 Task: Find connections with filter location Équeurdreville-Hainneville with filter topic #Believewith filter profile language Potuguese with filter current company Tata Trusts with filter school Jadavpur University with filter industry Electrical Equipment Manufacturing with filter service category AnimationArchitecture with filter keywords title Front Desk Manager
Action: Mouse moved to (646, 121)
Screenshot: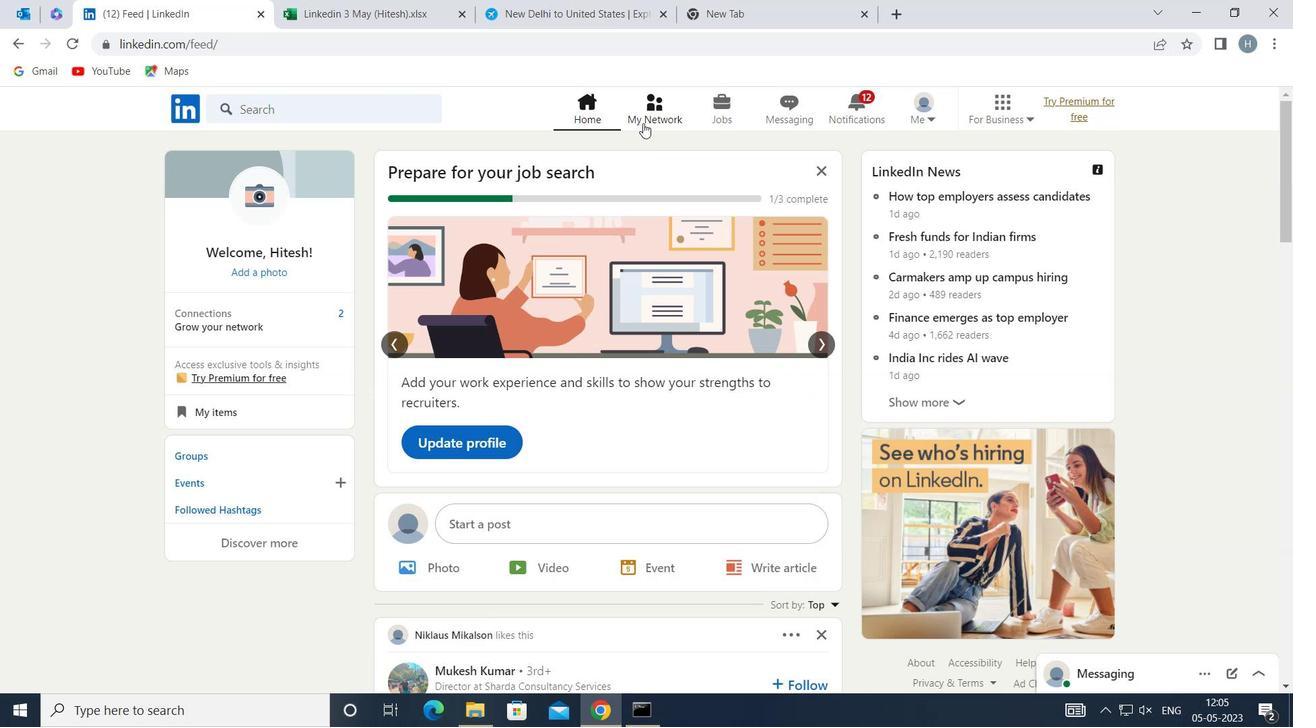 
Action: Mouse pressed left at (646, 121)
Screenshot: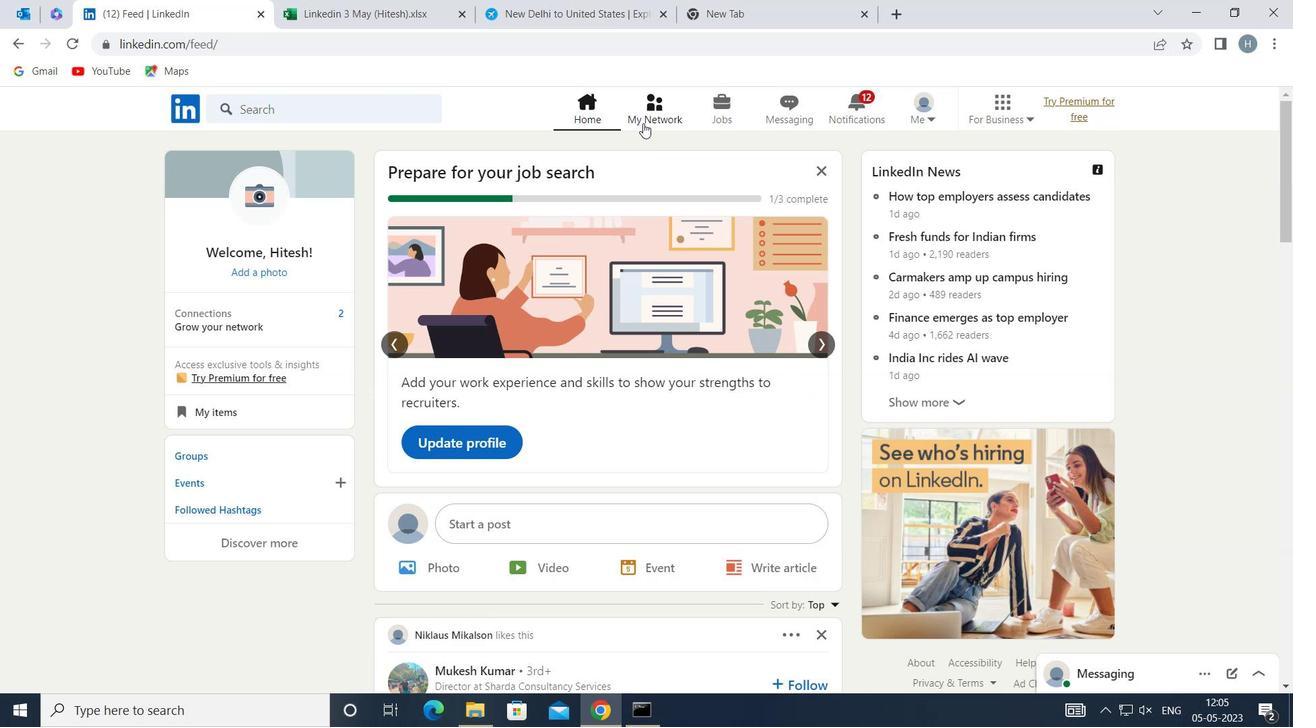 
Action: Mouse moved to (377, 201)
Screenshot: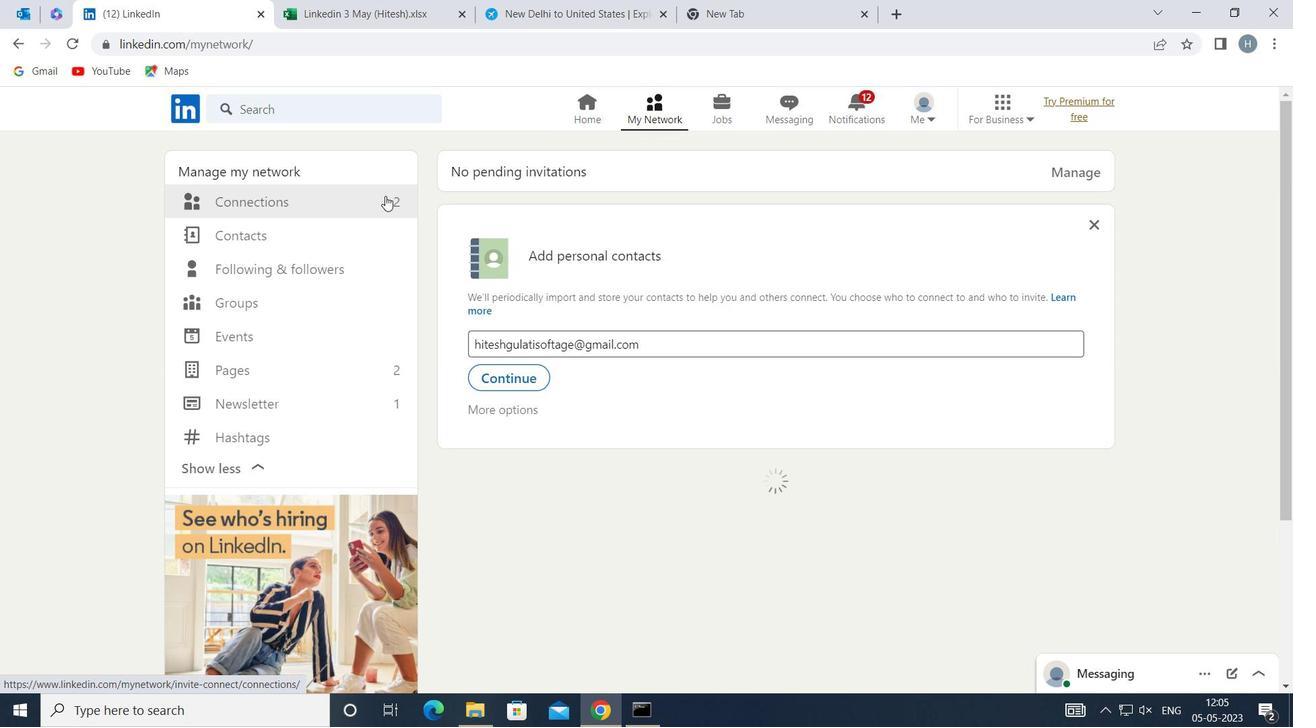 
Action: Mouse pressed left at (377, 201)
Screenshot: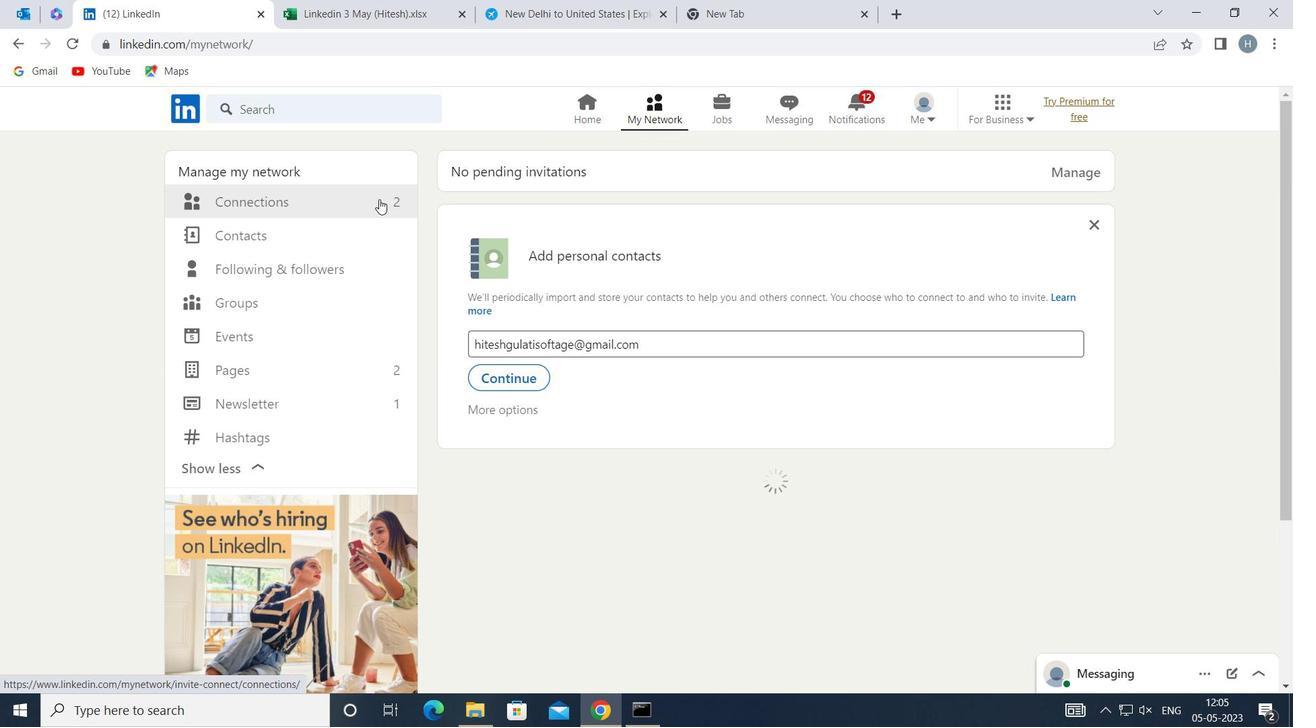 
Action: Mouse moved to (770, 205)
Screenshot: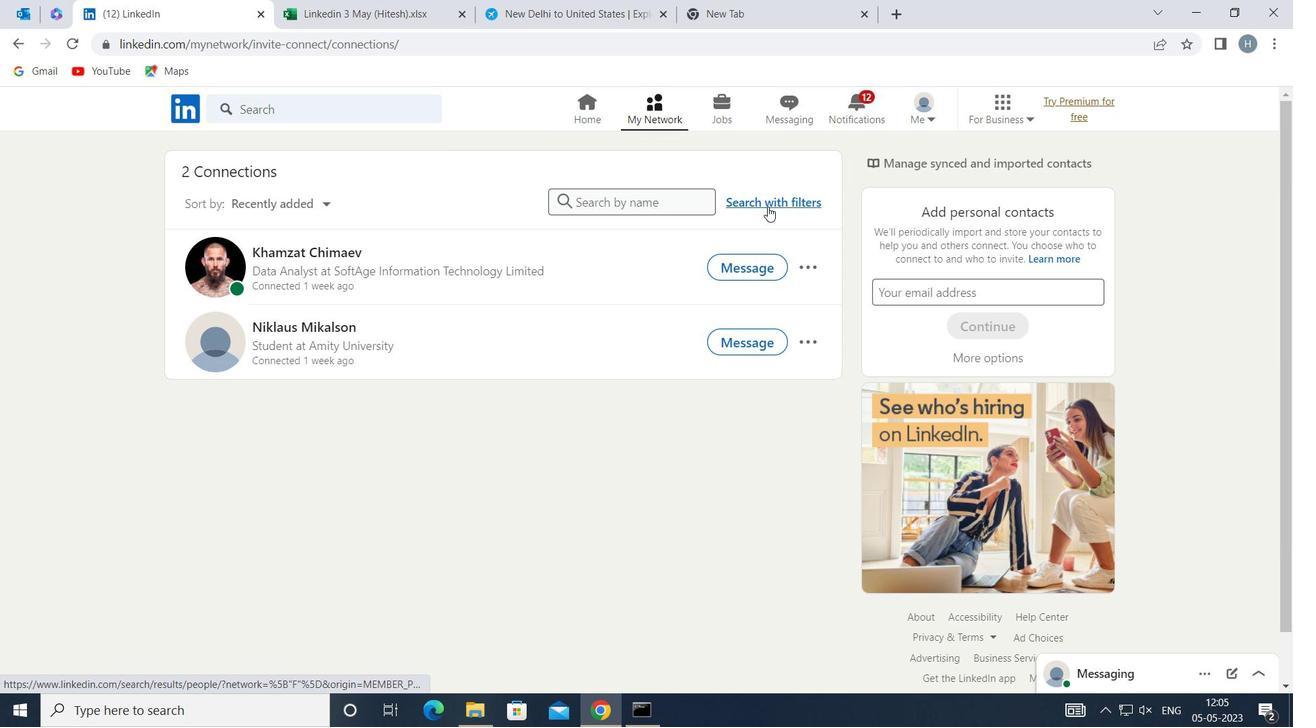 
Action: Mouse pressed left at (770, 205)
Screenshot: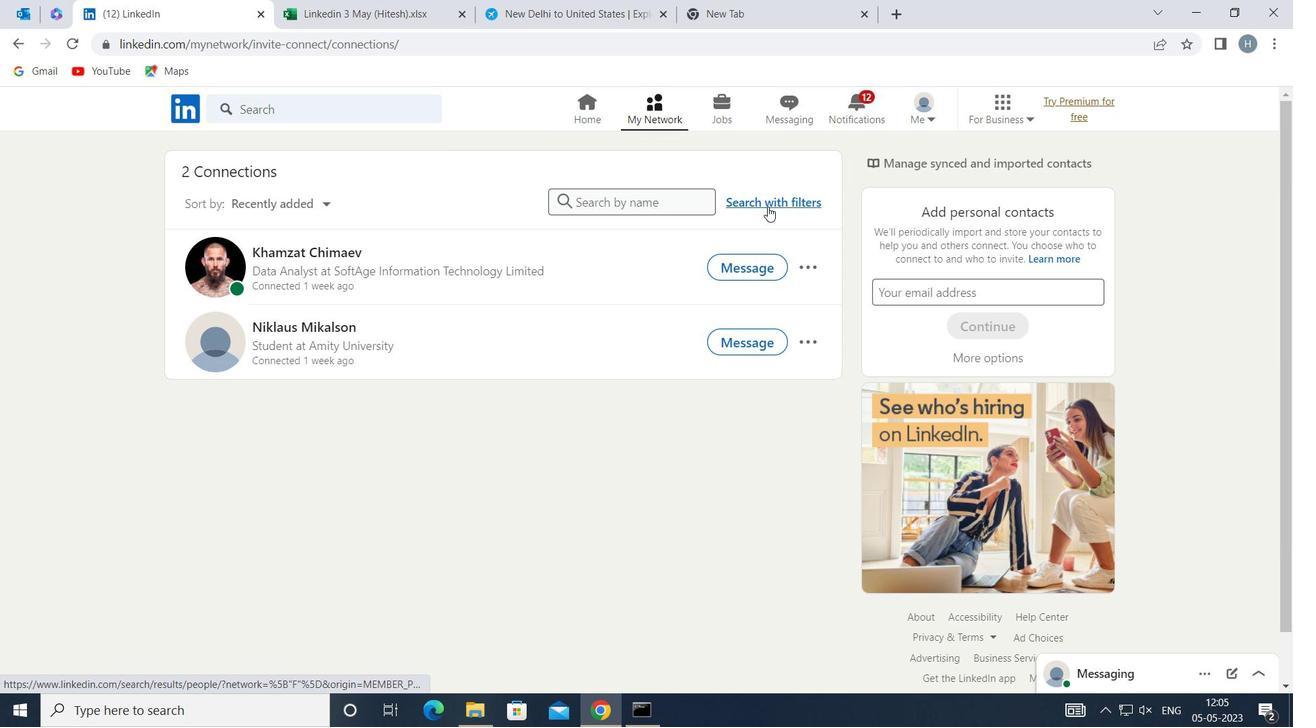
Action: Mouse moved to (713, 158)
Screenshot: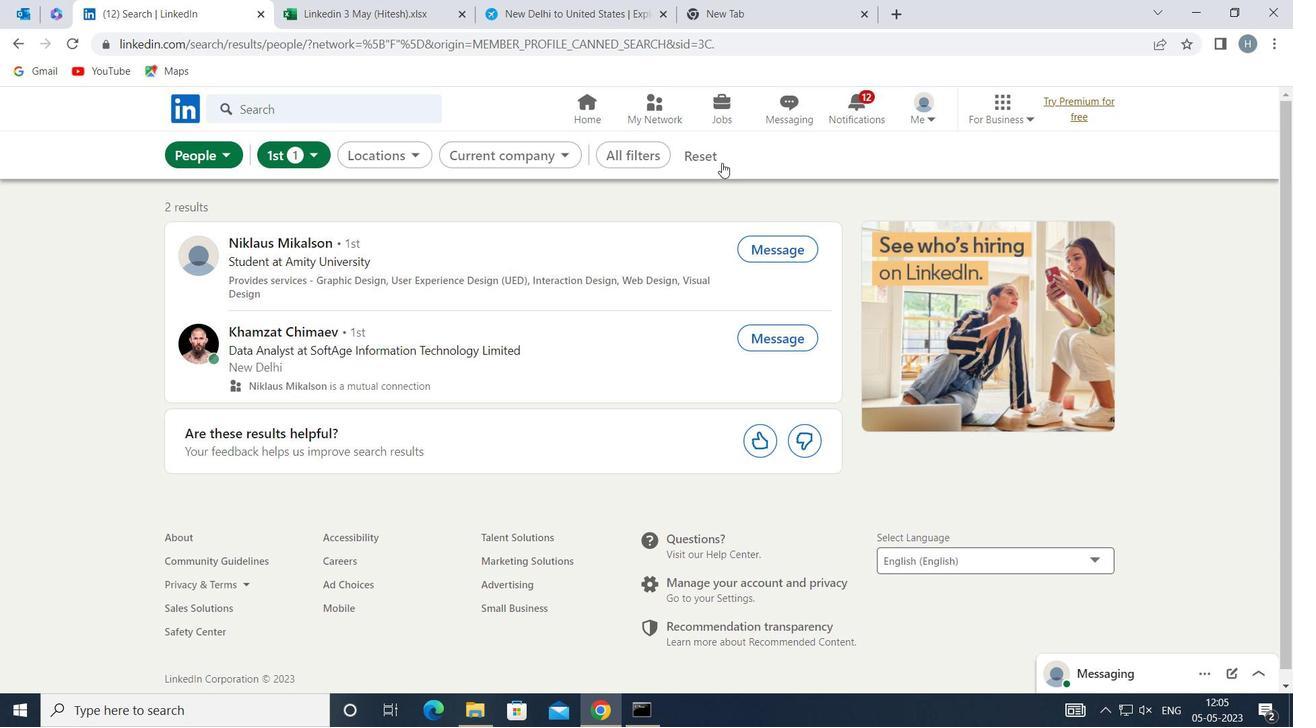 
Action: Mouse pressed left at (713, 158)
Screenshot: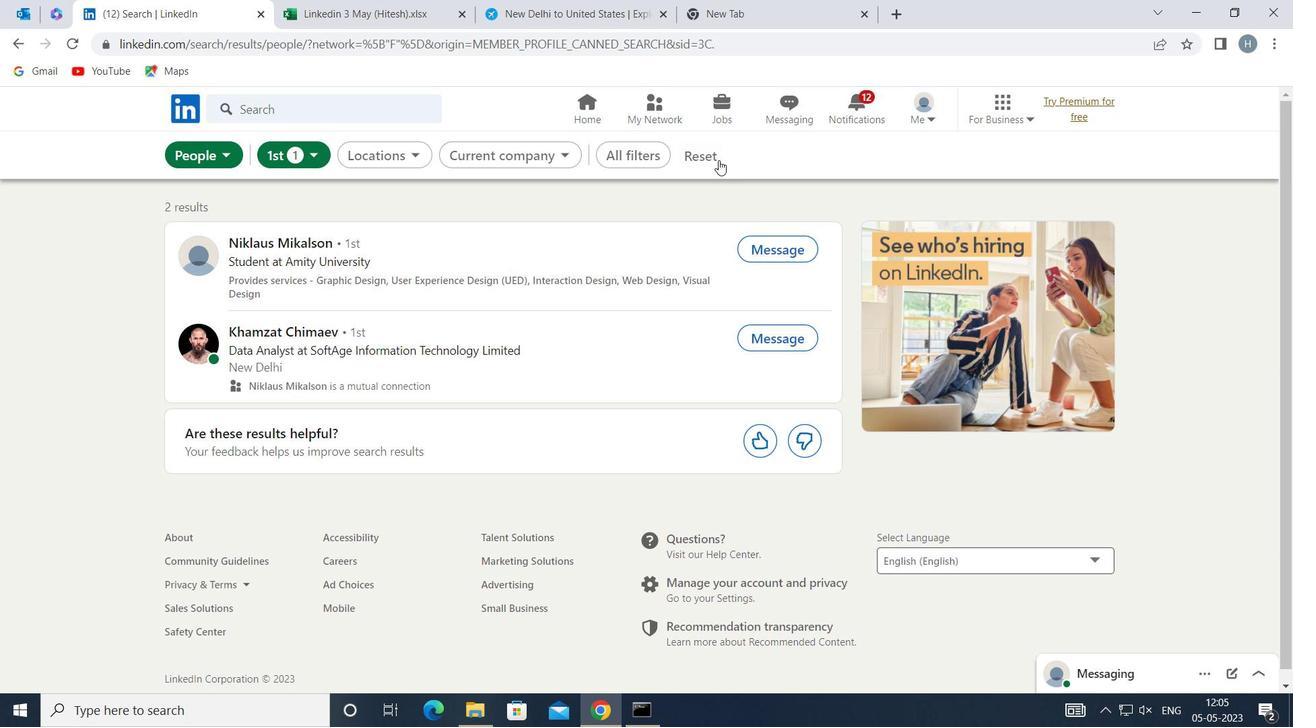 
Action: Mouse moved to (691, 157)
Screenshot: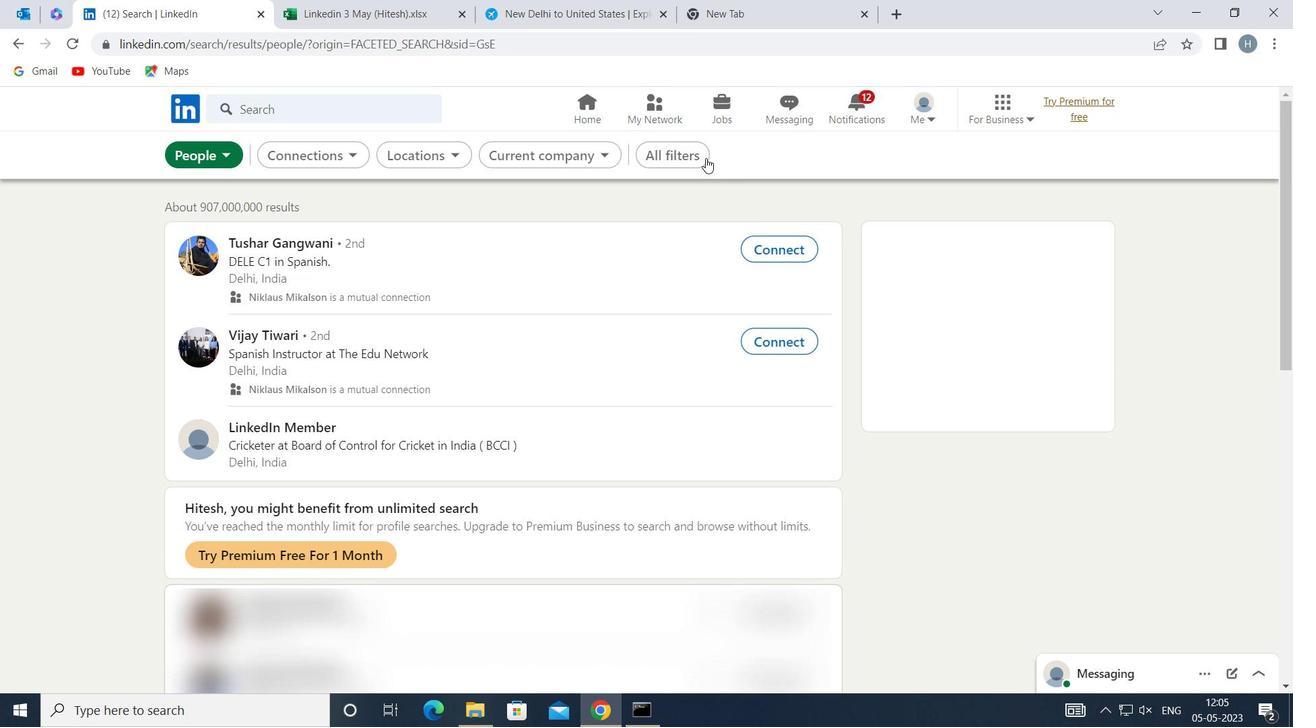 
Action: Mouse pressed left at (691, 157)
Screenshot: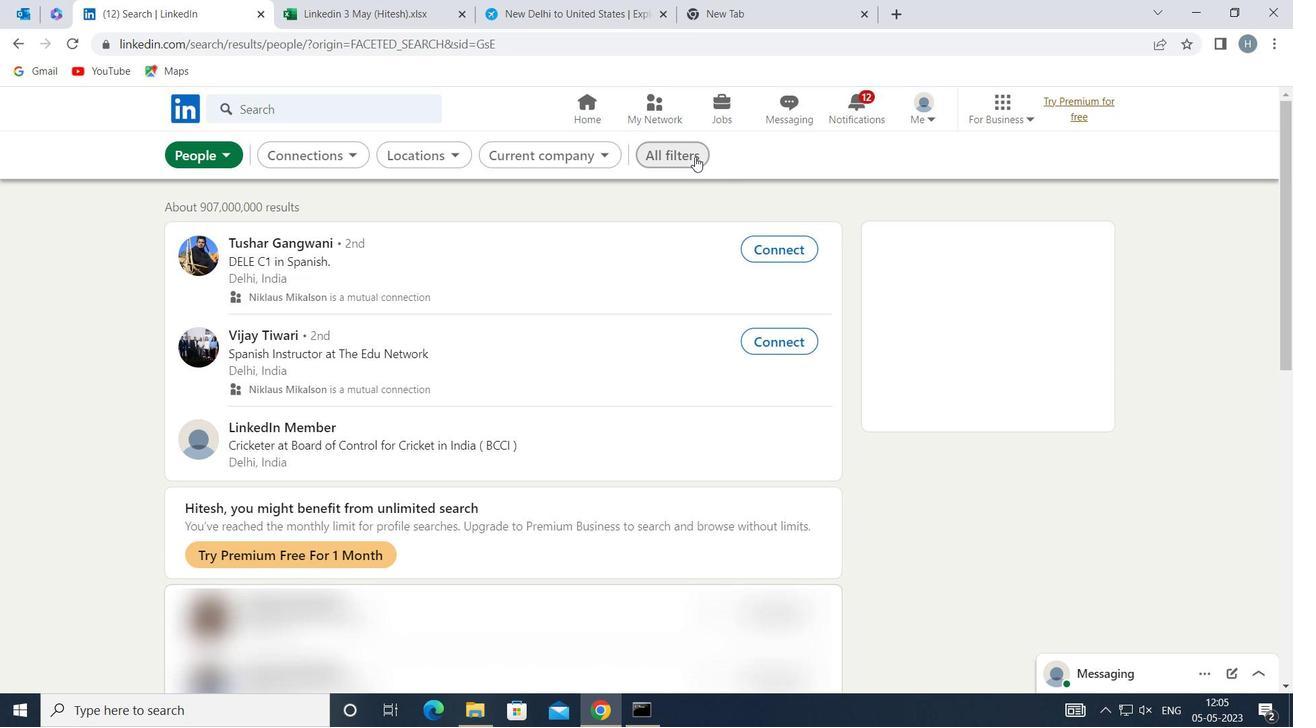 
Action: Mouse moved to (976, 420)
Screenshot: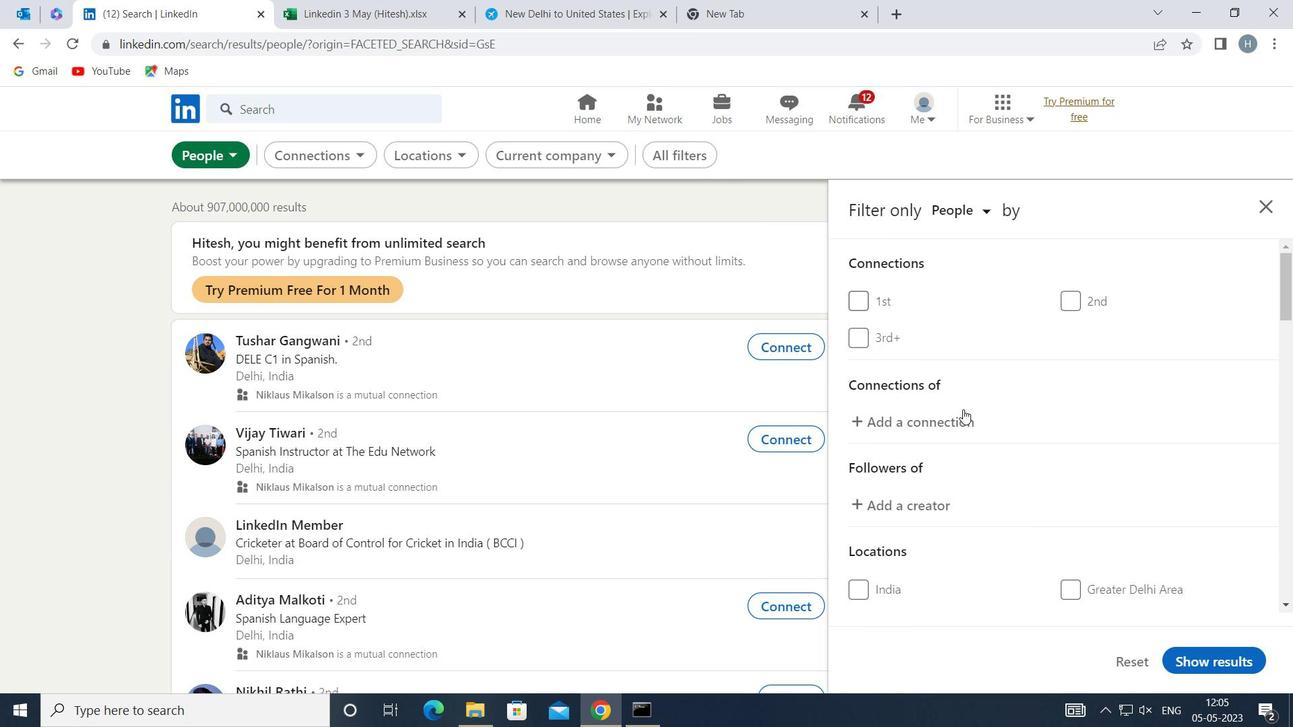 
Action: Mouse scrolled (976, 419) with delta (0, 0)
Screenshot: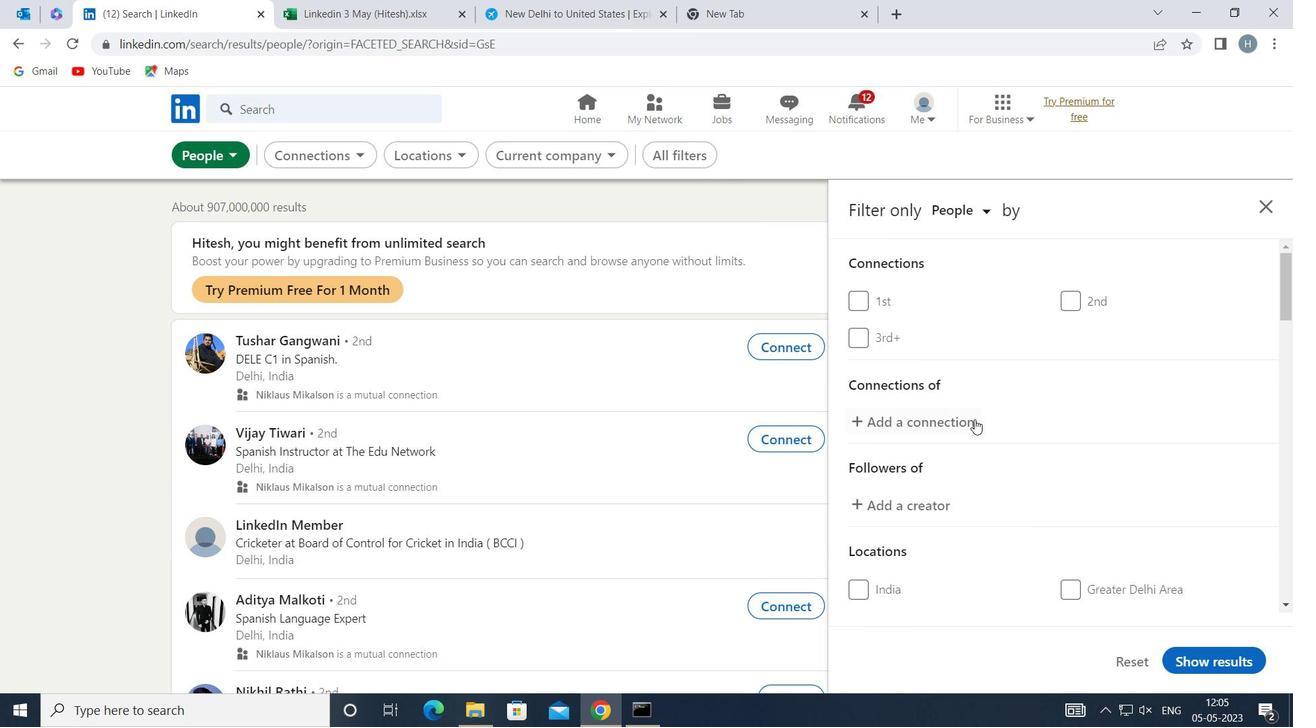 
Action: Mouse scrolled (976, 419) with delta (0, 0)
Screenshot: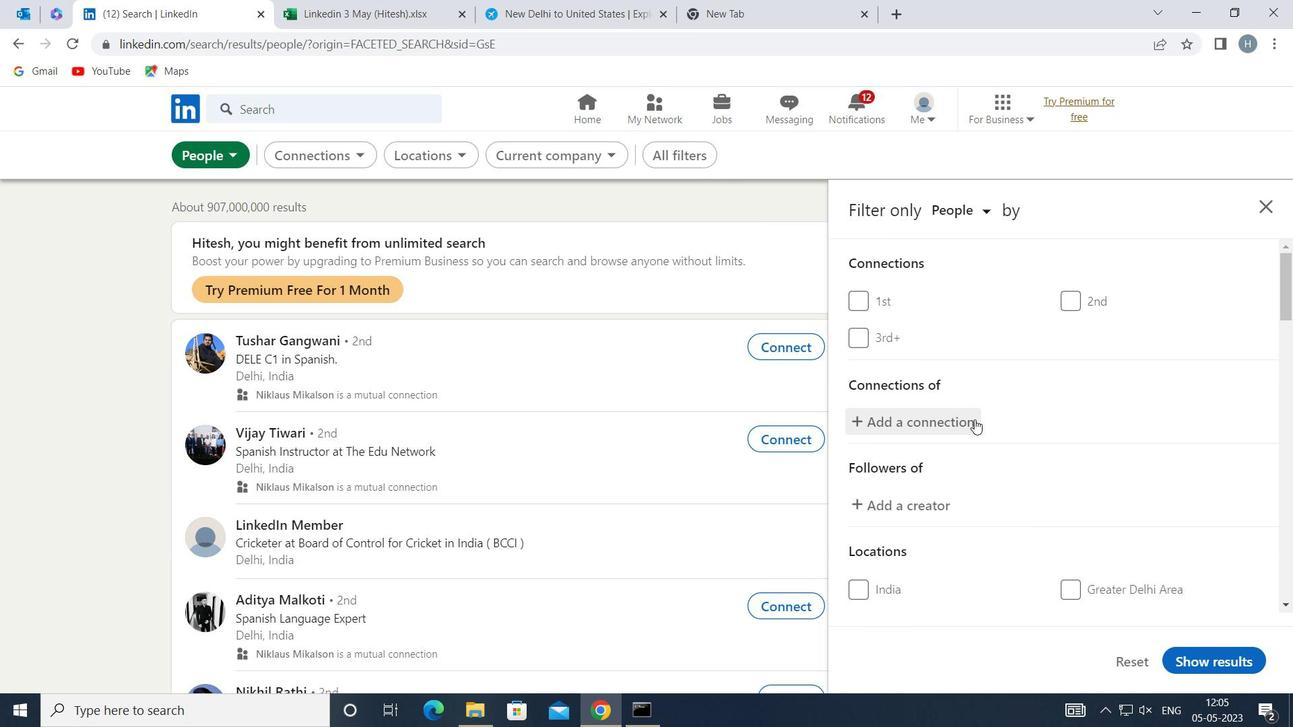 
Action: Mouse scrolled (976, 419) with delta (0, 0)
Screenshot: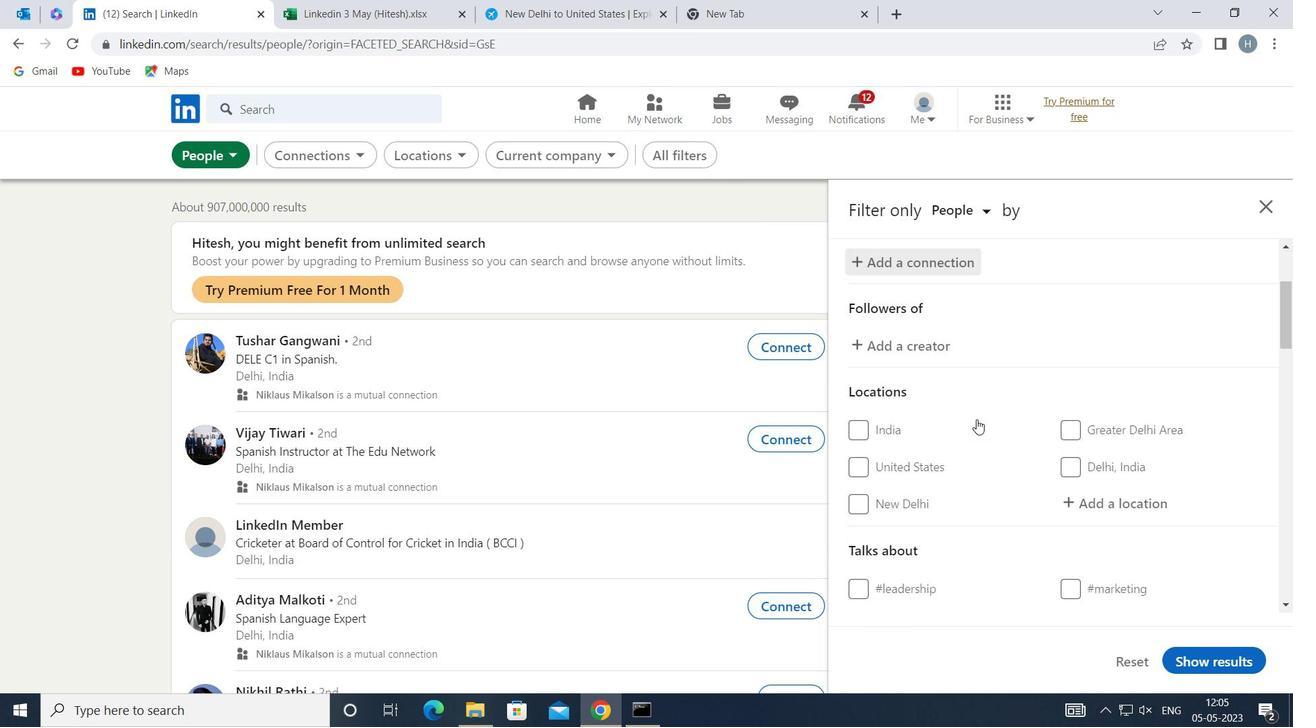 
Action: Mouse moved to (1116, 410)
Screenshot: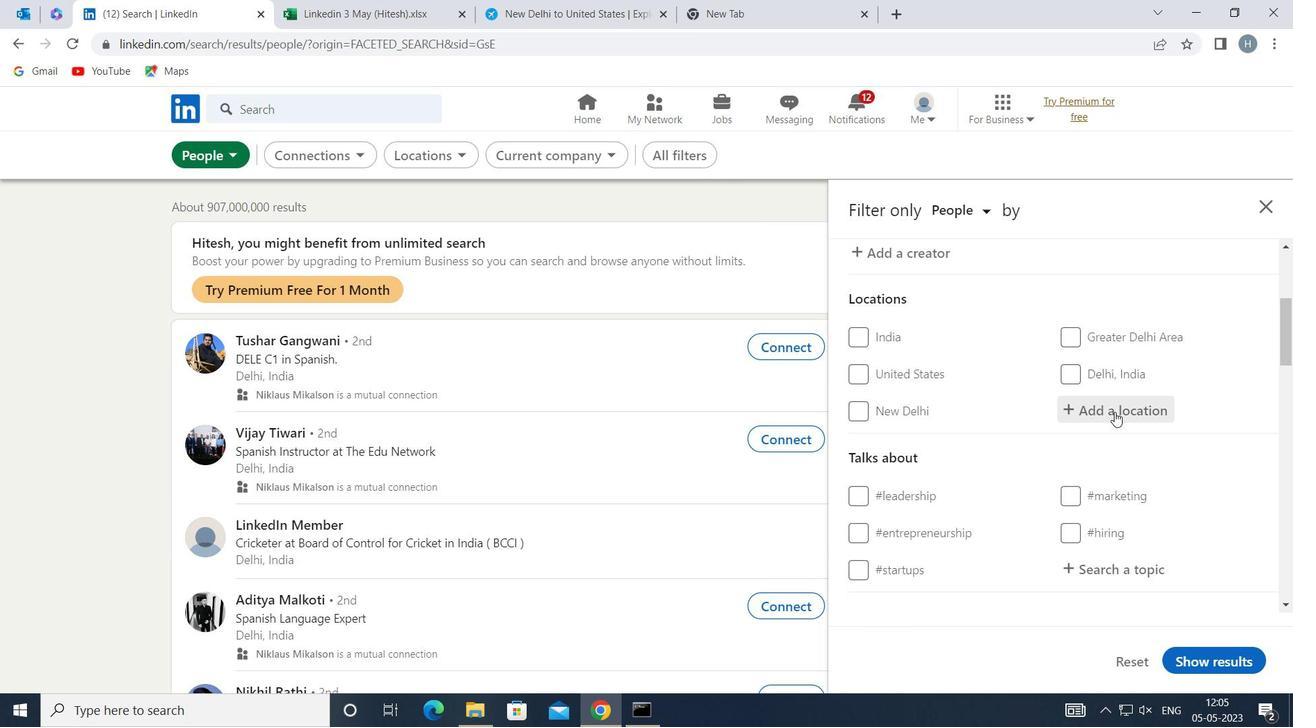 
Action: Mouse pressed left at (1116, 410)
Screenshot: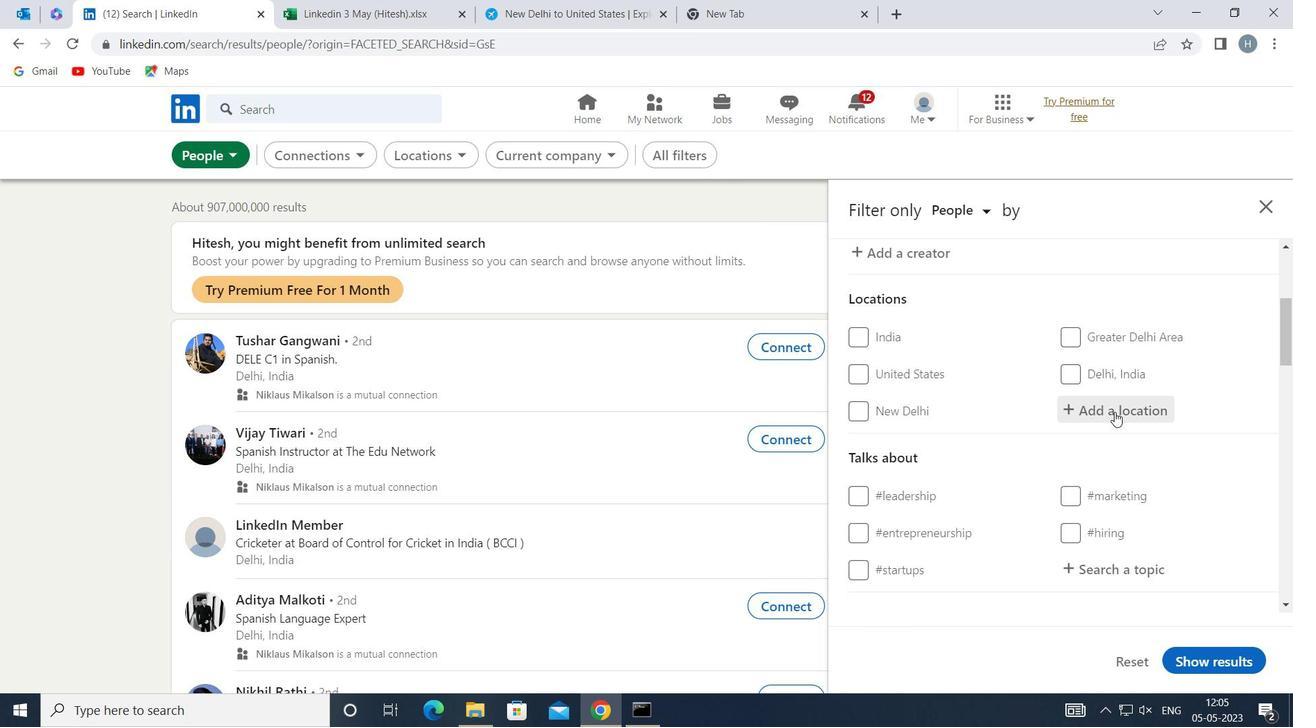 
Action: Mouse moved to (1115, 410)
Screenshot: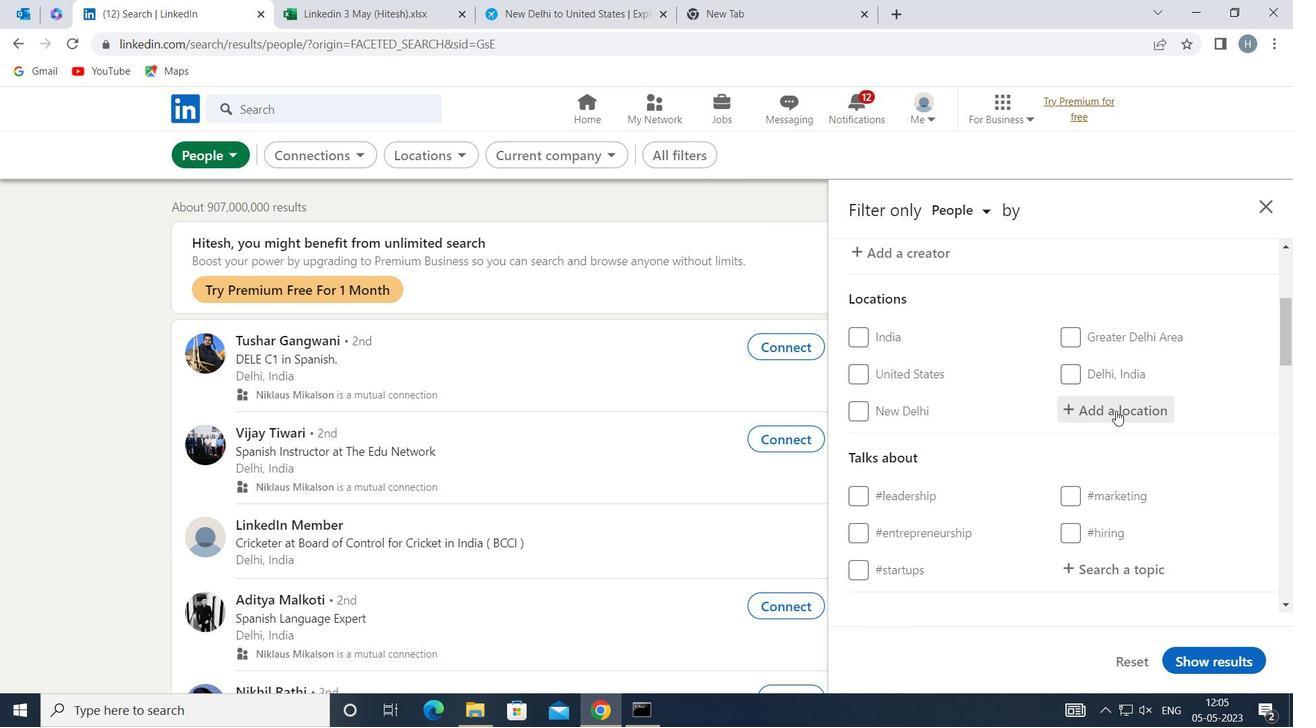 
Action: Key pressed <Key.shift>E
Screenshot: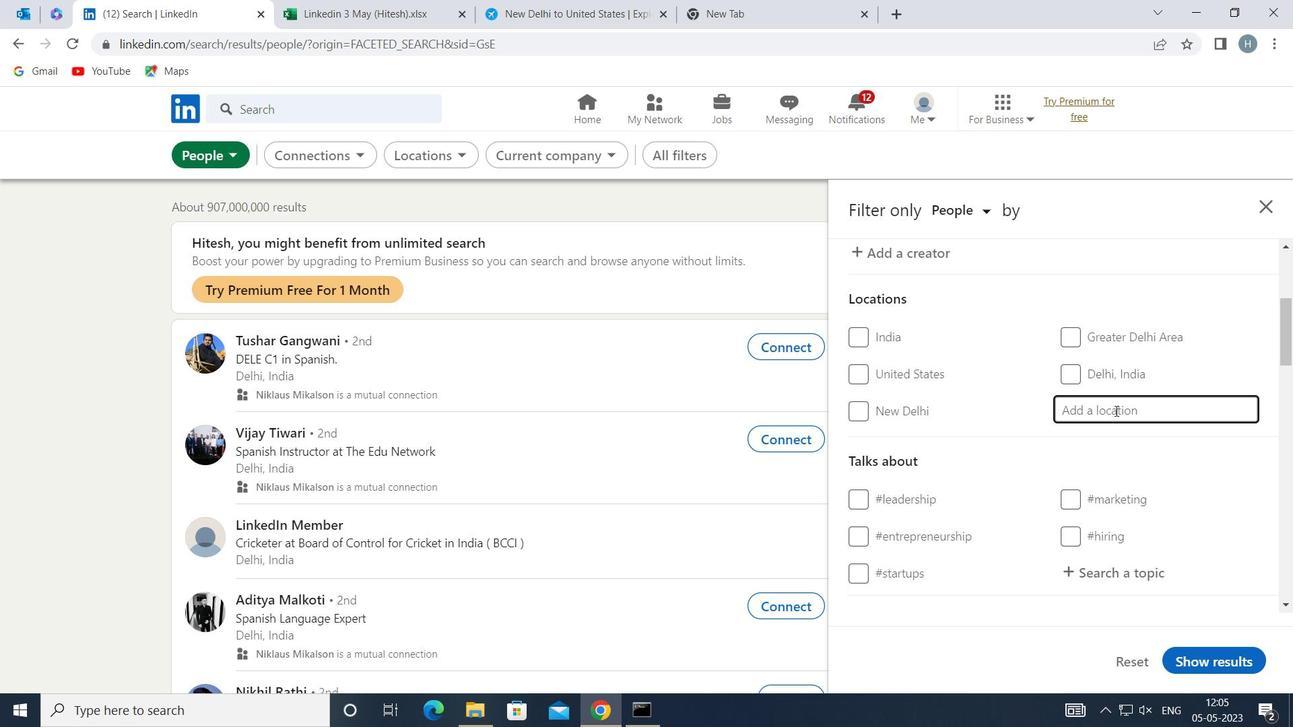 
Action: Mouse moved to (1114, 410)
Screenshot: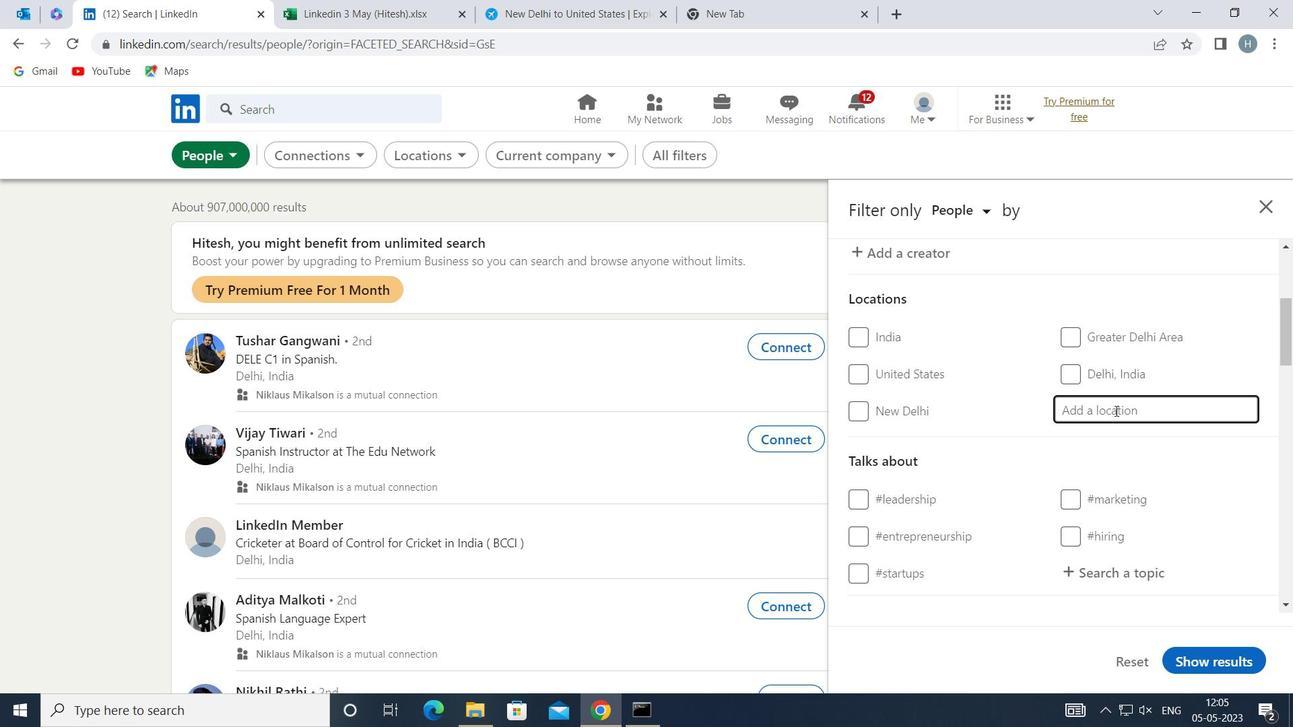 
Action: Key pressed QUE
Screenshot: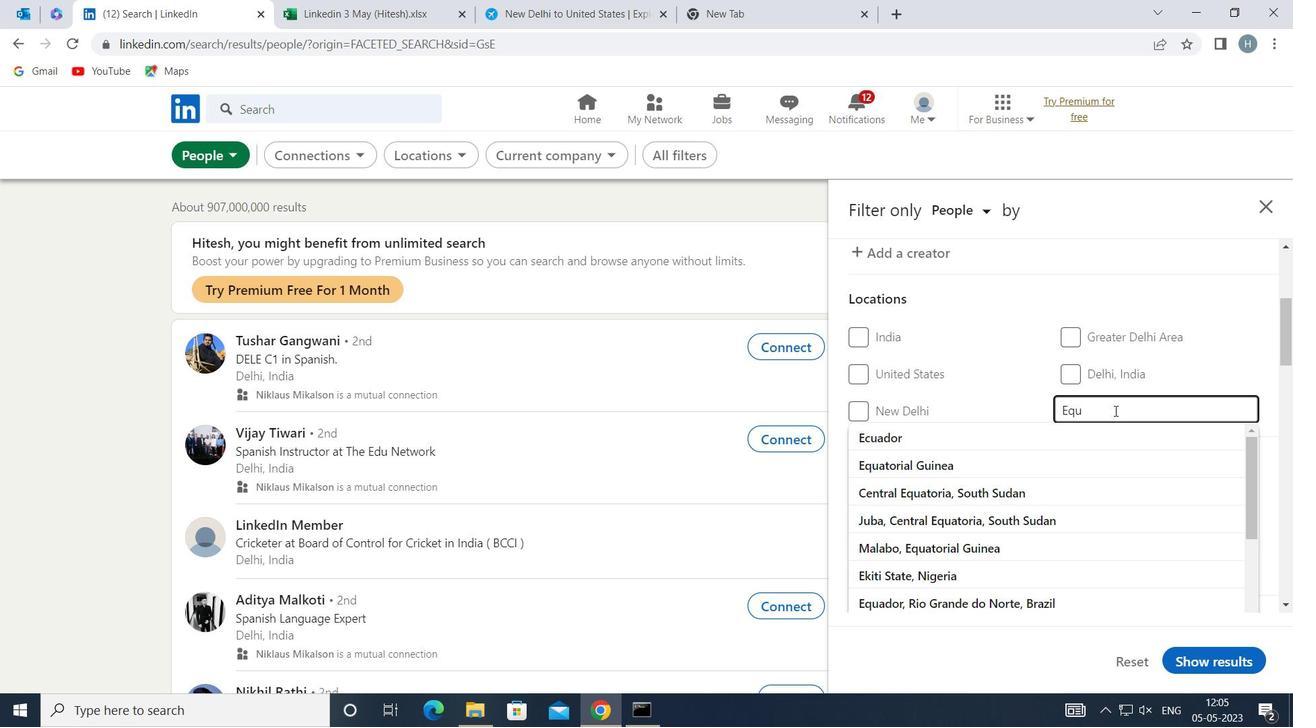 
Action: Mouse moved to (1114, 410)
Screenshot: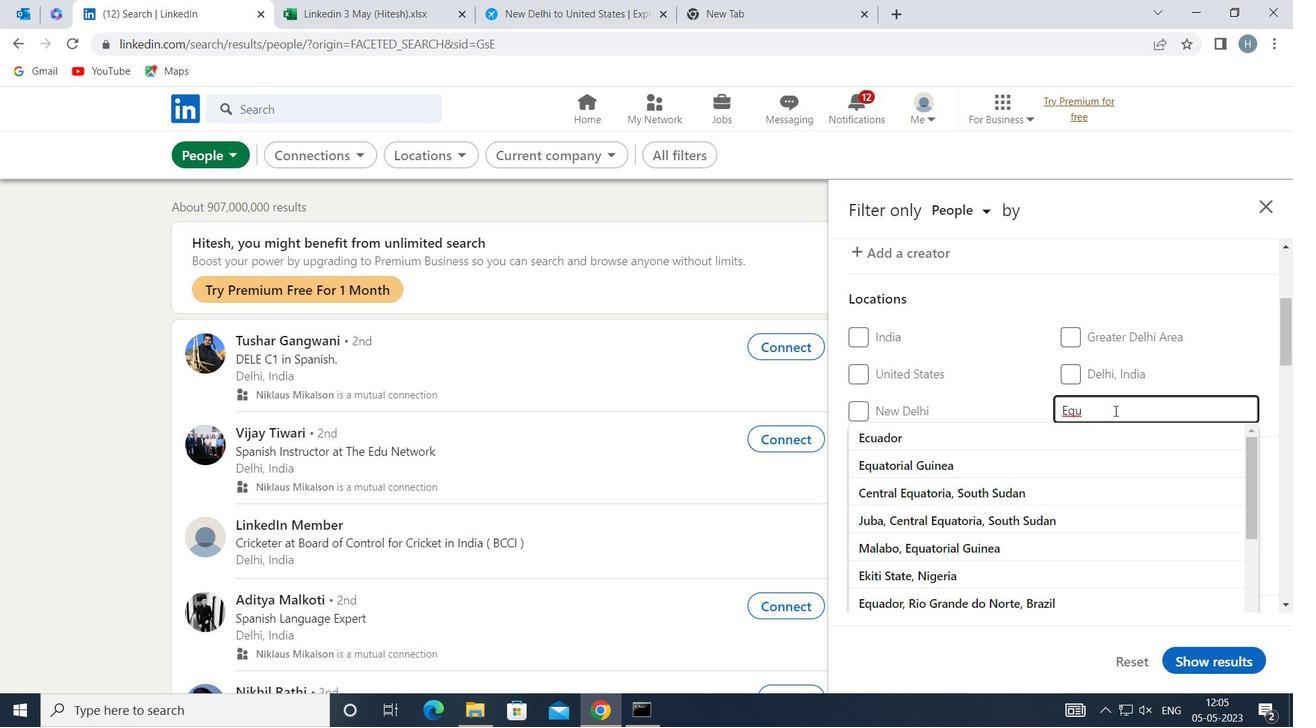 
Action: Key pressed URDREVI
Screenshot: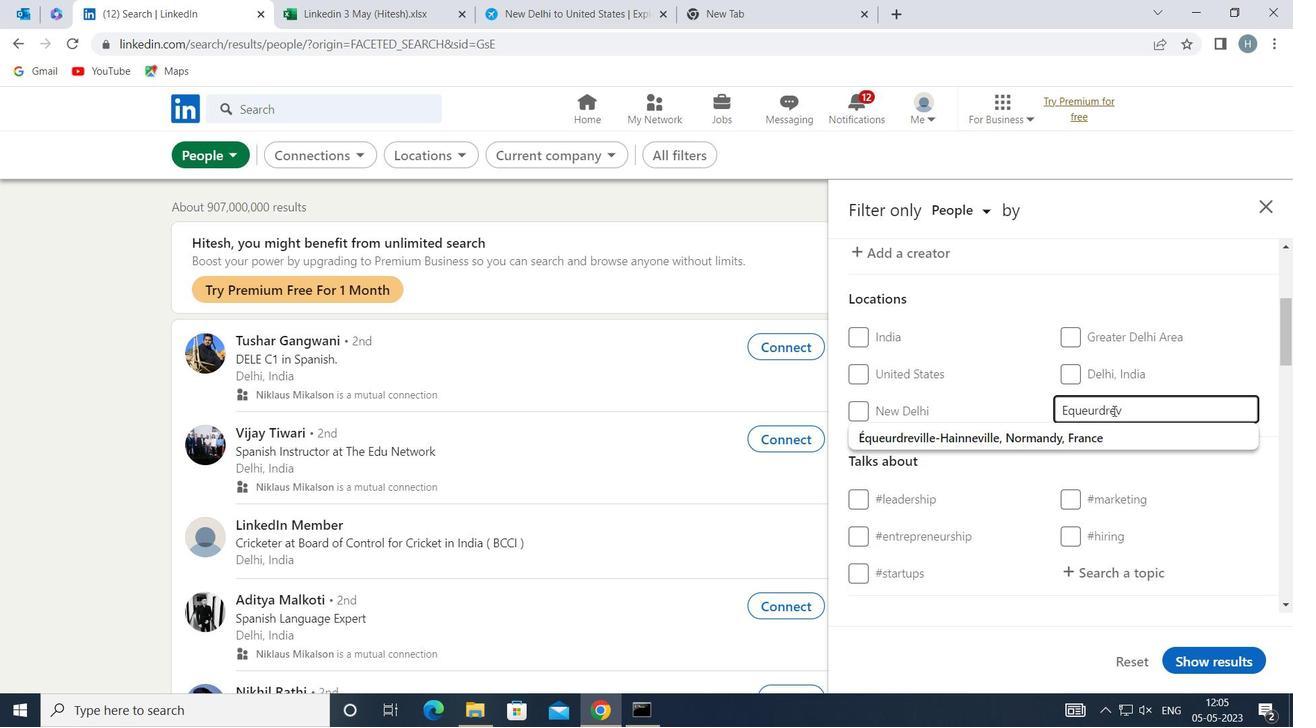 
Action: Mouse moved to (1107, 441)
Screenshot: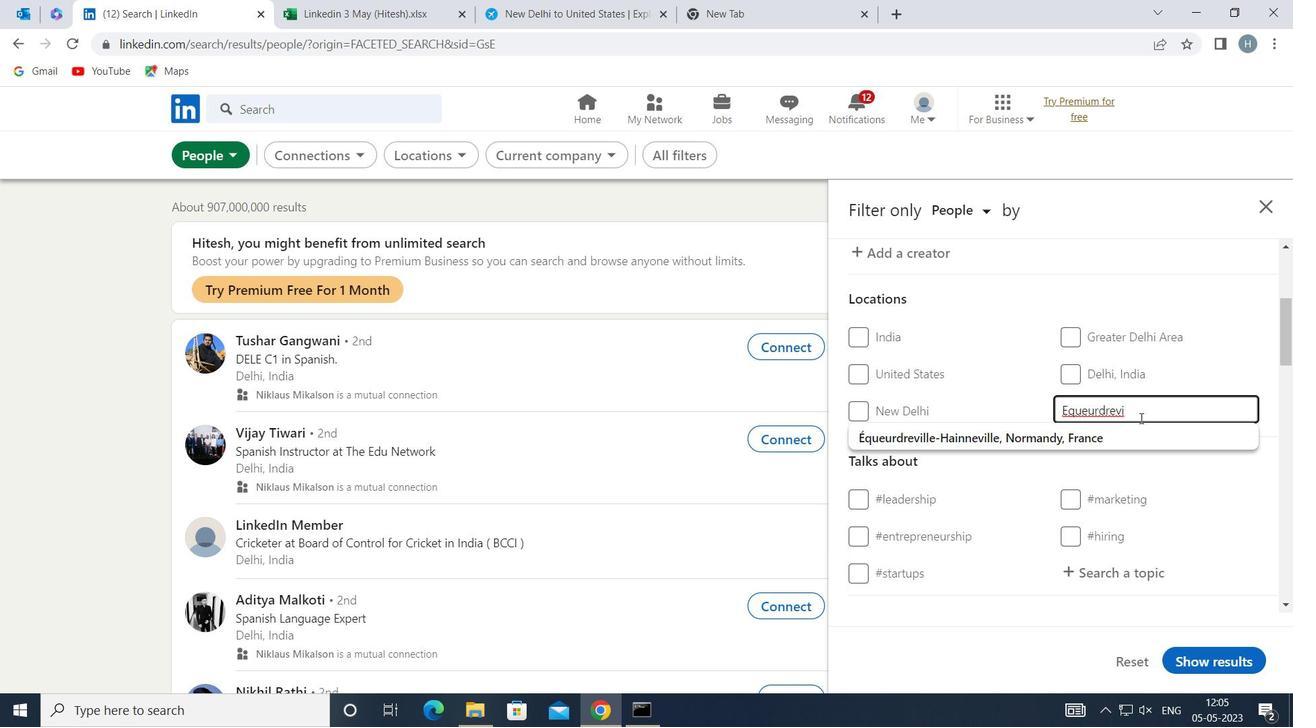 
Action: Mouse pressed left at (1107, 441)
Screenshot: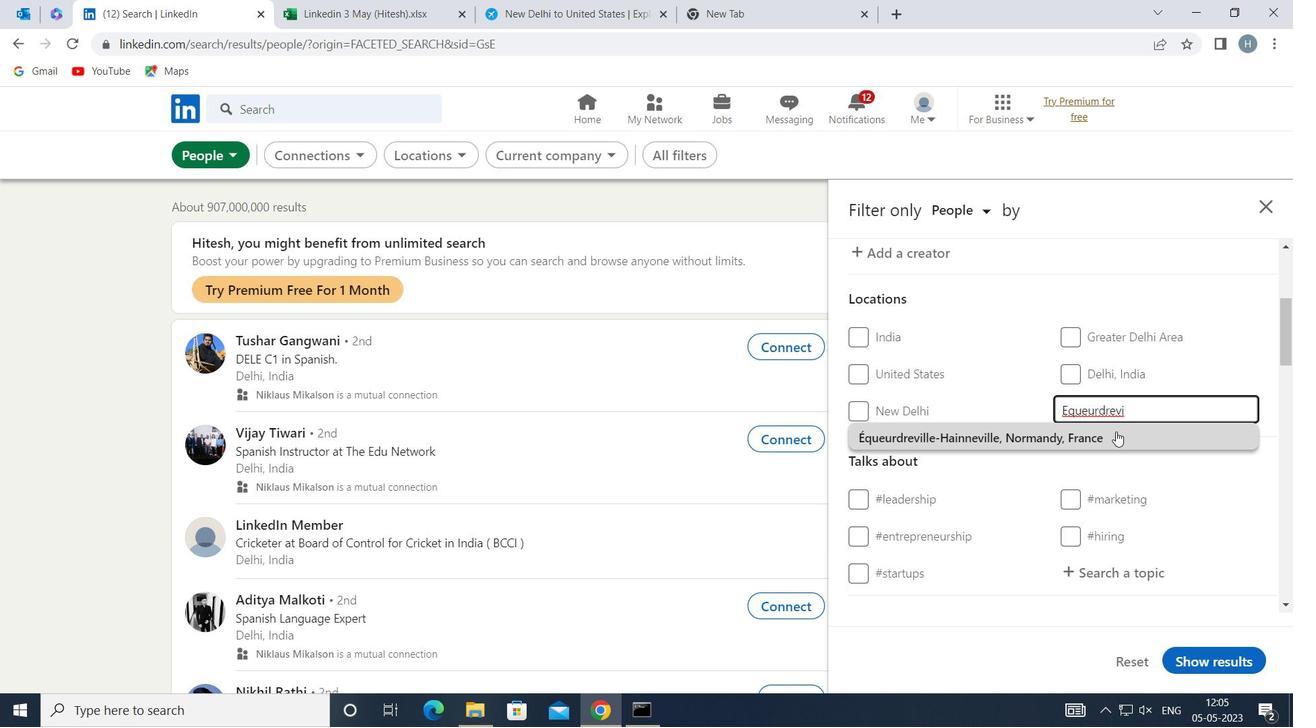 
Action: Mouse moved to (1059, 412)
Screenshot: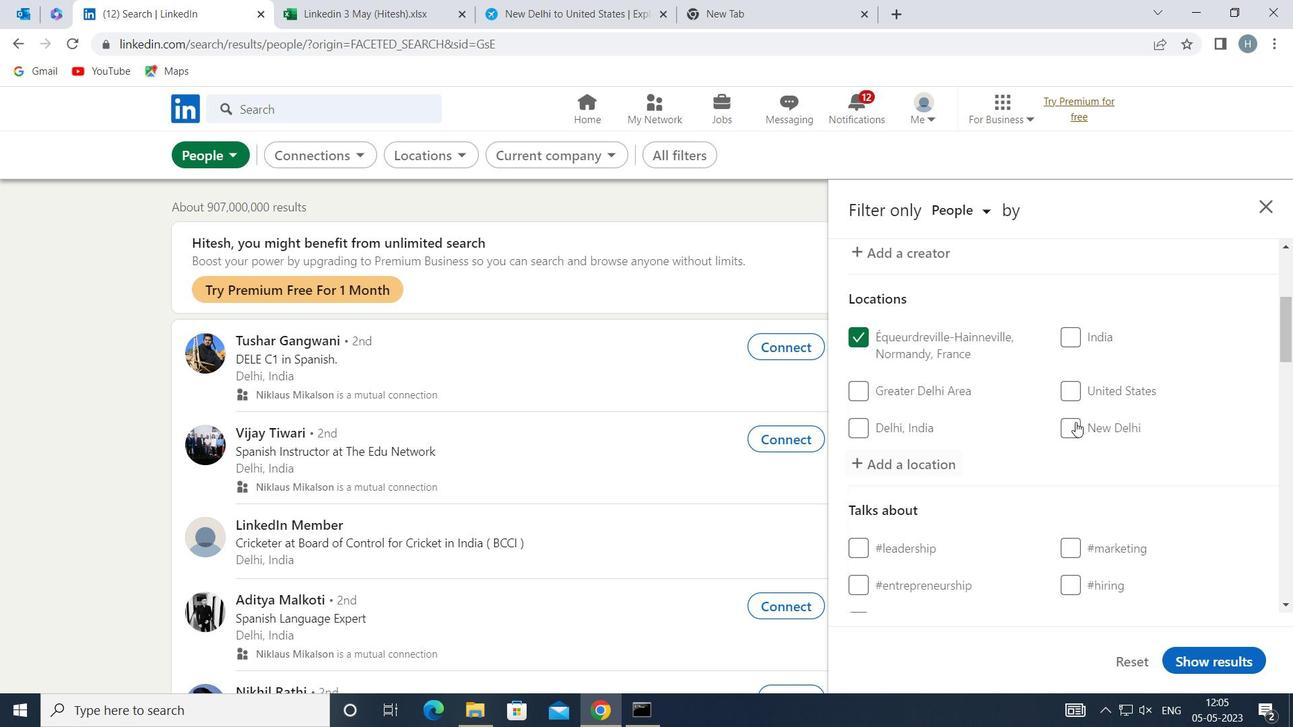 
Action: Mouse scrolled (1059, 411) with delta (0, 0)
Screenshot: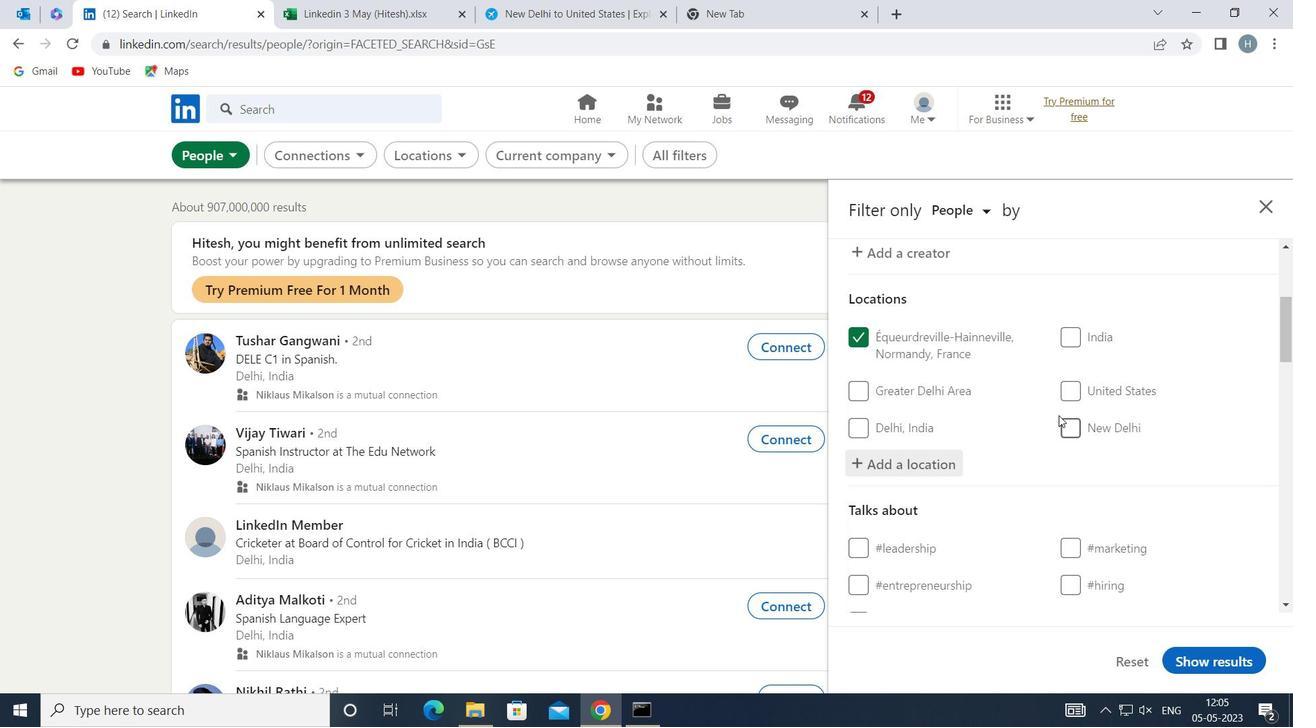 
Action: Mouse scrolled (1059, 411) with delta (0, 0)
Screenshot: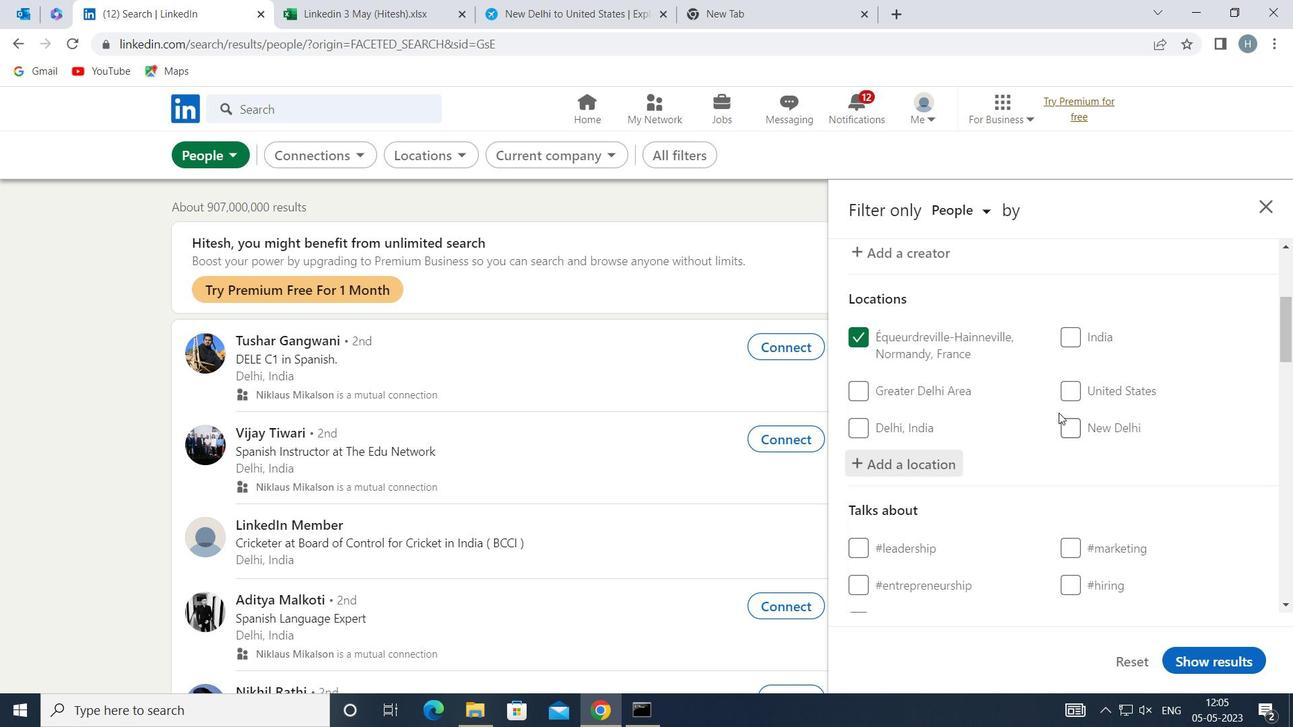 
Action: Mouse moved to (1059, 410)
Screenshot: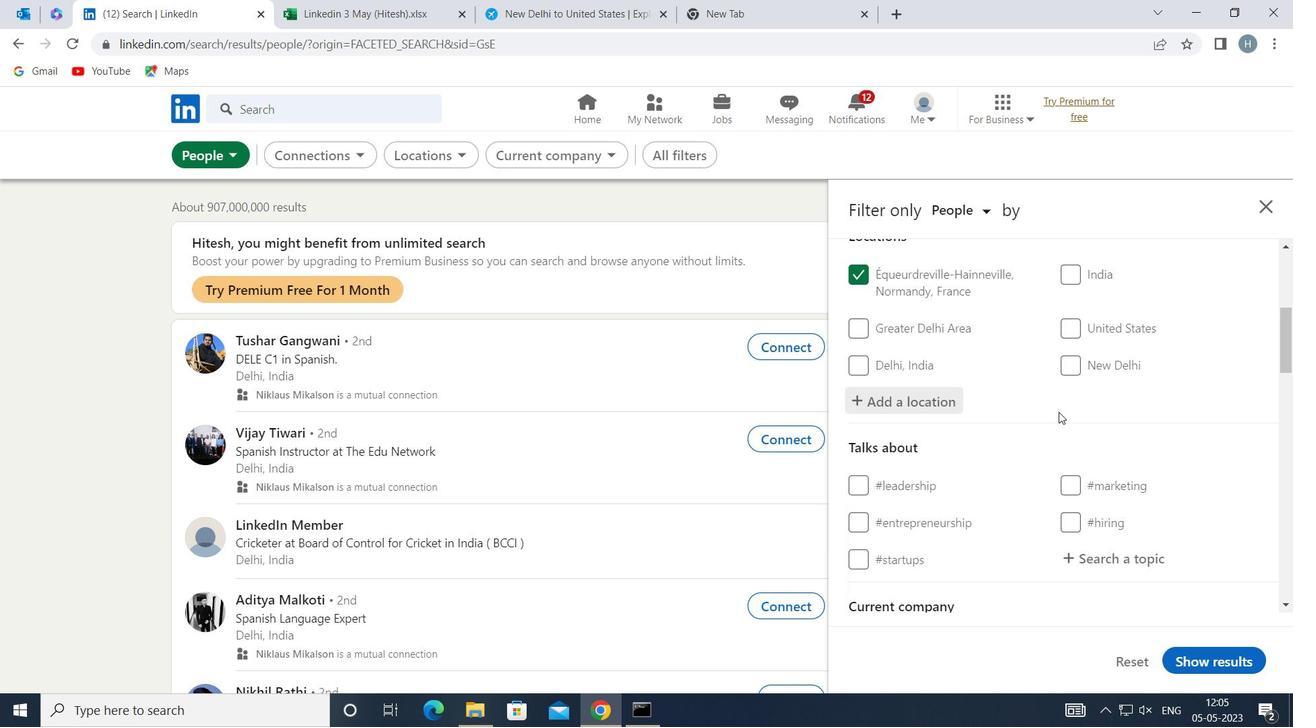 
Action: Mouse scrolled (1059, 410) with delta (0, 0)
Screenshot: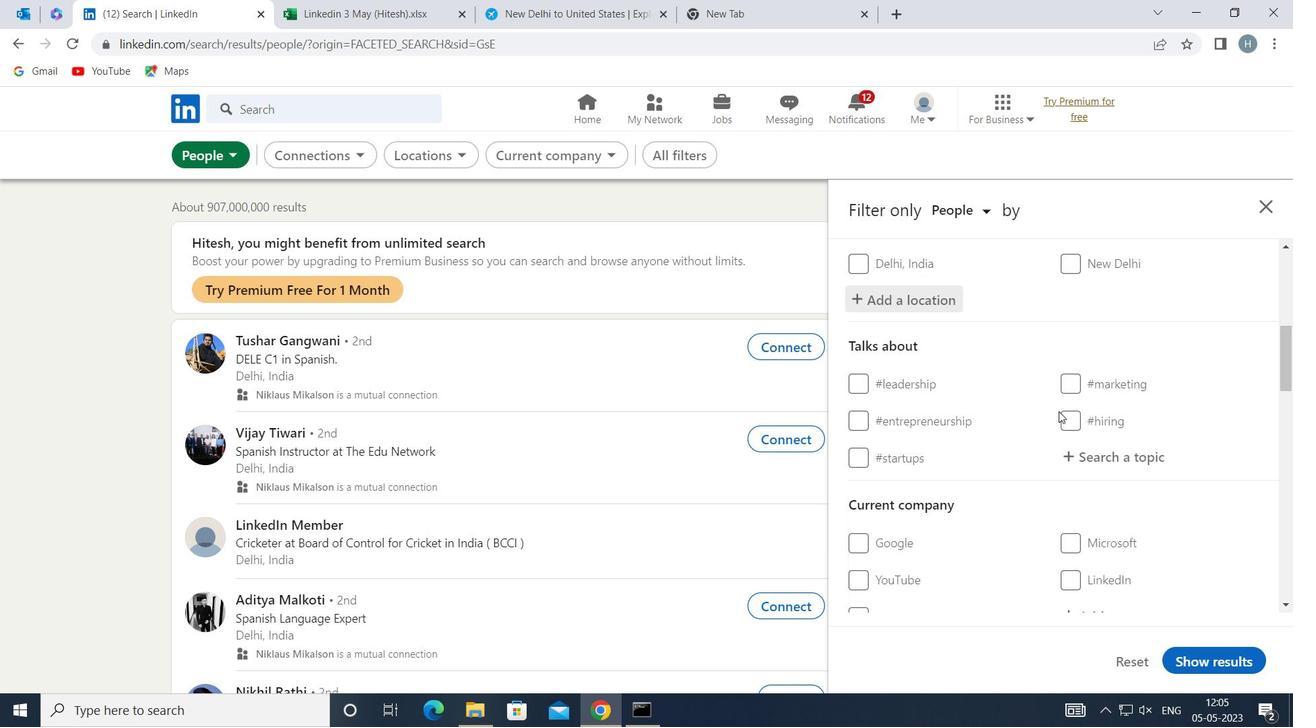 
Action: Mouse moved to (1158, 365)
Screenshot: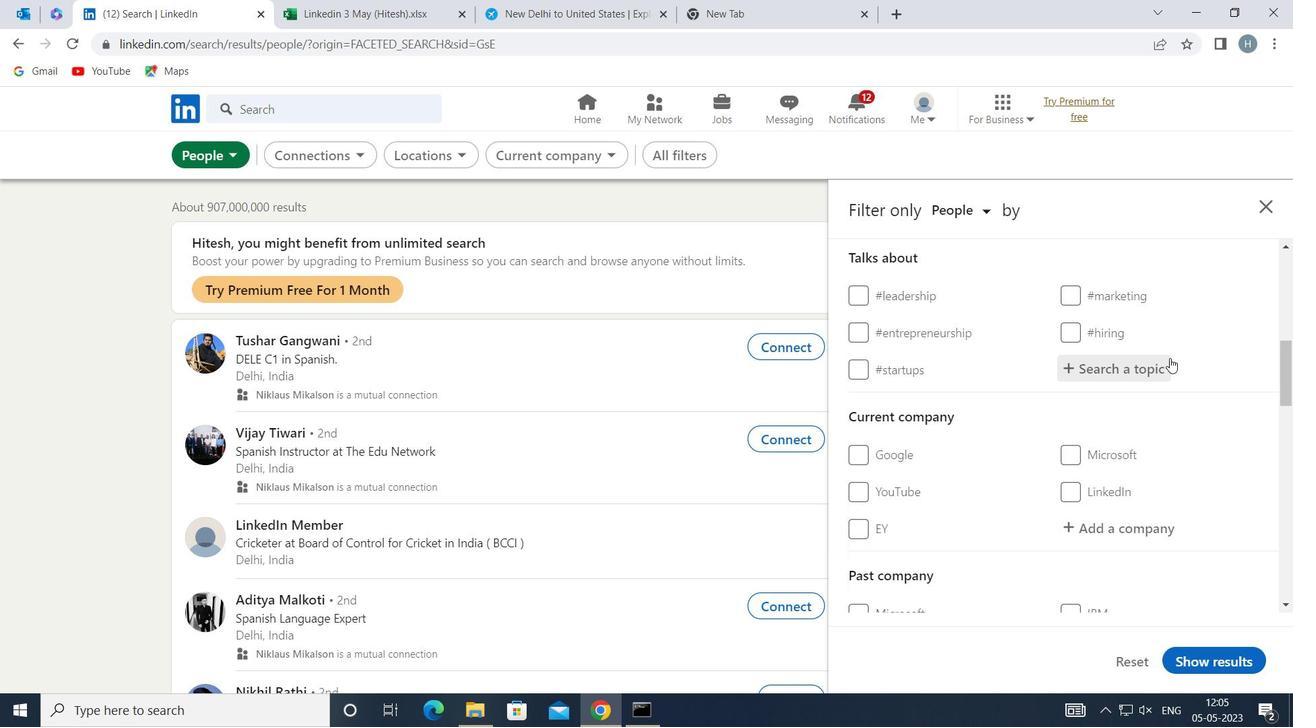 
Action: Mouse pressed left at (1158, 365)
Screenshot: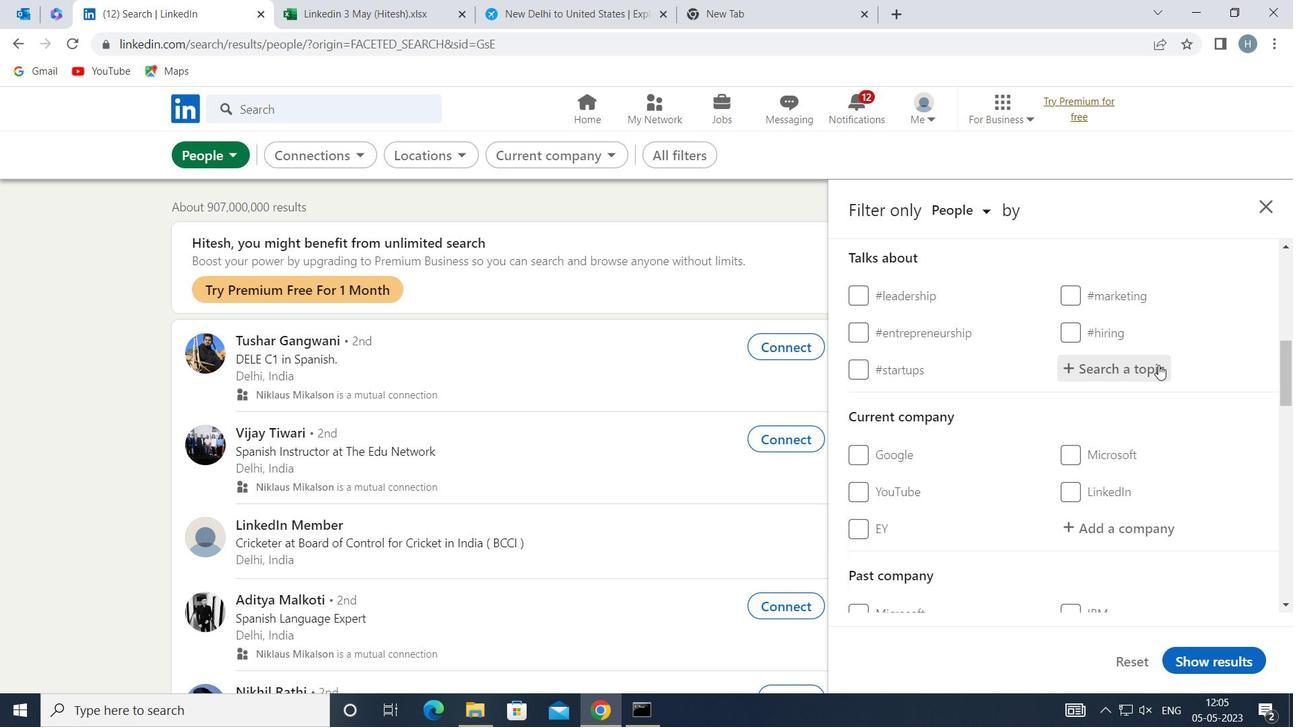 
Action: Key pressed <Key.shift>BELIEV
Screenshot: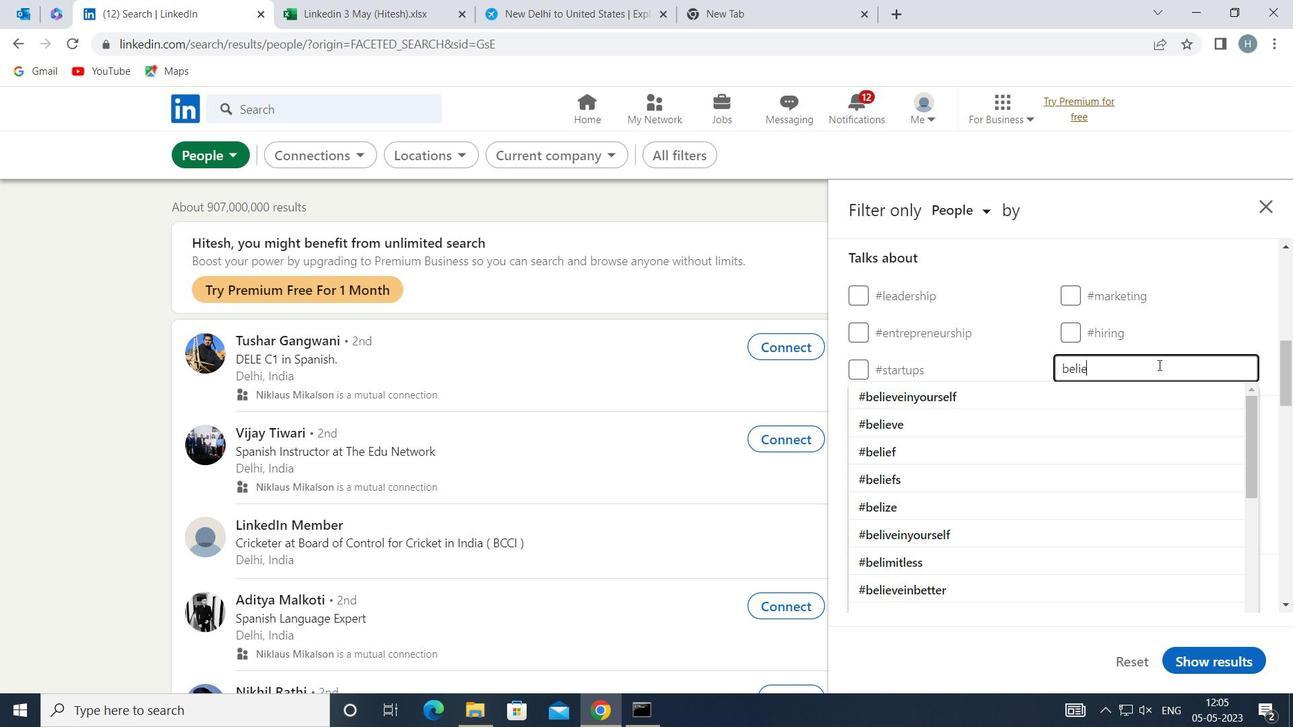 
Action: Mouse moved to (1145, 365)
Screenshot: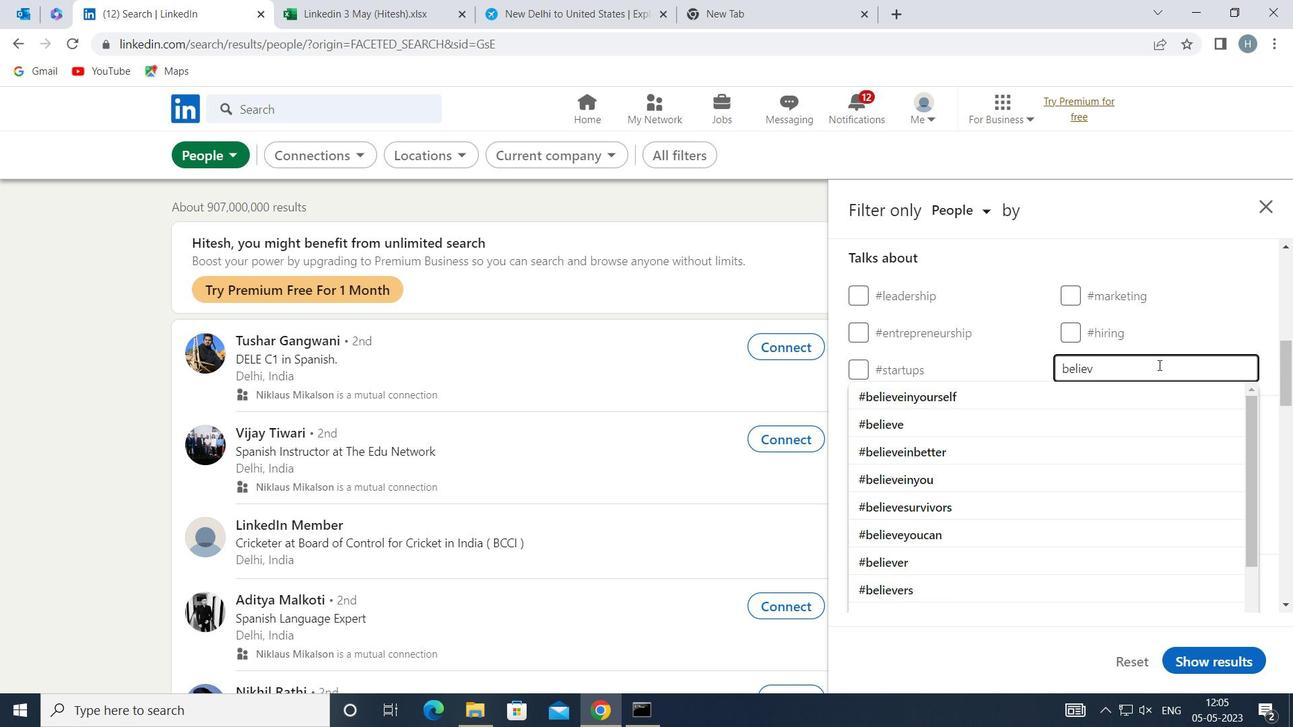 
Action: Key pressed E
Screenshot: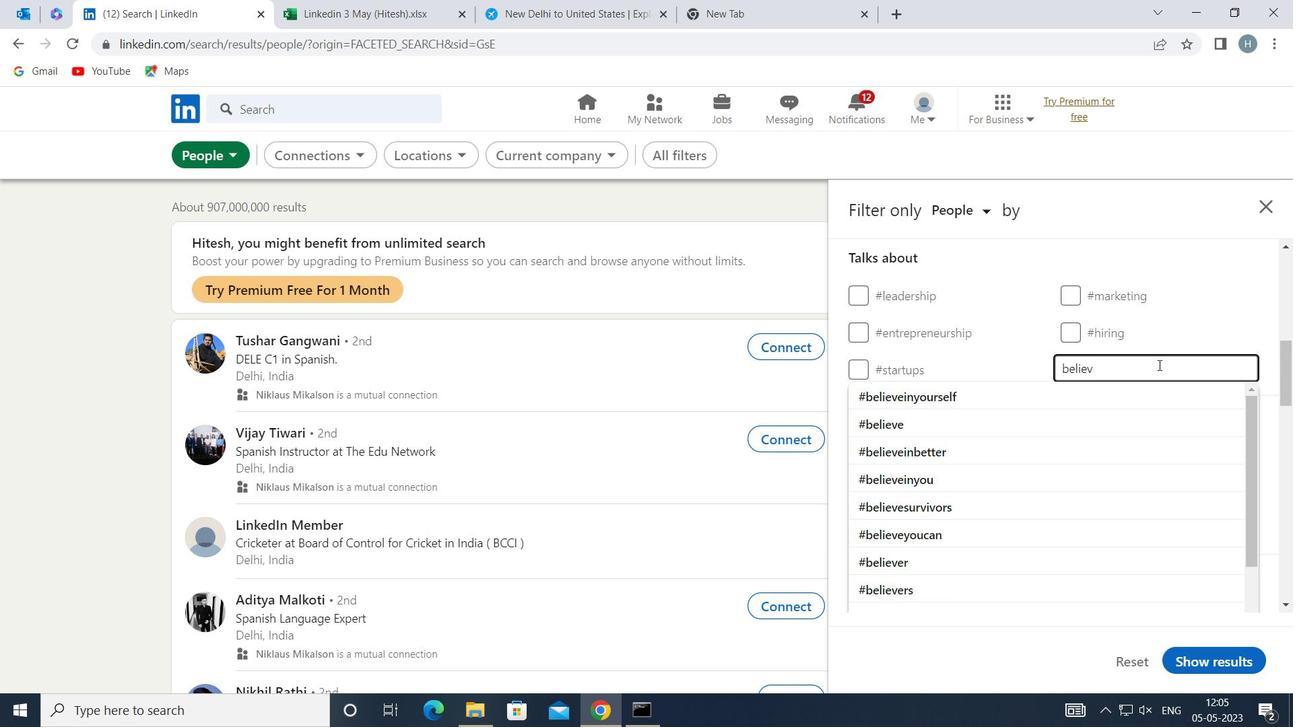 
Action: Mouse moved to (1015, 419)
Screenshot: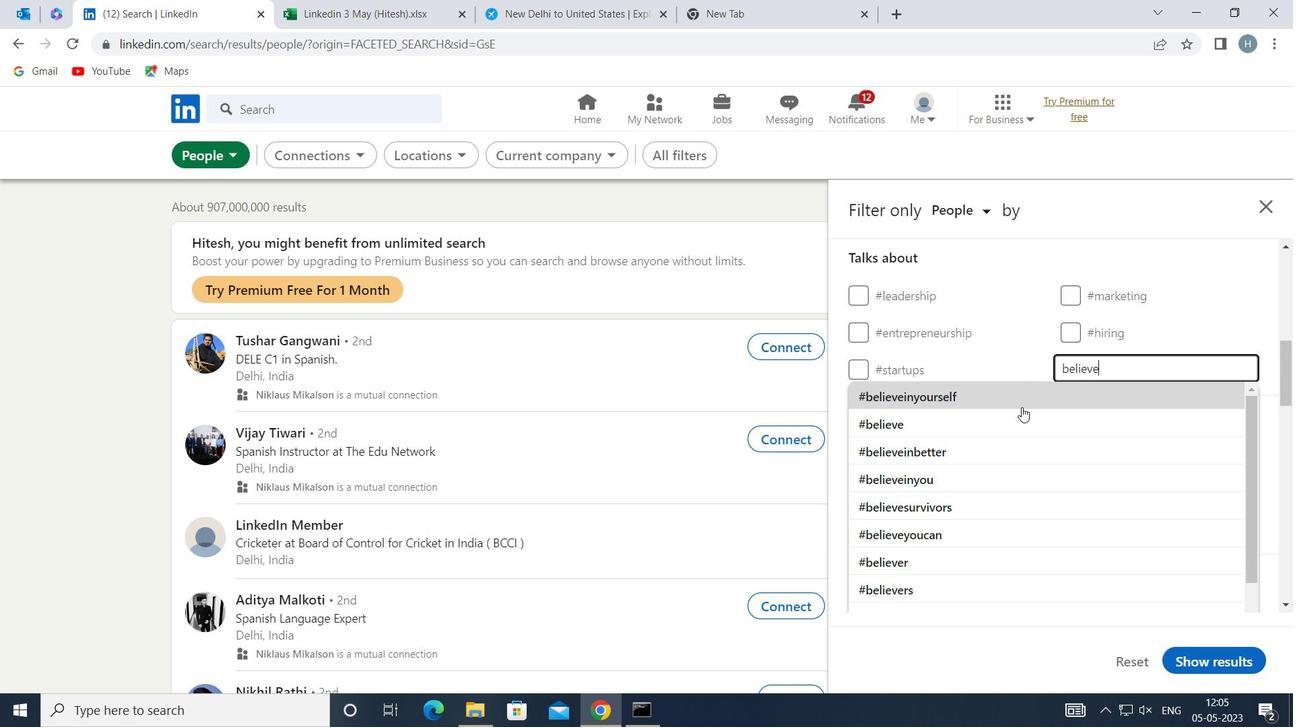
Action: Mouse pressed left at (1015, 419)
Screenshot: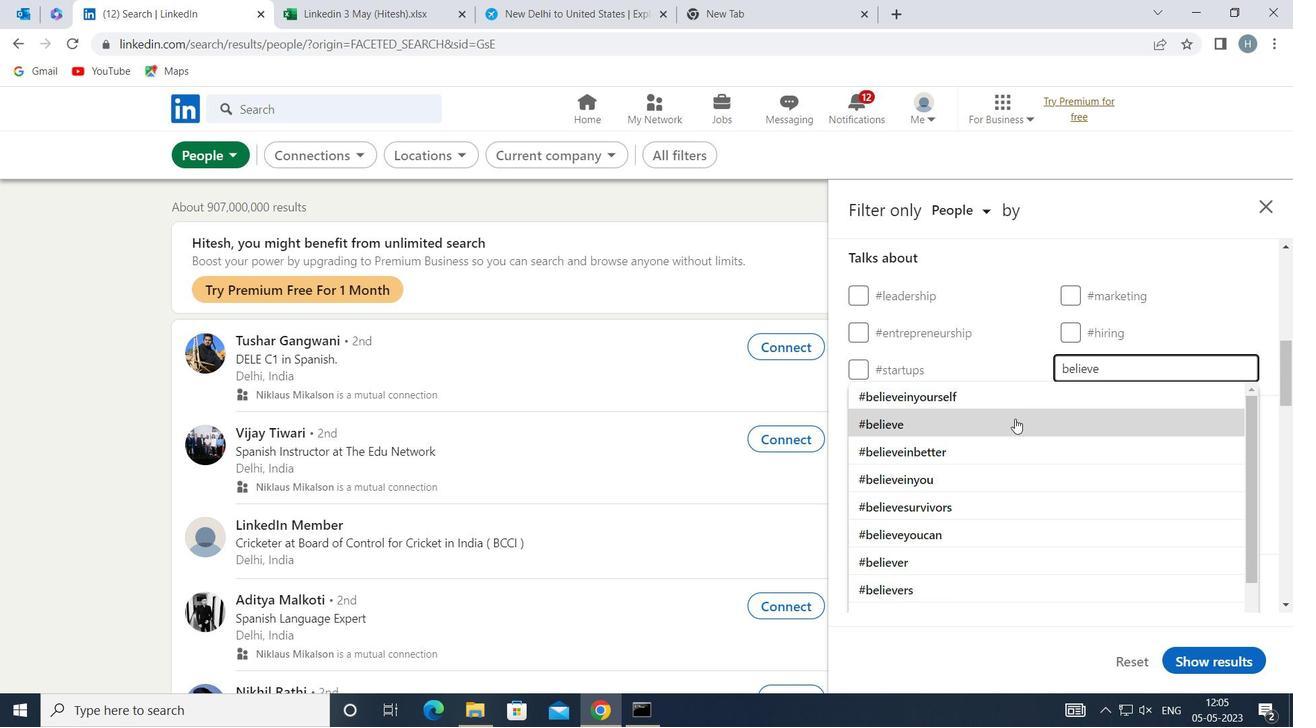 
Action: Mouse moved to (997, 368)
Screenshot: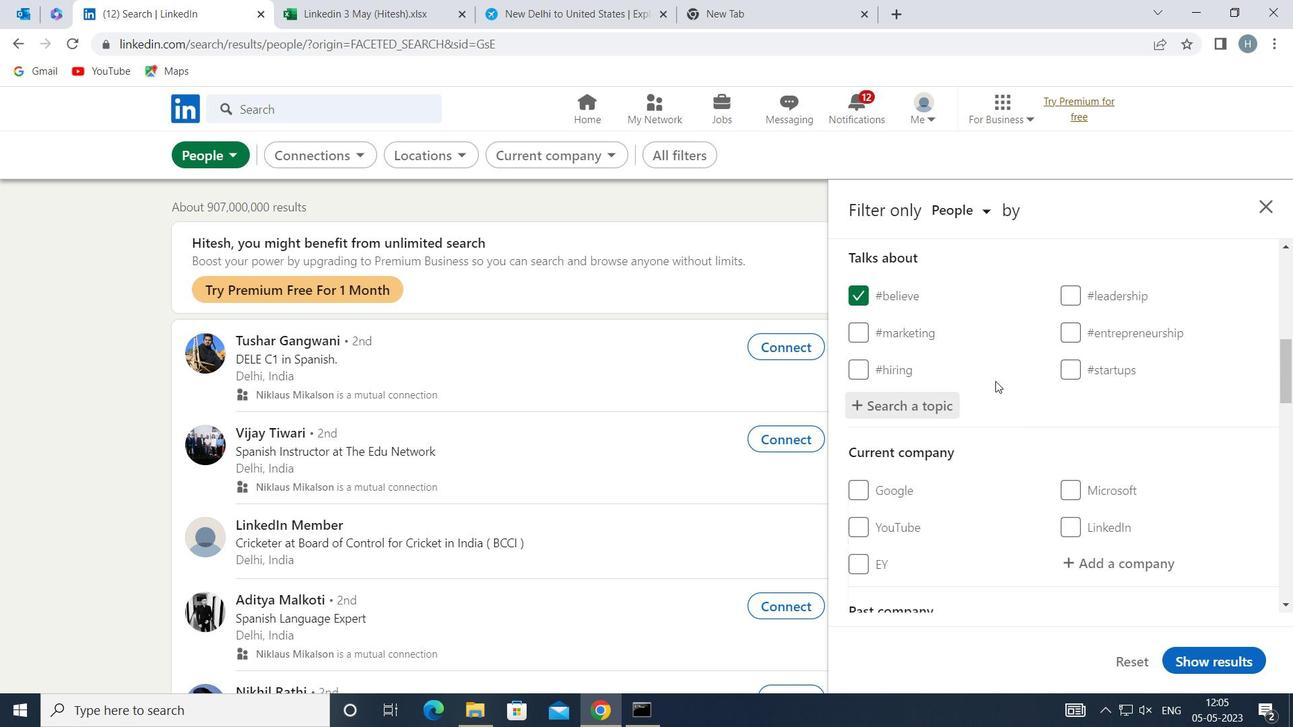
Action: Mouse scrolled (997, 367) with delta (0, 0)
Screenshot: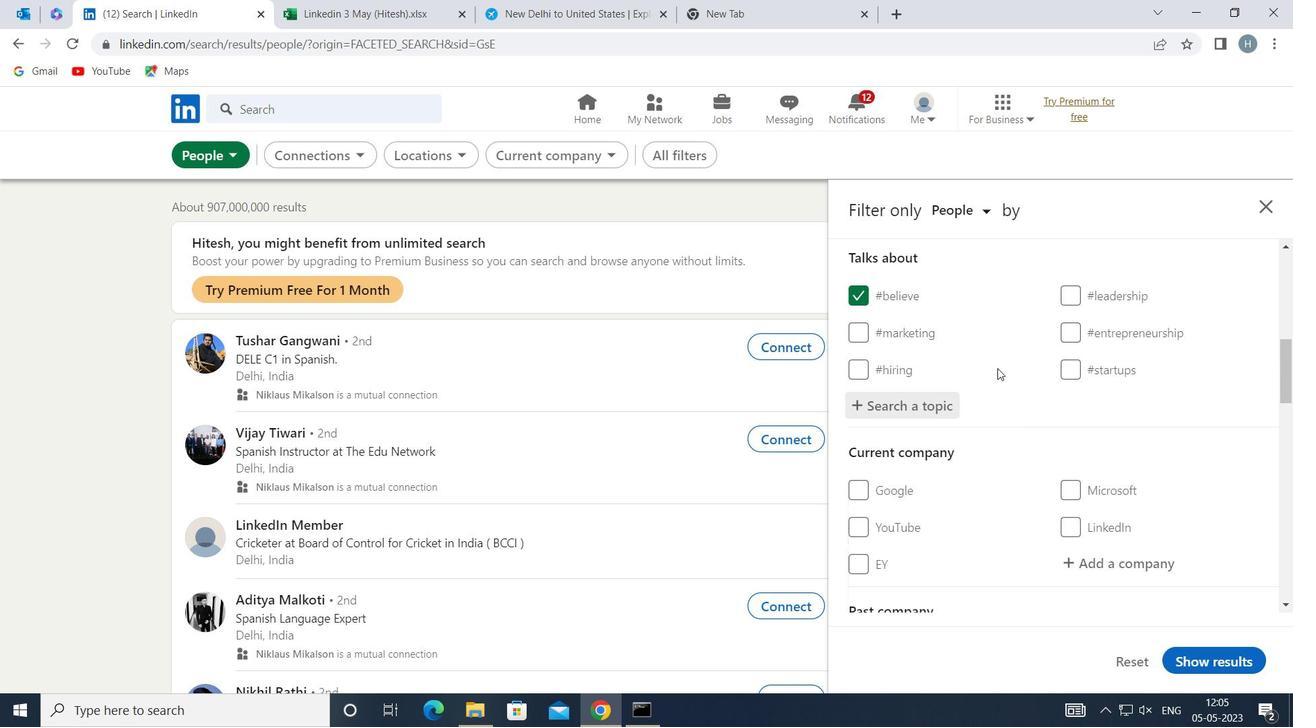 
Action: Mouse scrolled (997, 367) with delta (0, 0)
Screenshot: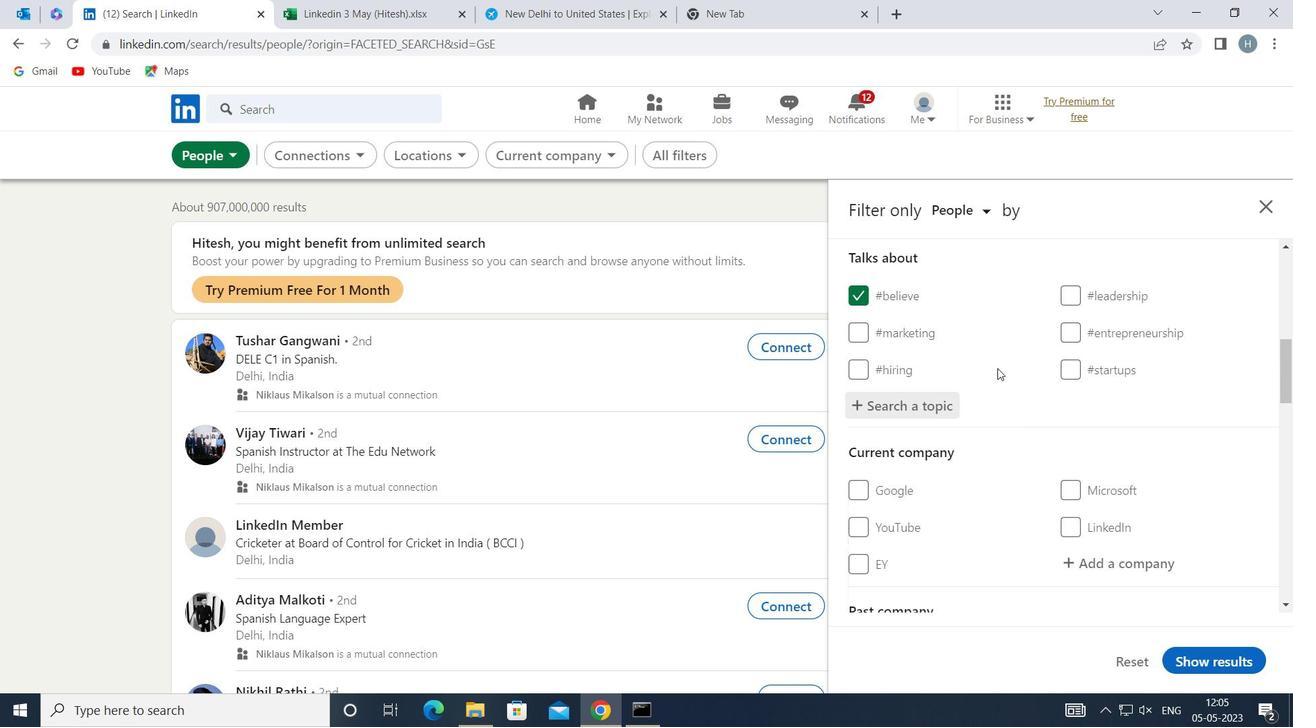 
Action: Mouse moved to (997, 368)
Screenshot: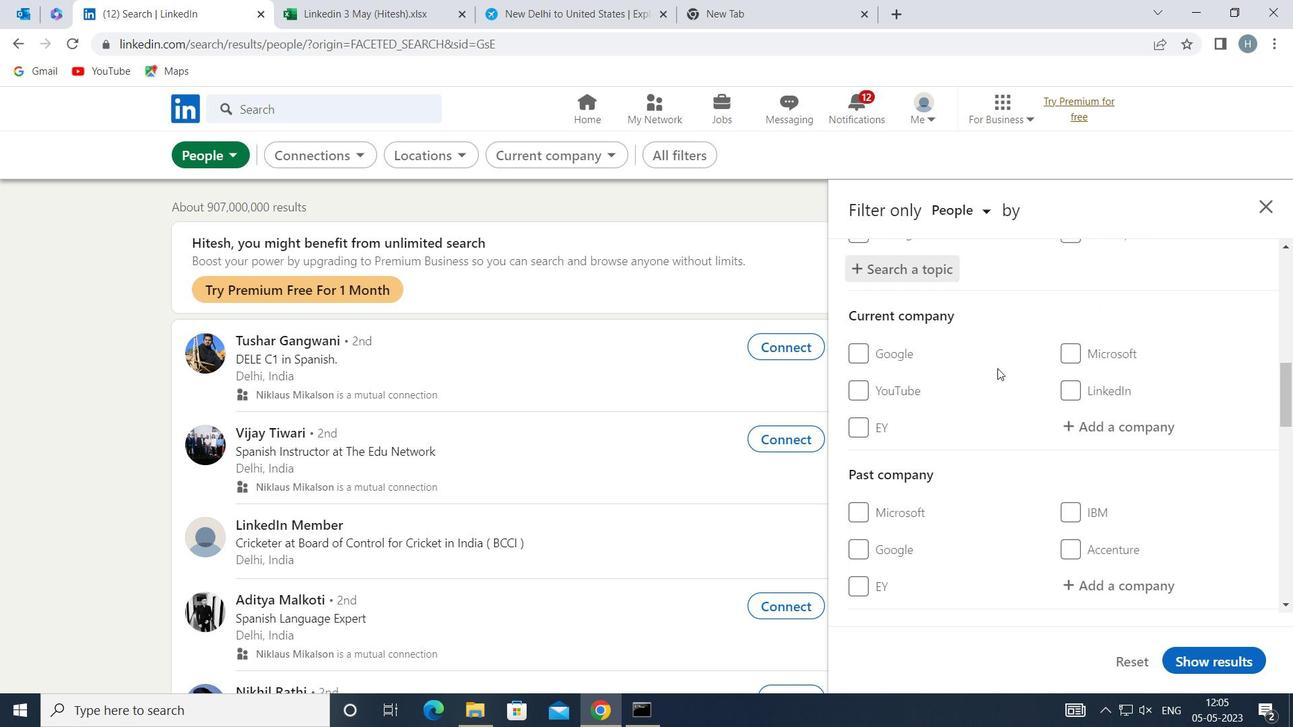 
Action: Mouse scrolled (997, 367) with delta (0, 0)
Screenshot: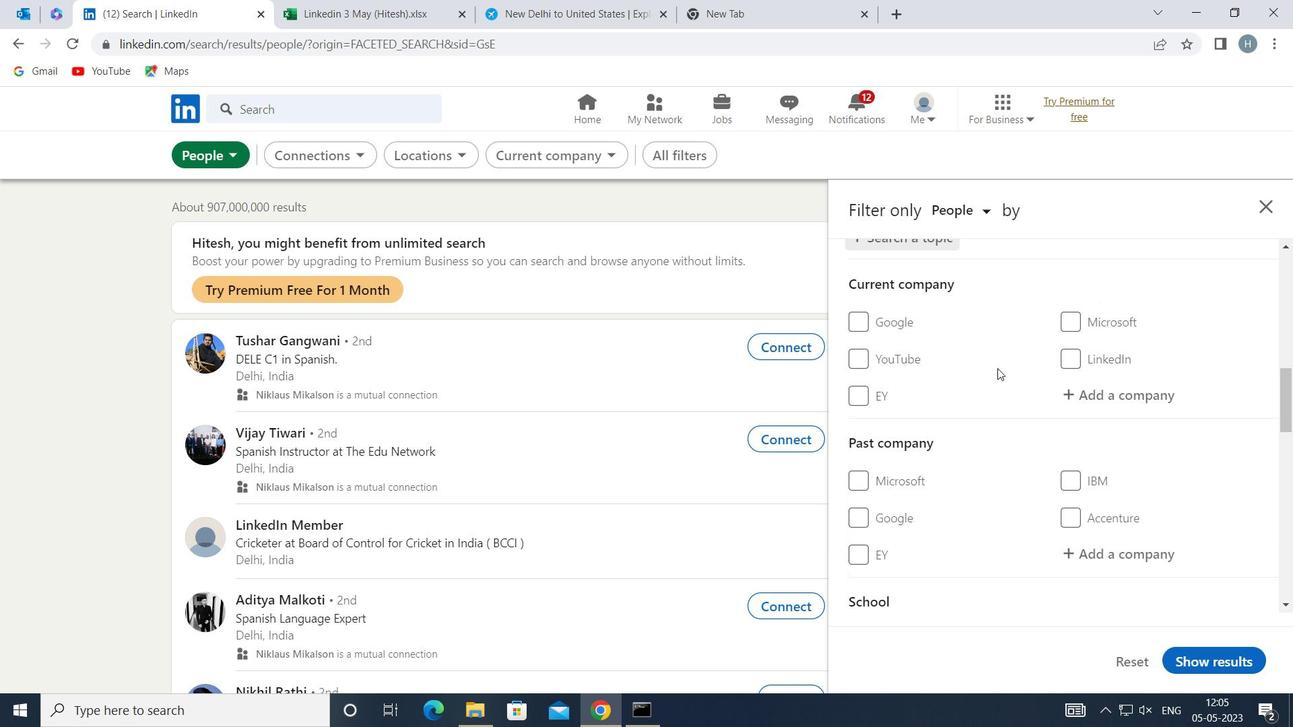 
Action: Mouse moved to (998, 368)
Screenshot: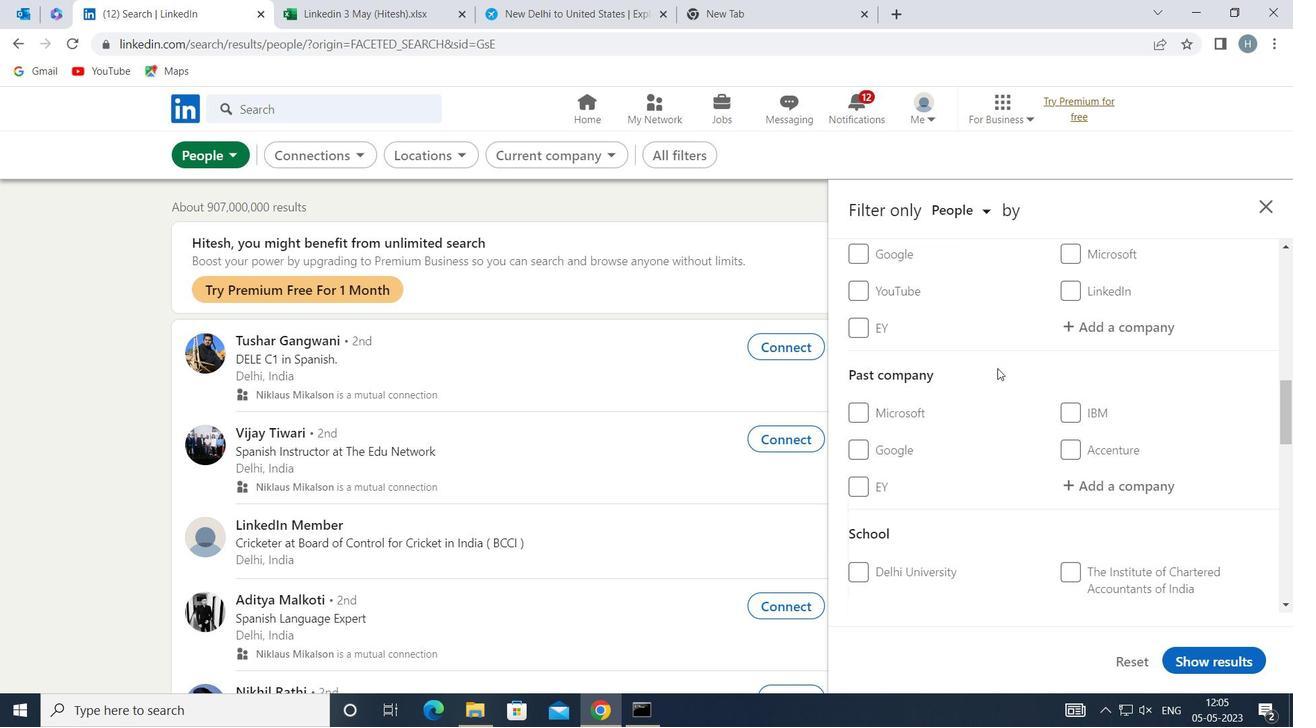
Action: Mouse scrolled (998, 367) with delta (0, 0)
Screenshot: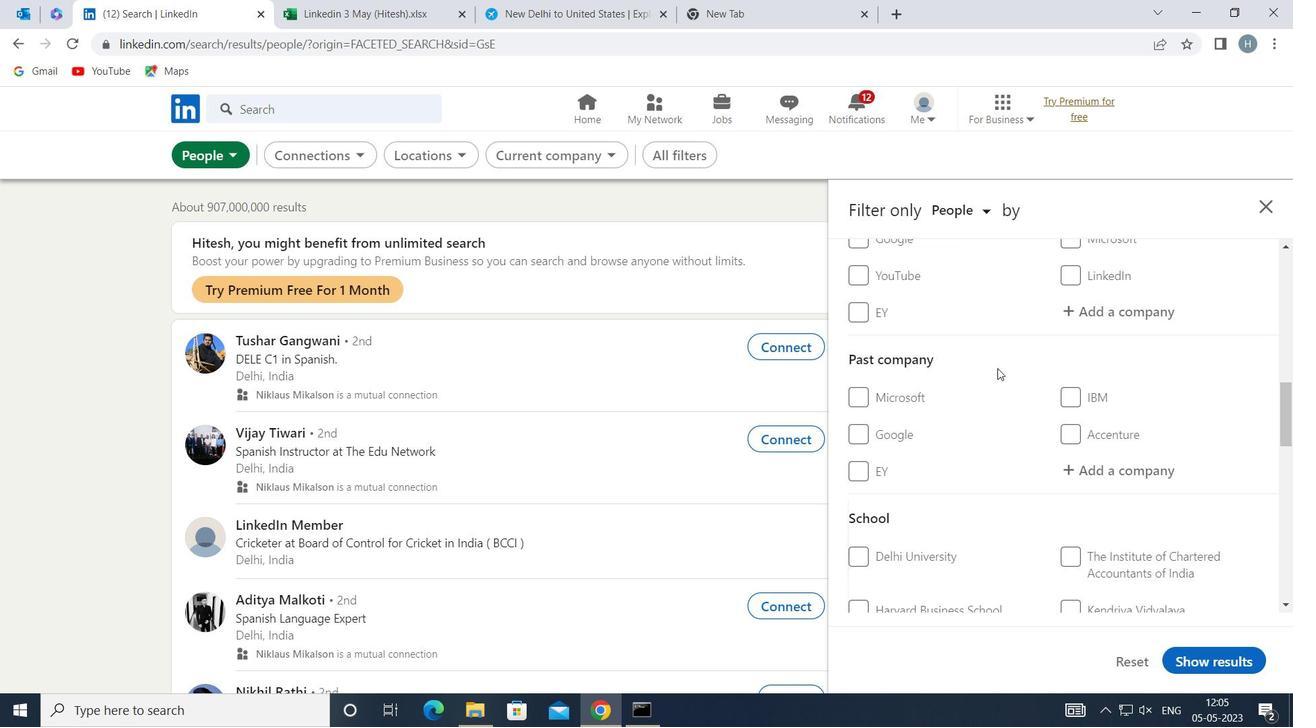 
Action: Mouse moved to (1003, 365)
Screenshot: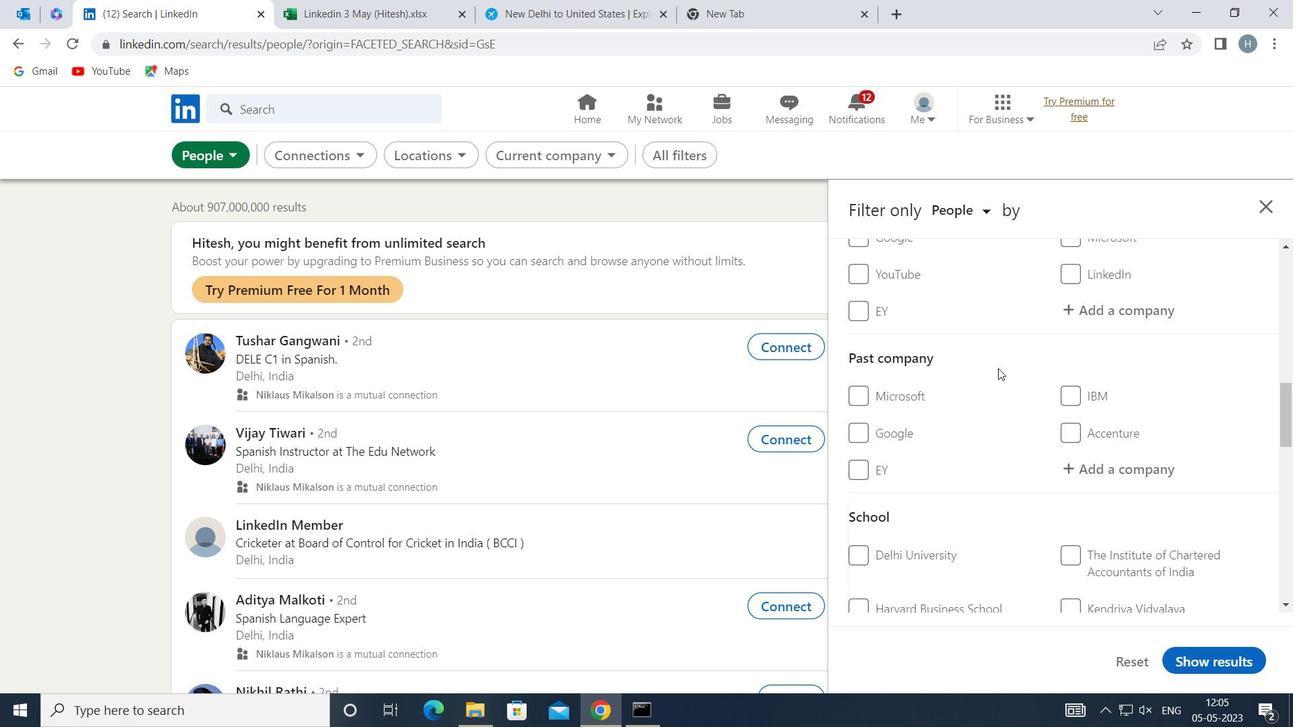 
Action: Mouse scrolled (1003, 364) with delta (0, 0)
Screenshot: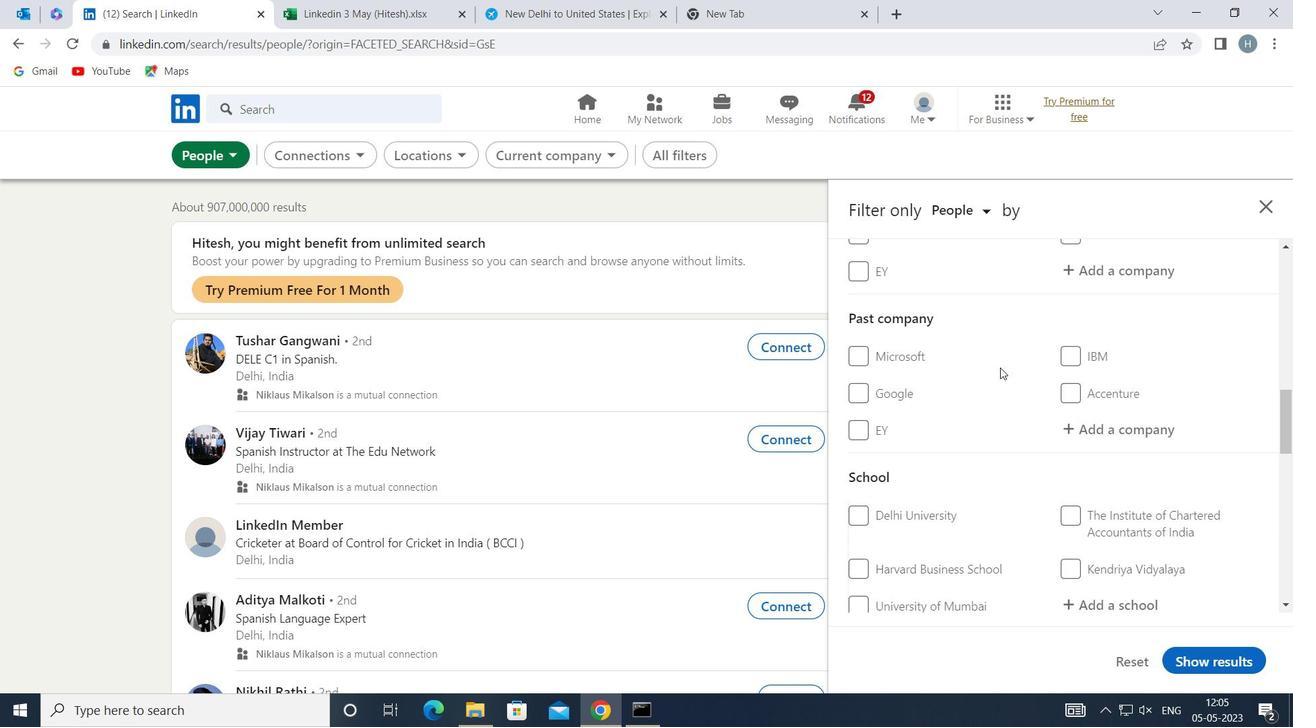 
Action: Mouse scrolled (1003, 364) with delta (0, 0)
Screenshot: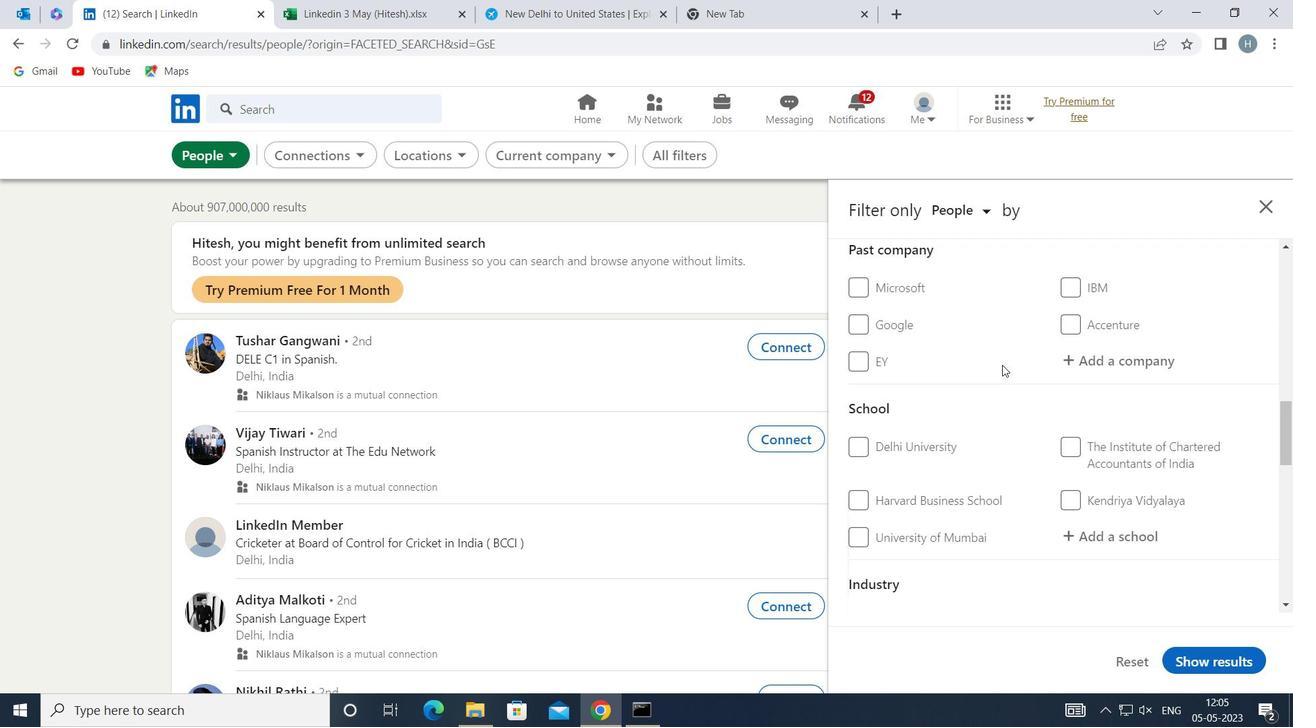 
Action: Mouse scrolled (1003, 364) with delta (0, 0)
Screenshot: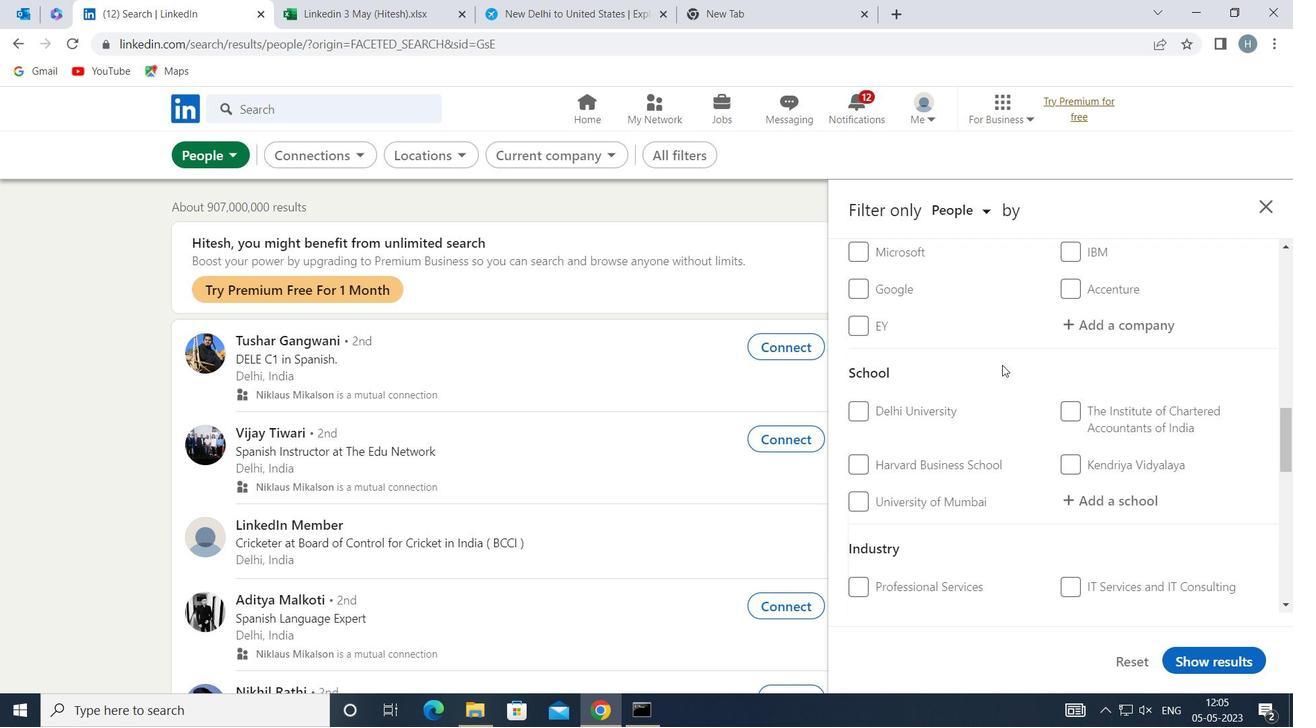 
Action: Mouse scrolled (1003, 364) with delta (0, 0)
Screenshot: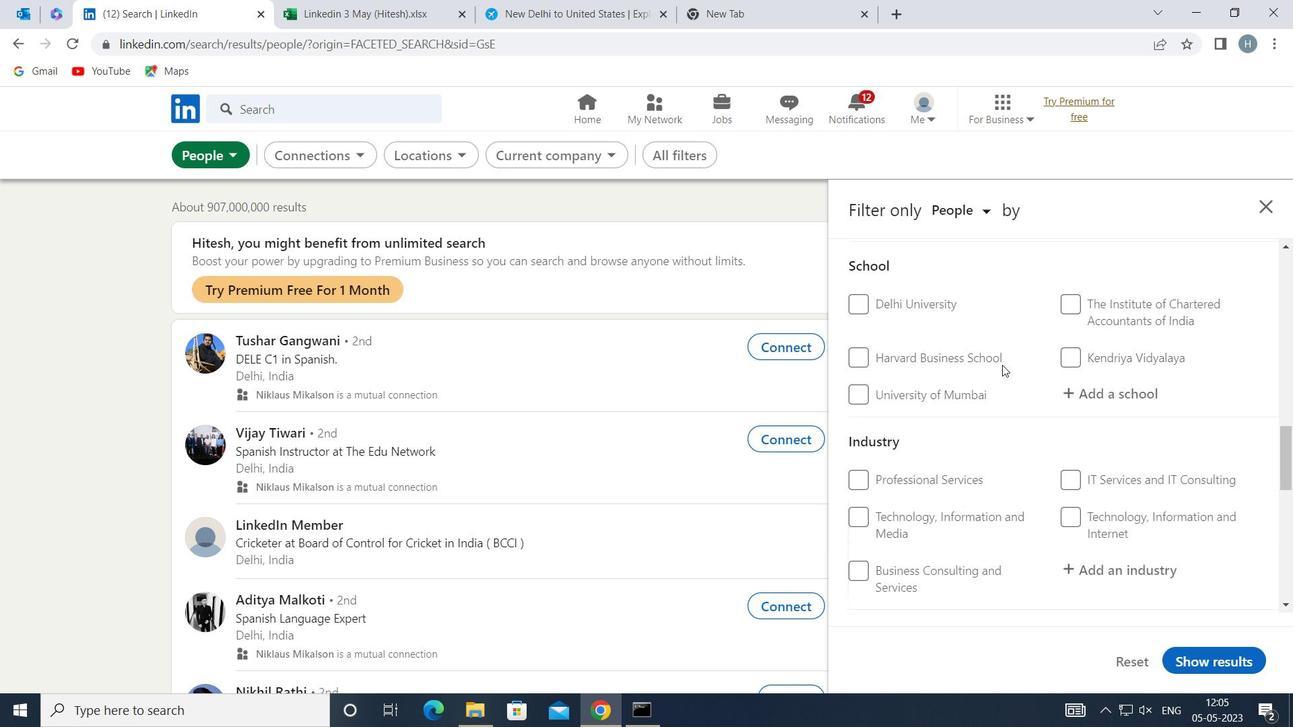 
Action: Mouse moved to (1004, 364)
Screenshot: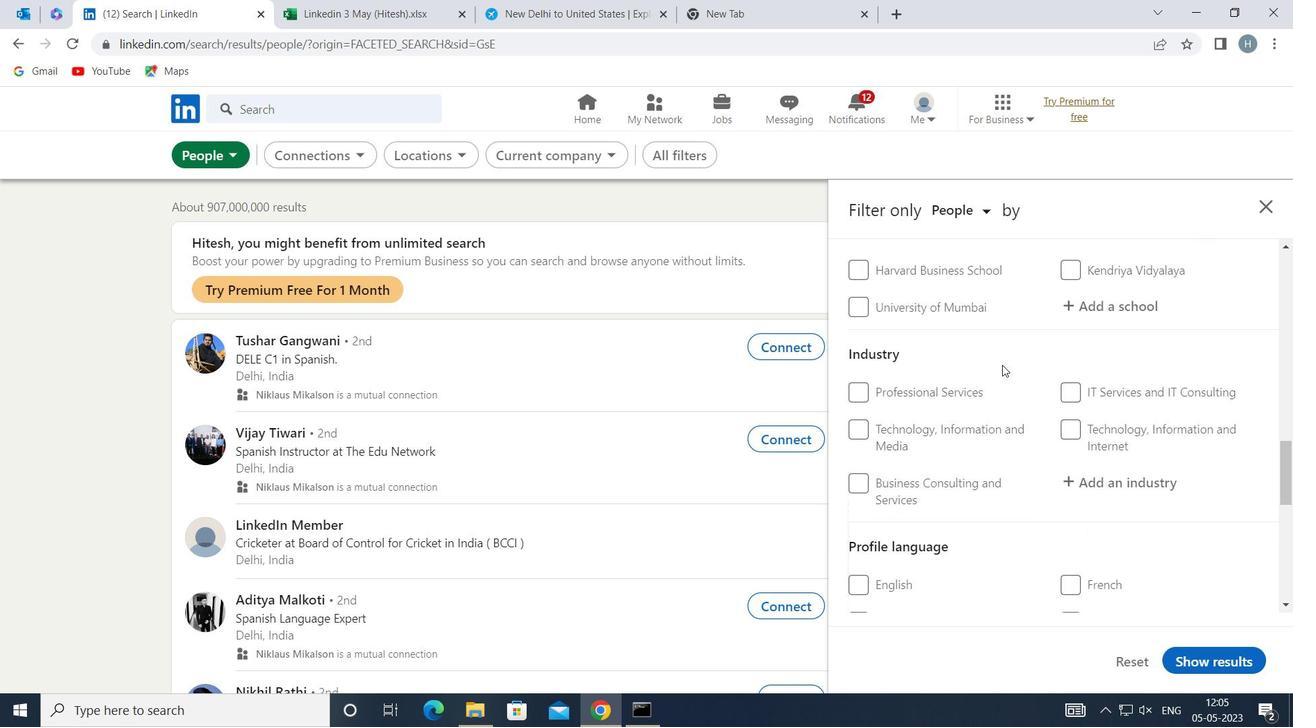 
Action: Mouse scrolled (1004, 363) with delta (0, 0)
Screenshot: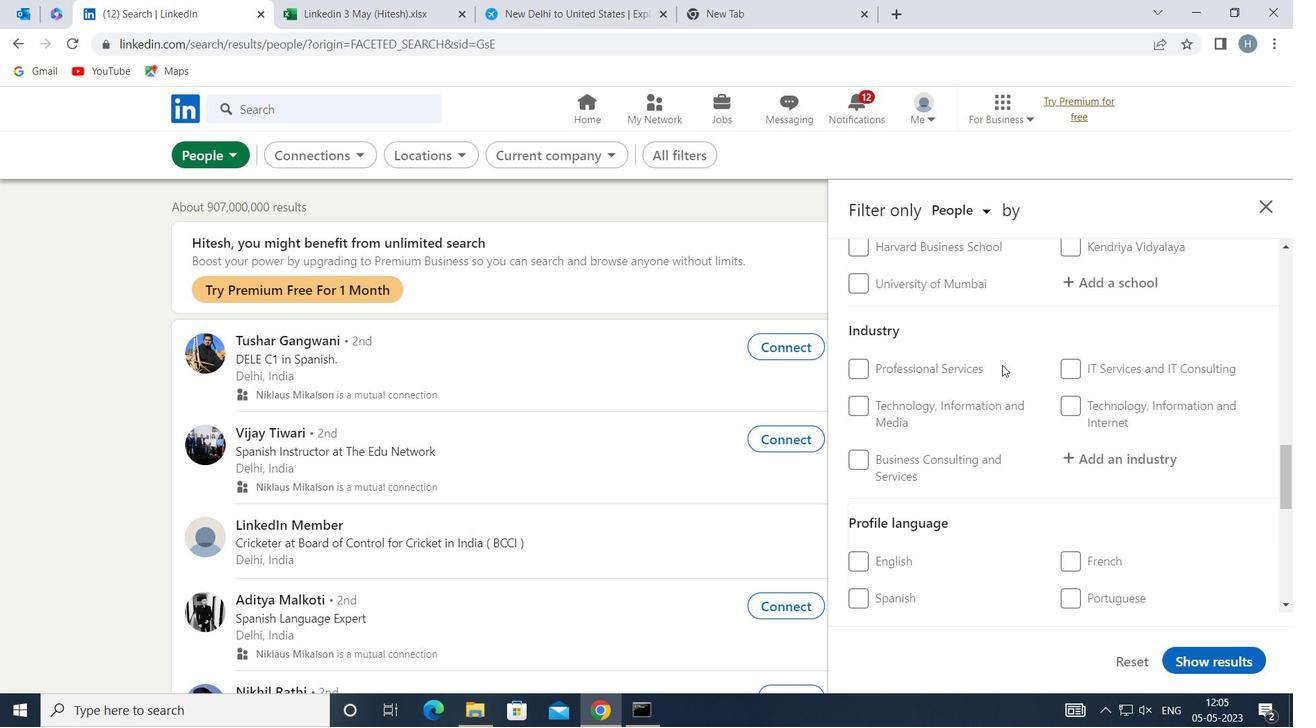 
Action: Mouse moved to (1071, 451)
Screenshot: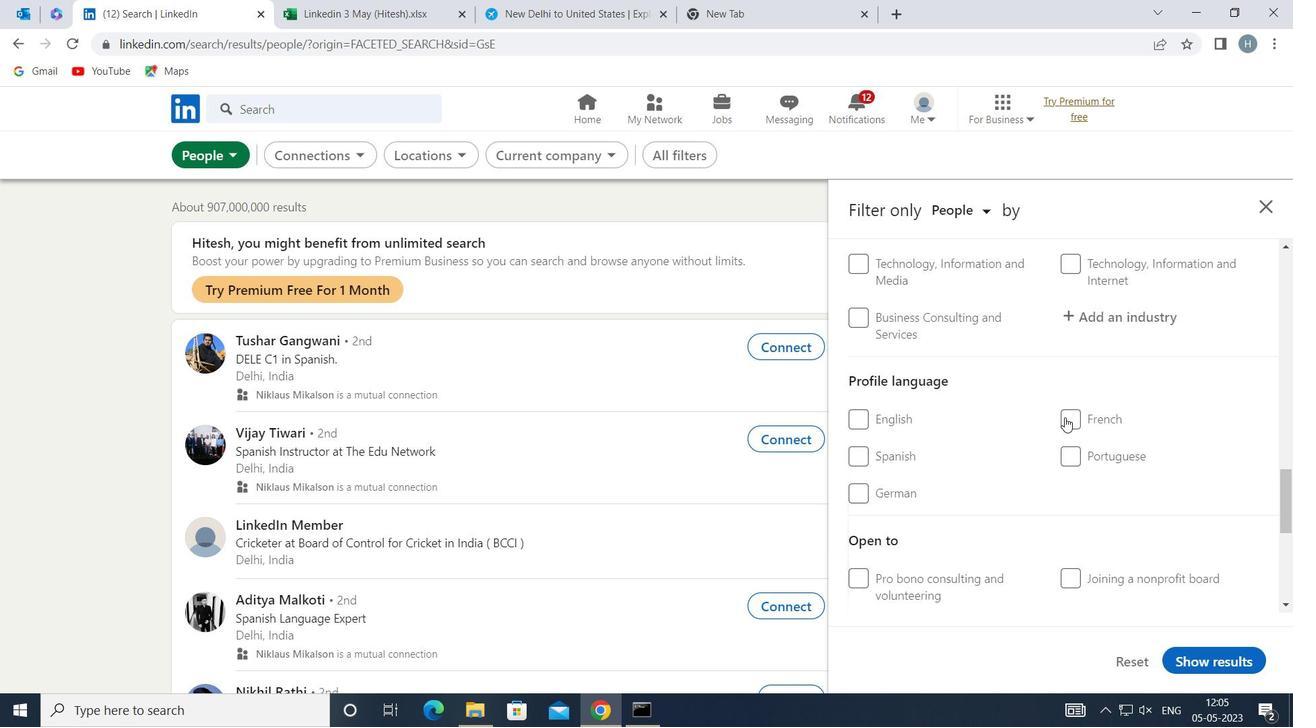 
Action: Mouse pressed left at (1071, 451)
Screenshot: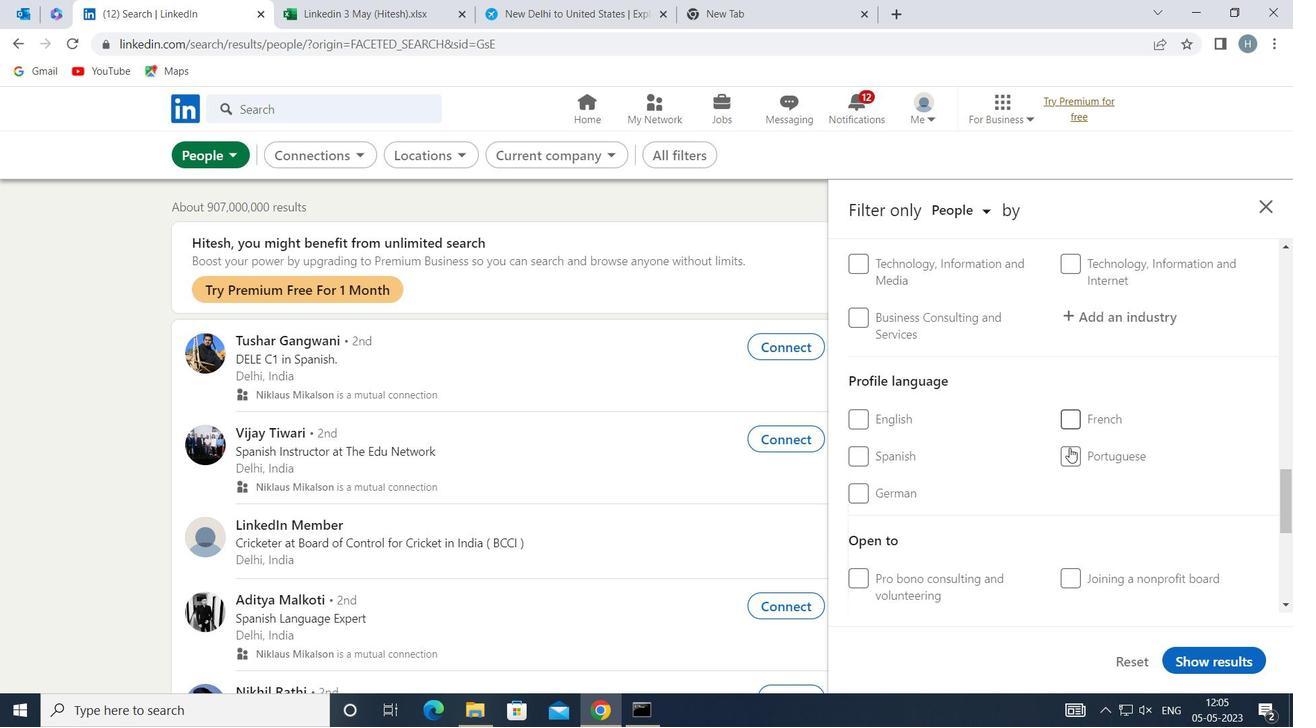 
Action: Mouse moved to (1036, 443)
Screenshot: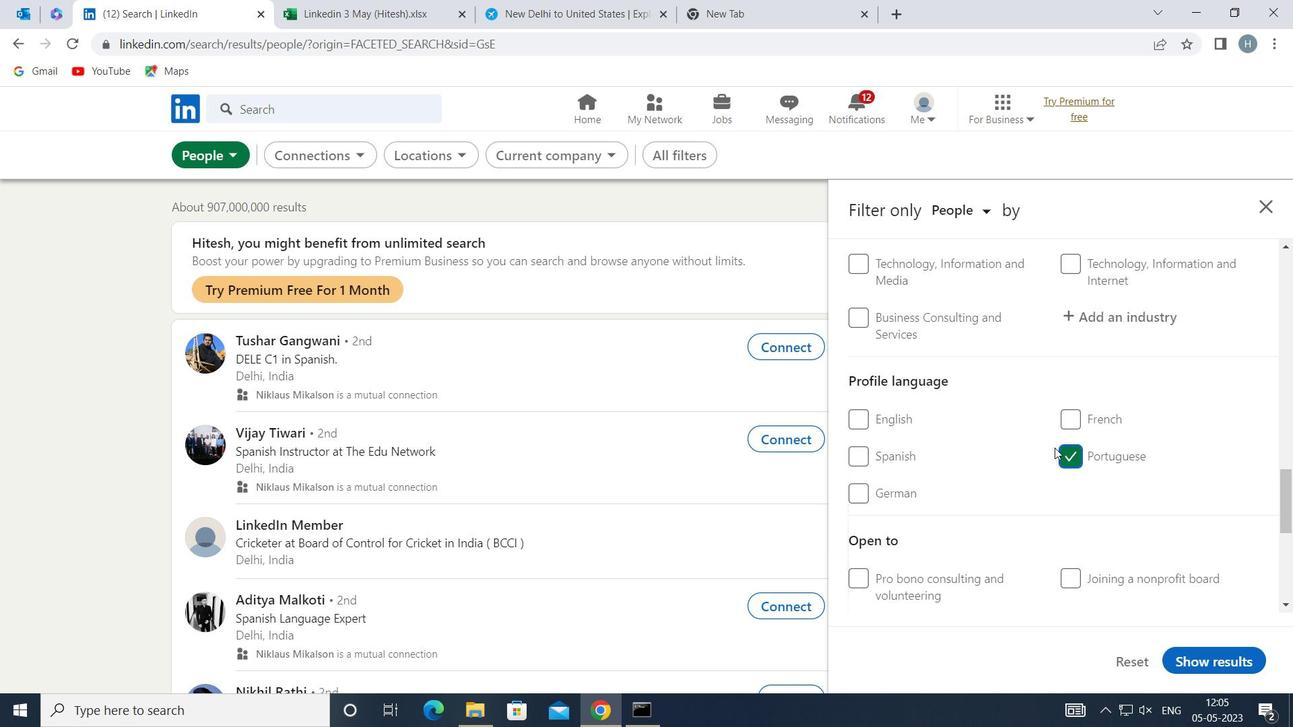 
Action: Mouse scrolled (1036, 444) with delta (0, 0)
Screenshot: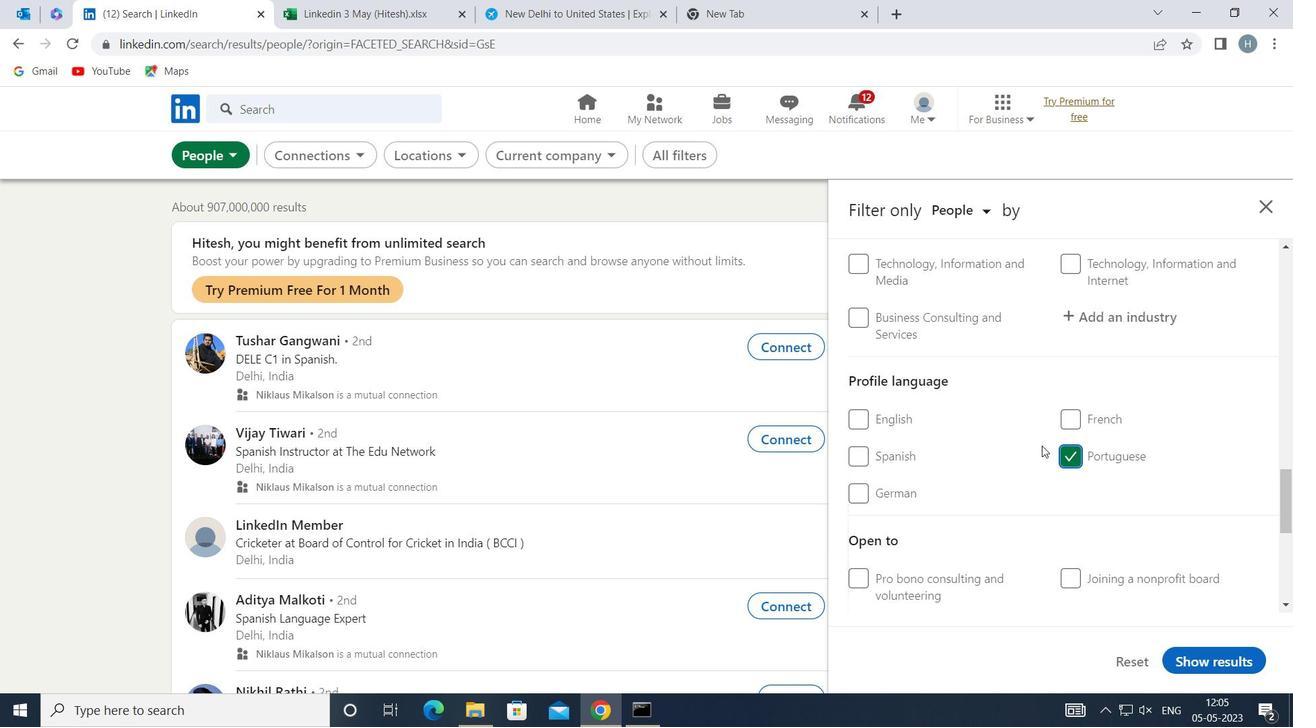 
Action: Mouse scrolled (1036, 444) with delta (0, 0)
Screenshot: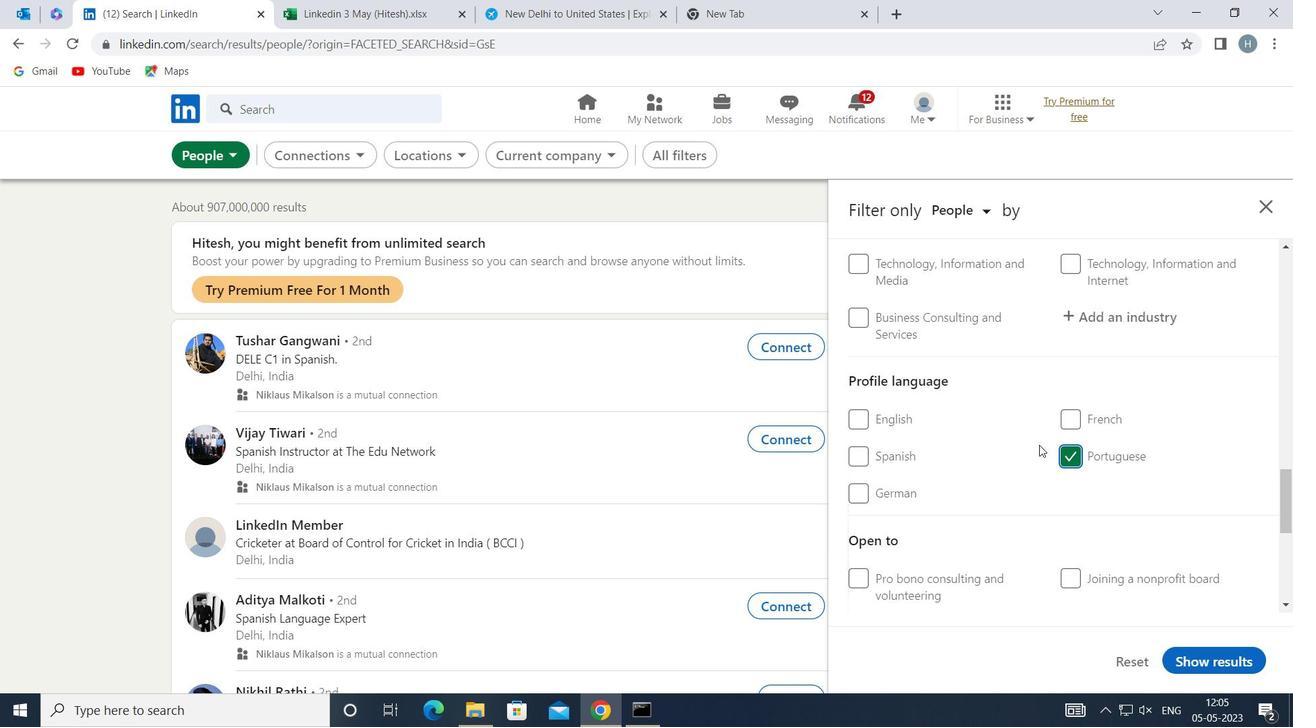 
Action: Mouse moved to (1034, 433)
Screenshot: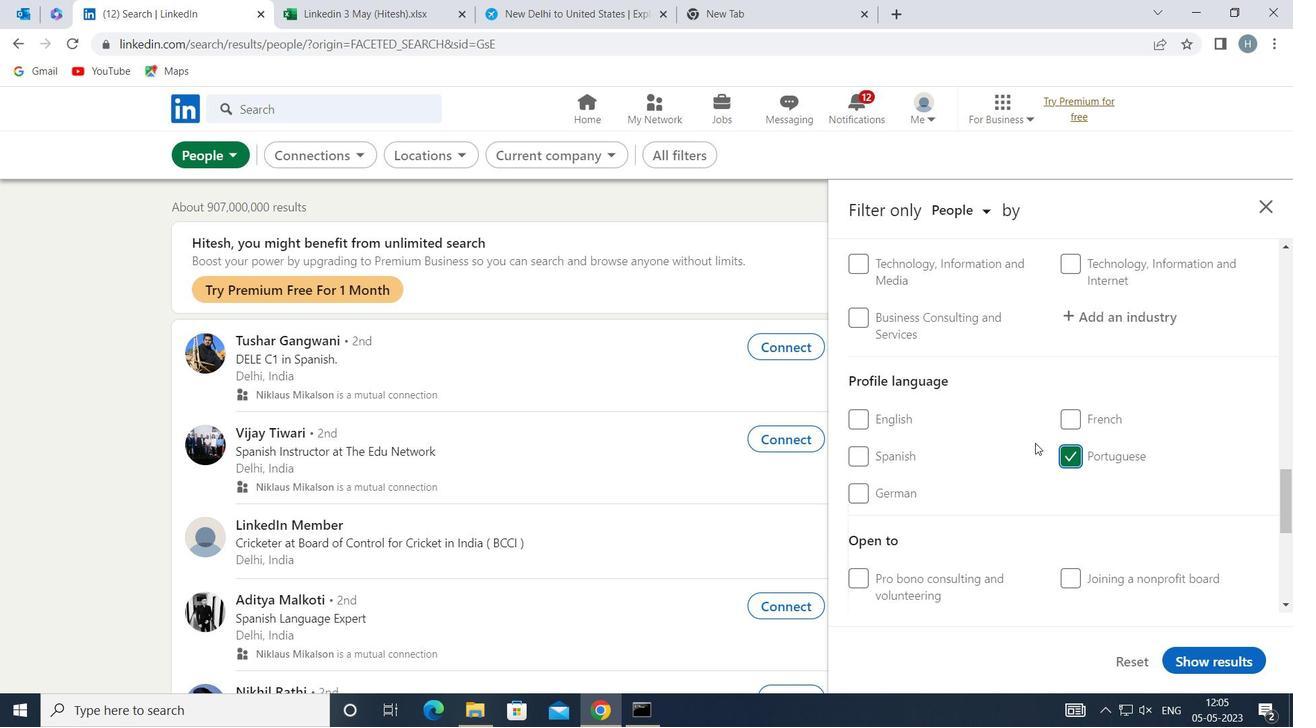 
Action: Mouse scrolled (1034, 433) with delta (0, 0)
Screenshot: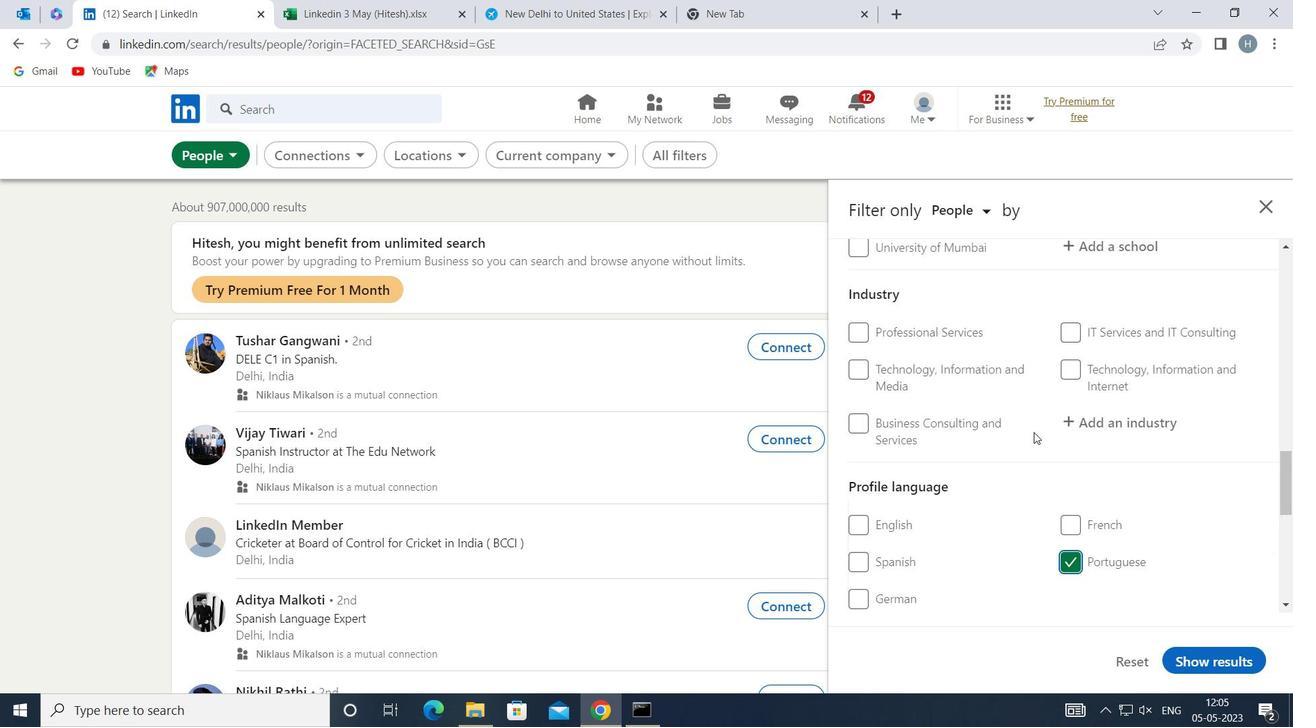
Action: Mouse scrolled (1034, 433) with delta (0, 0)
Screenshot: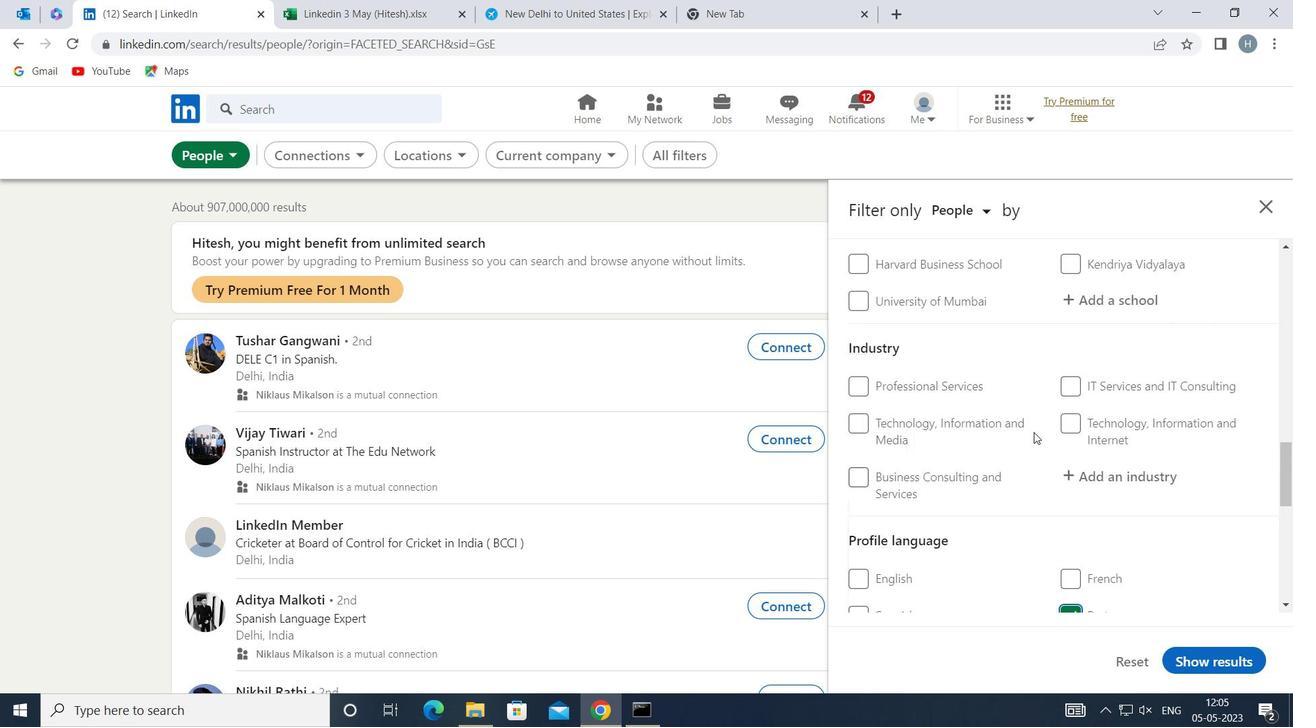 
Action: Mouse scrolled (1034, 433) with delta (0, 0)
Screenshot: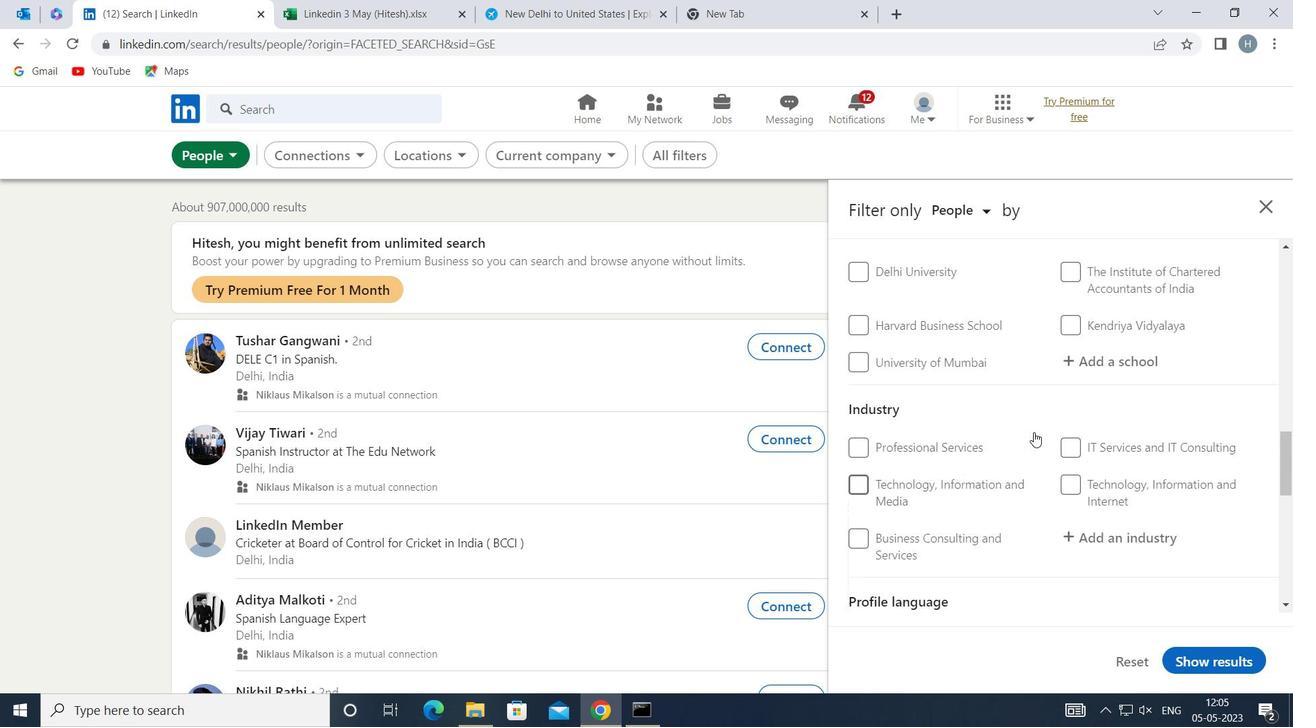 
Action: Mouse scrolled (1034, 433) with delta (0, 0)
Screenshot: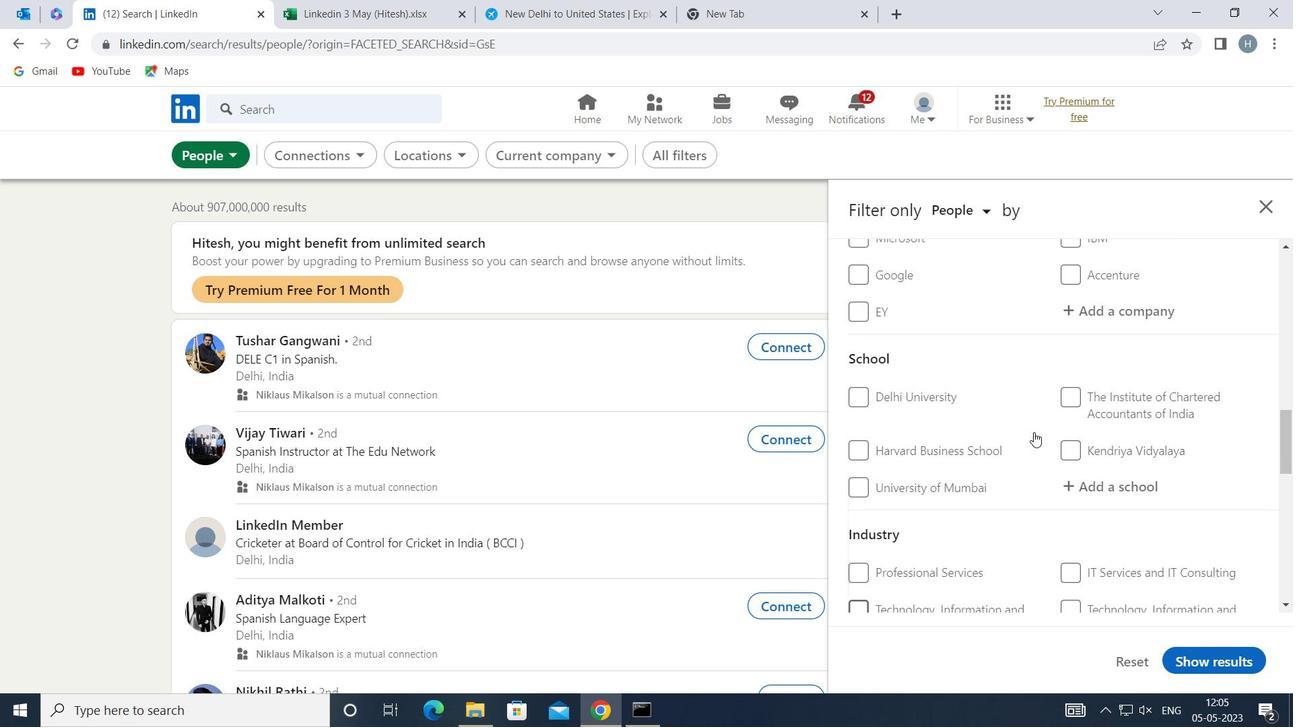 
Action: Mouse scrolled (1034, 433) with delta (0, 0)
Screenshot: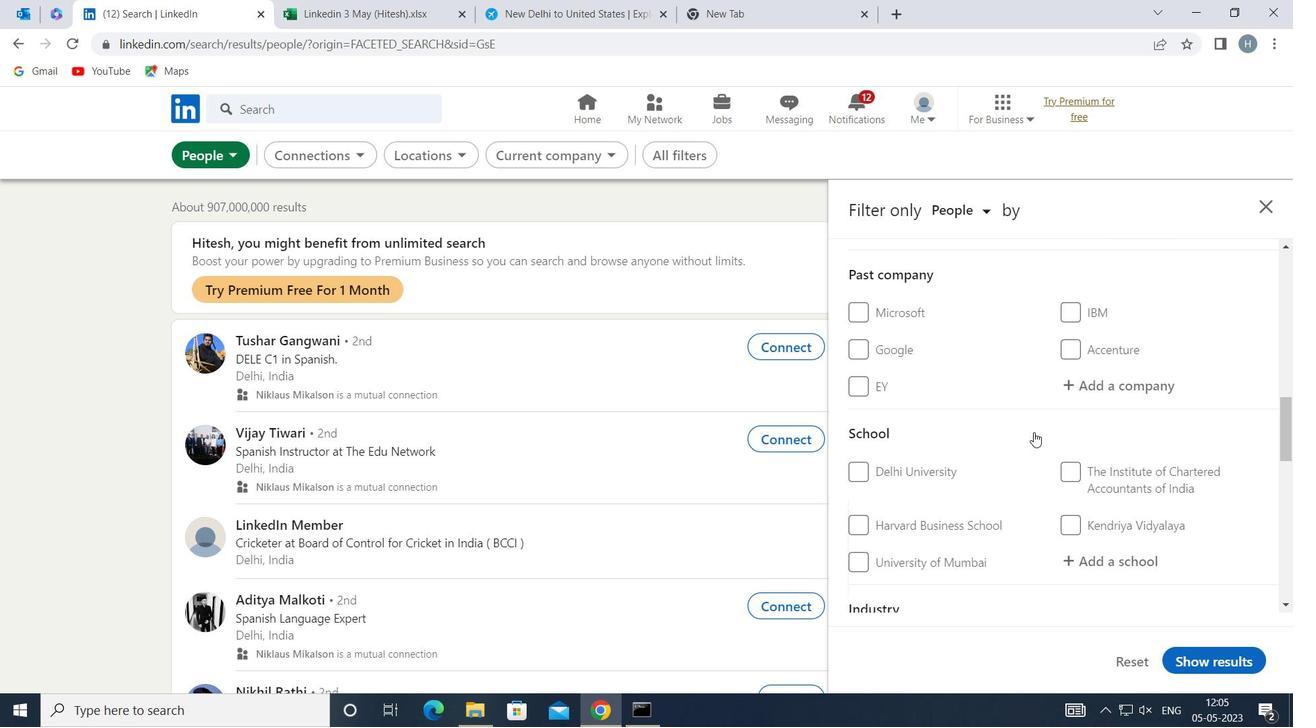 
Action: Mouse moved to (1104, 395)
Screenshot: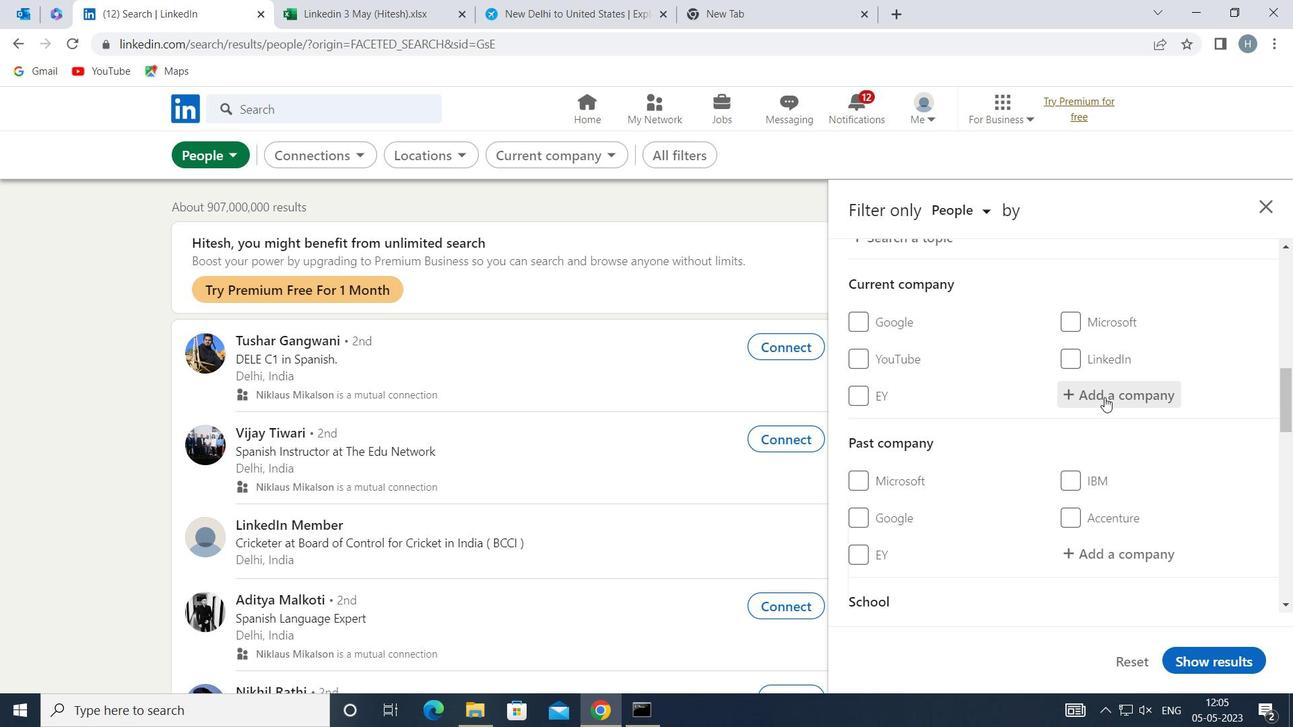 
Action: Mouse pressed left at (1104, 395)
Screenshot: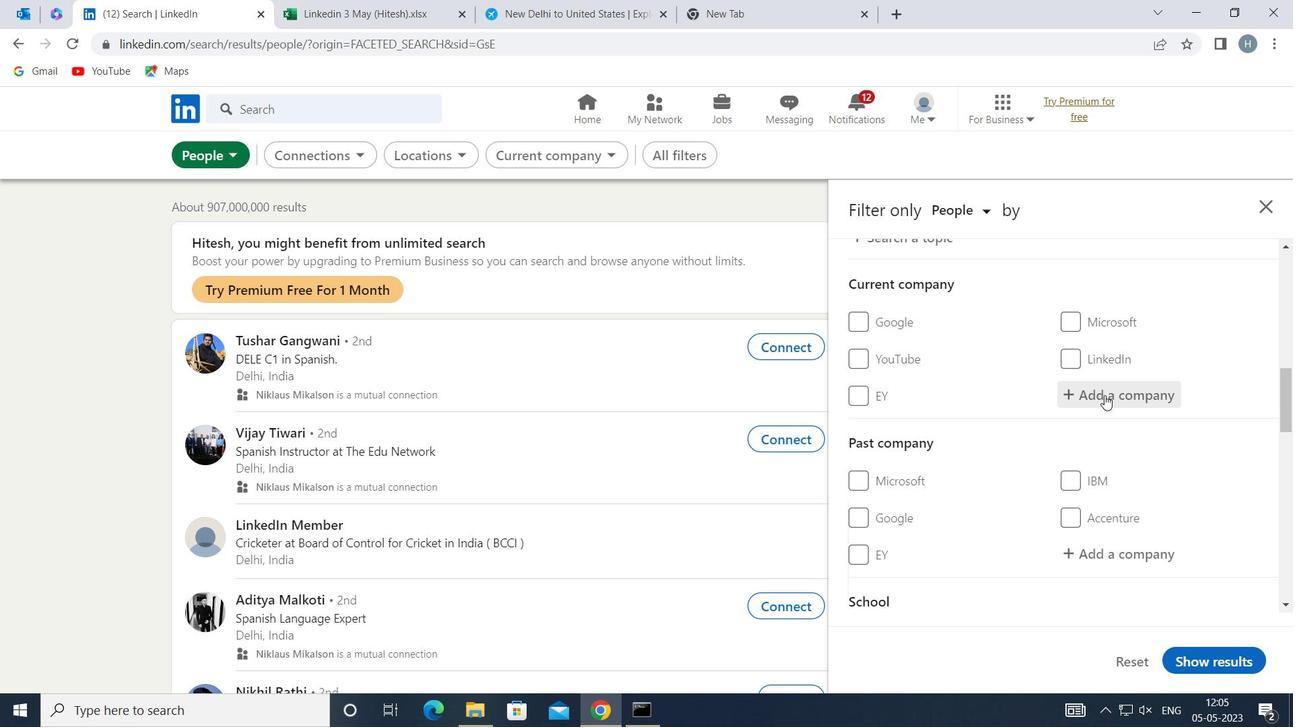 
Action: Key pressed <Key.shift>TATA<Key.space><Key.shift>TRUSTS
Screenshot: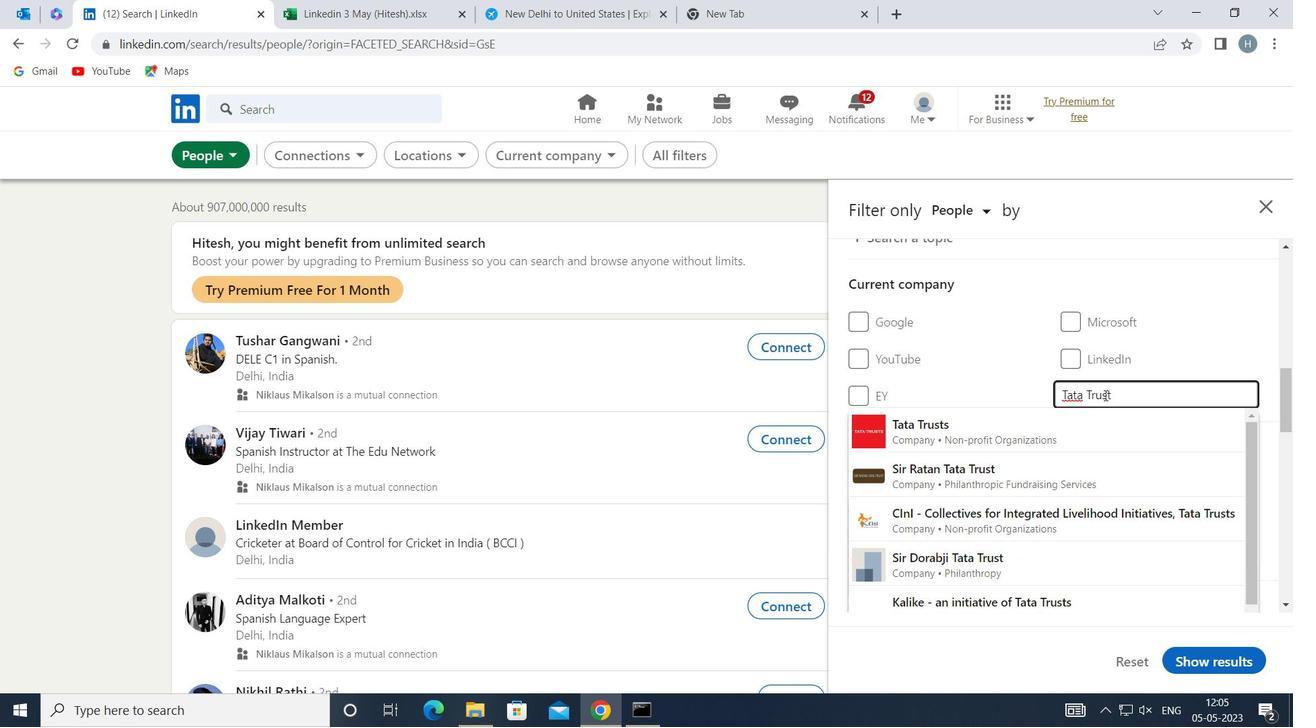 
Action: Mouse moved to (1044, 429)
Screenshot: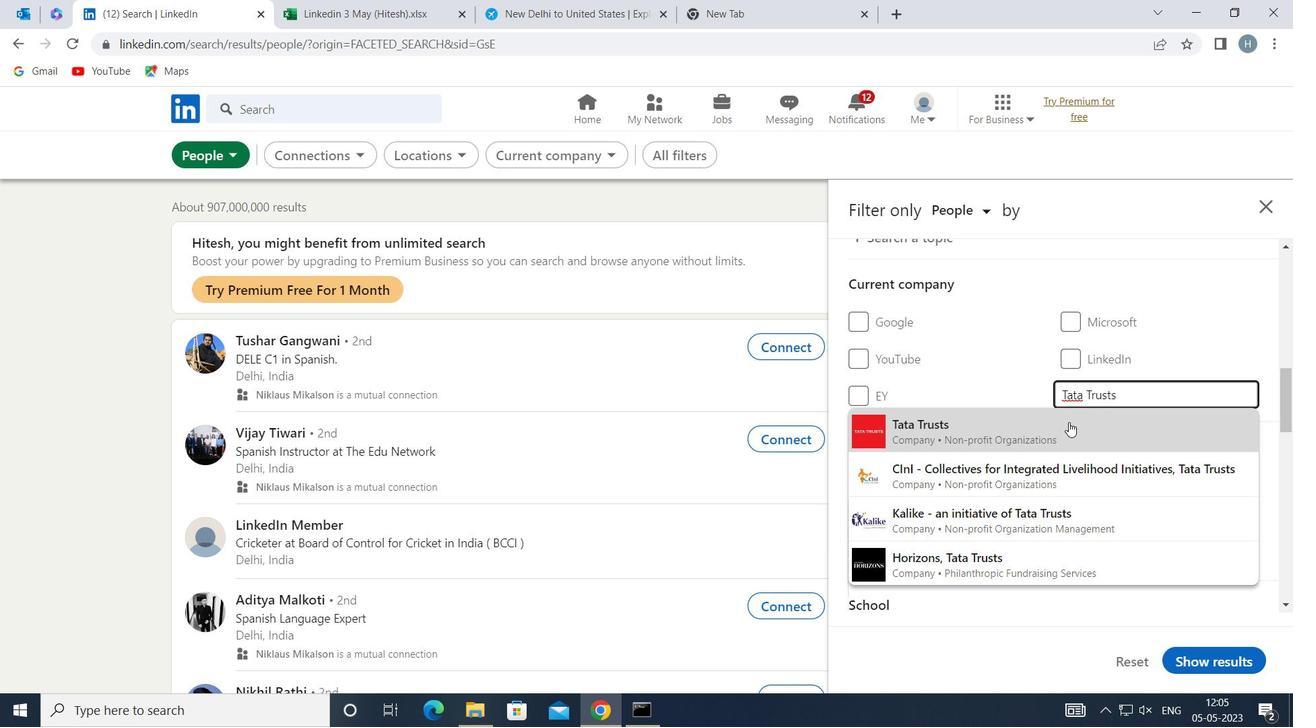 
Action: Mouse pressed left at (1044, 429)
Screenshot: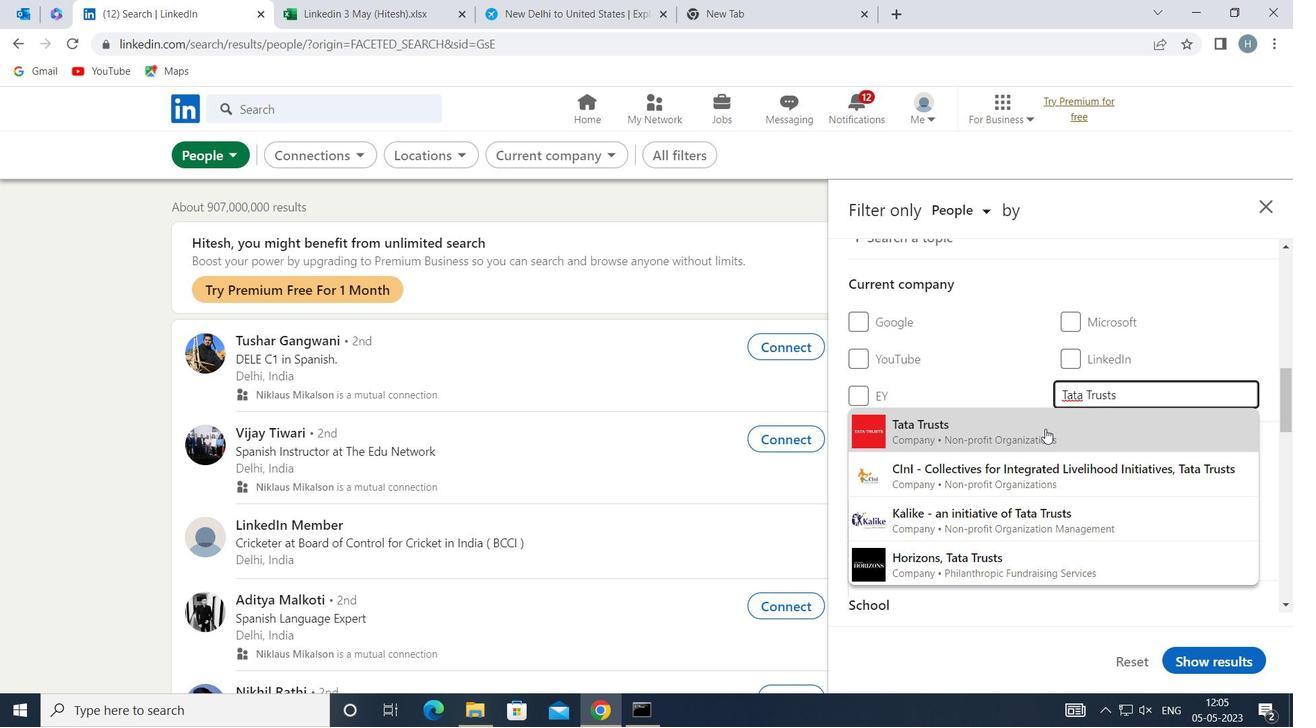 
Action: Mouse moved to (1015, 417)
Screenshot: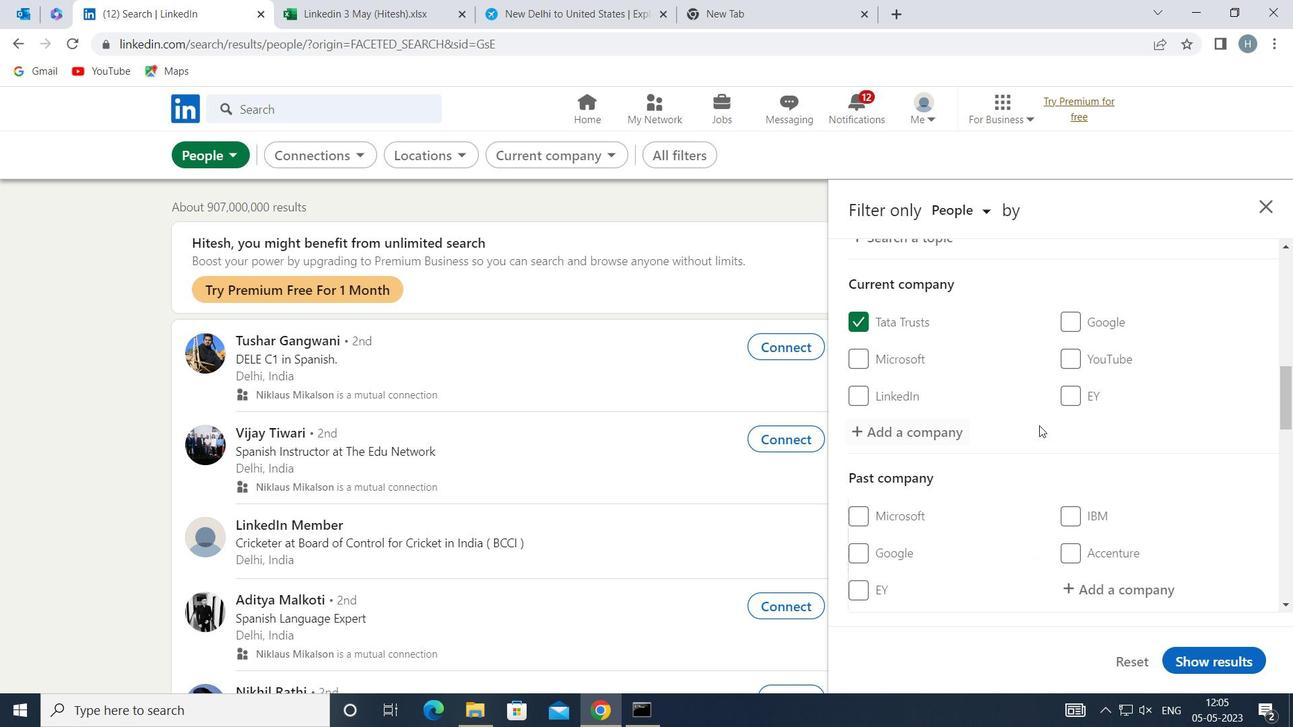 
Action: Mouse scrolled (1015, 416) with delta (0, 0)
Screenshot: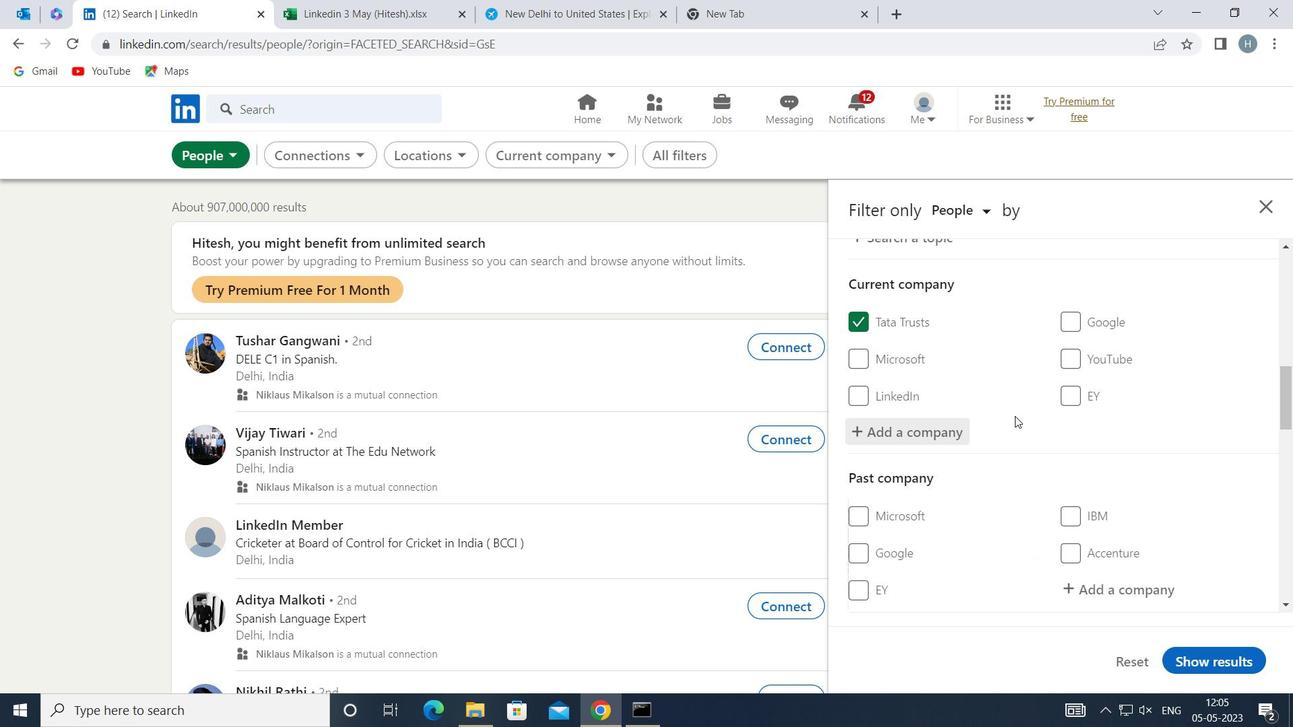 
Action: Mouse scrolled (1015, 416) with delta (0, 0)
Screenshot: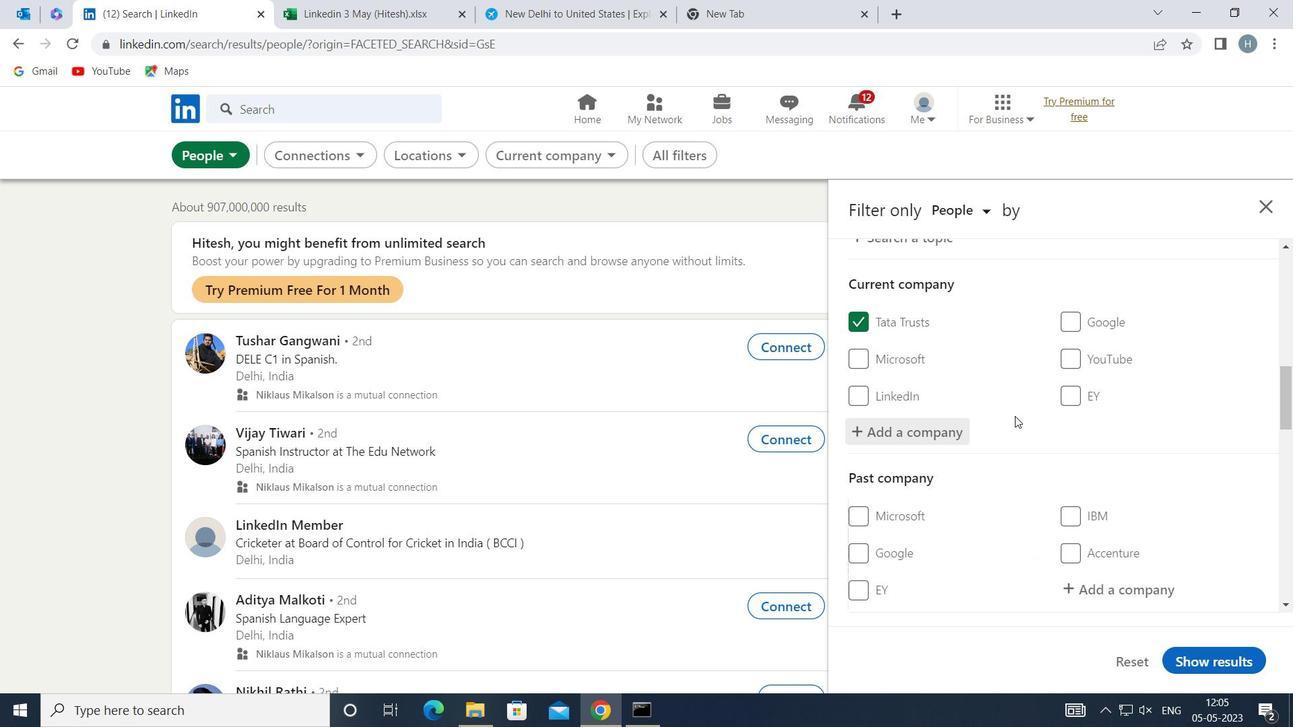 
Action: Mouse scrolled (1015, 417) with delta (0, 0)
Screenshot: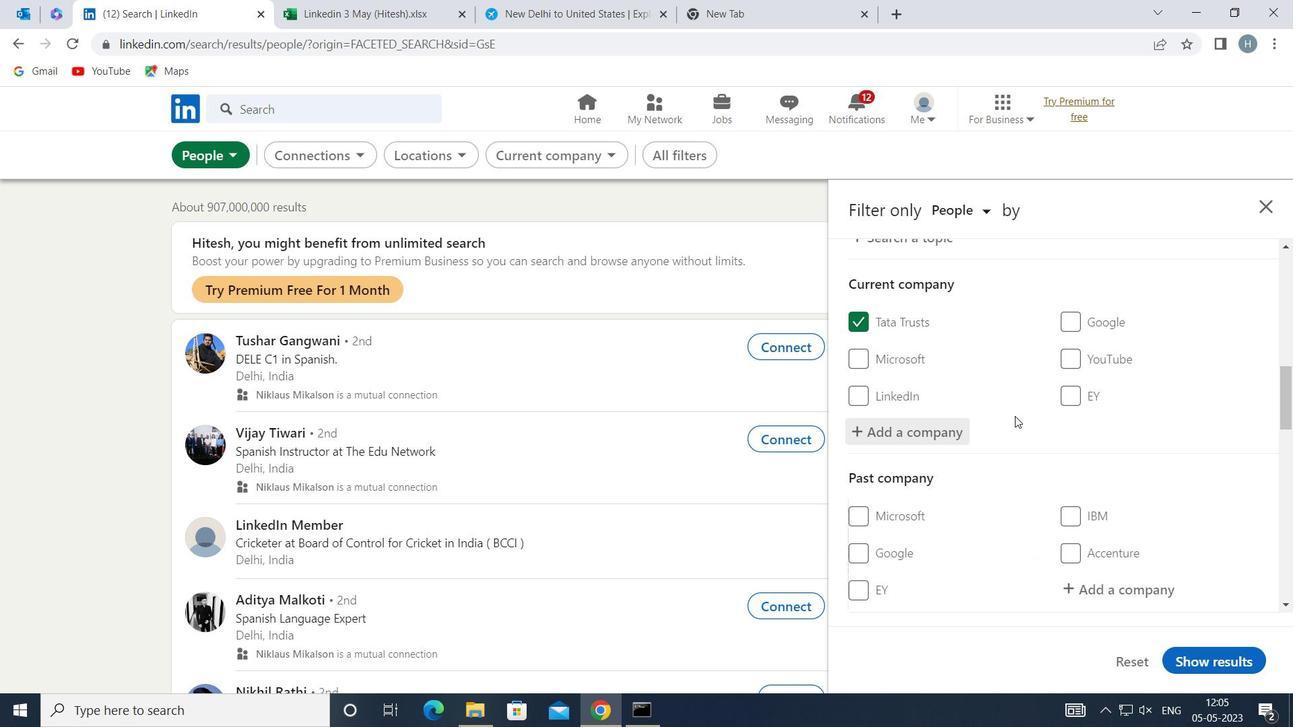 
Action: Mouse scrolled (1015, 416) with delta (0, 0)
Screenshot: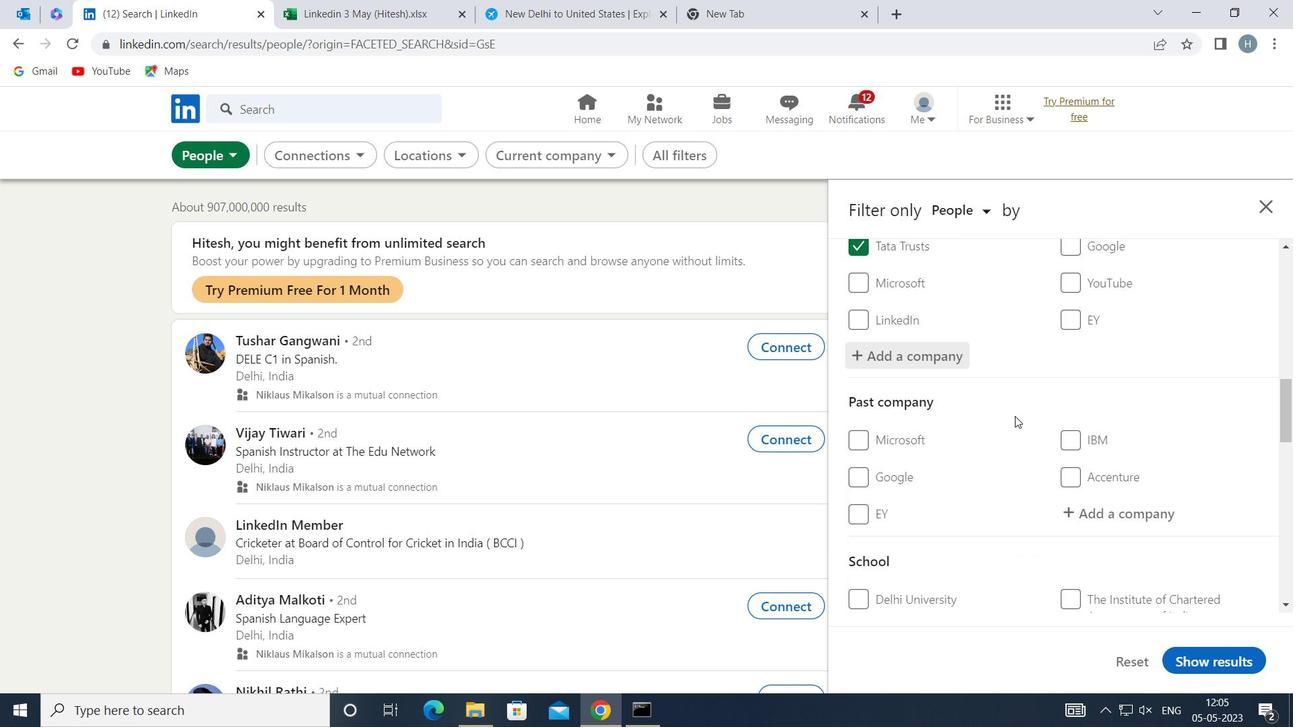 
Action: Mouse scrolled (1015, 416) with delta (0, 0)
Screenshot: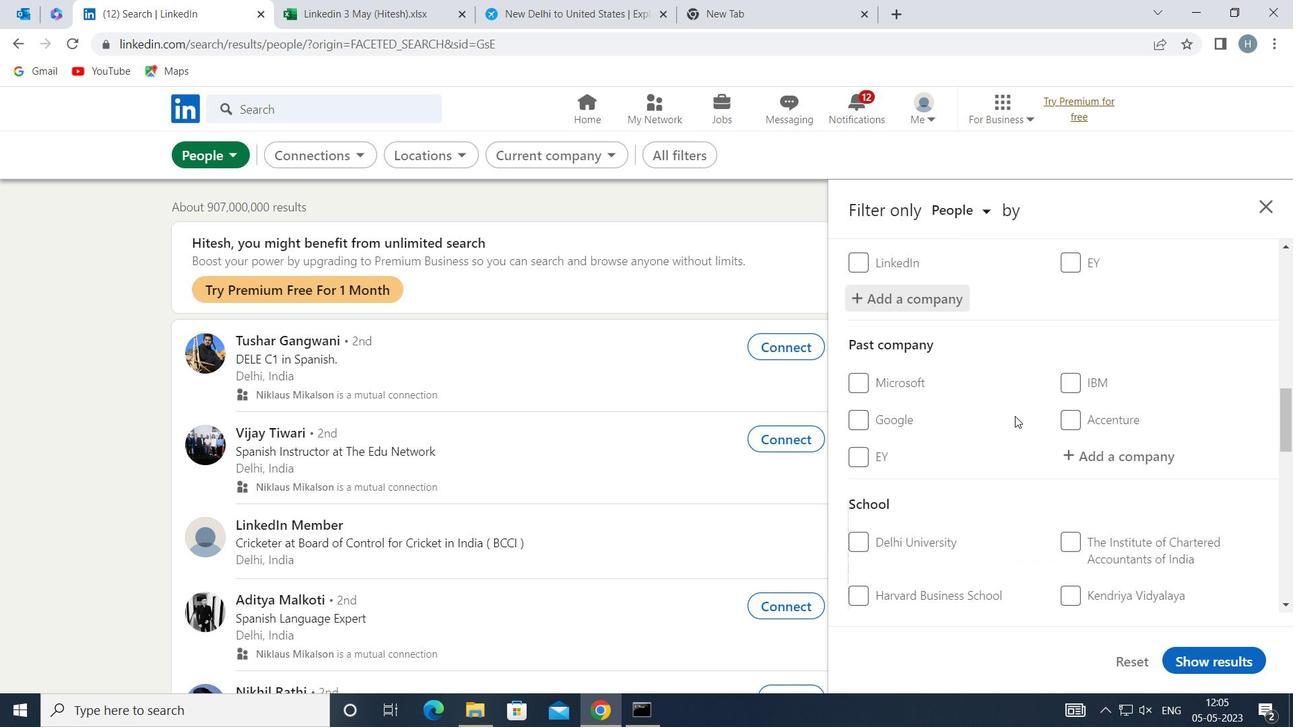 
Action: Mouse scrolled (1015, 417) with delta (0, 0)
Screenshot: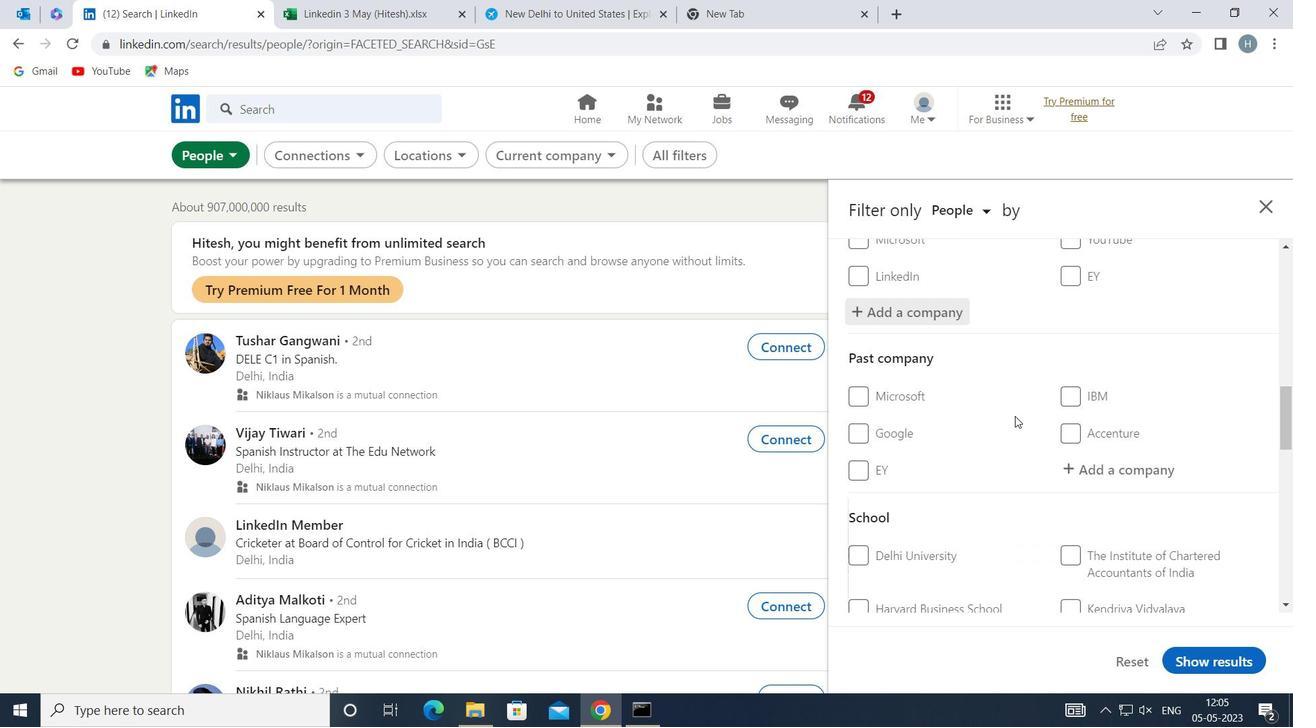 
Action: Mouse scrolled (1015, 416) with delta (0, 0)
Screenshot: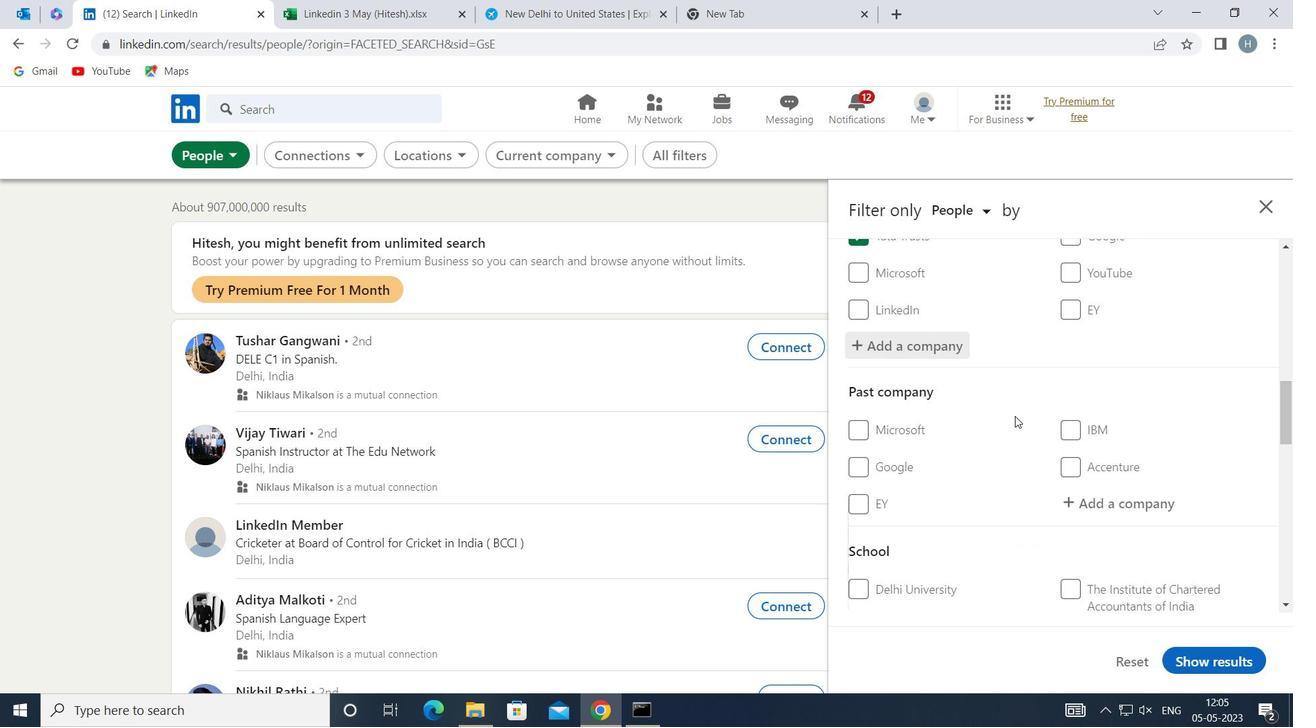 
Action: Mouse scrolled (1015, 416) with delta (0, 0)
Screenshot: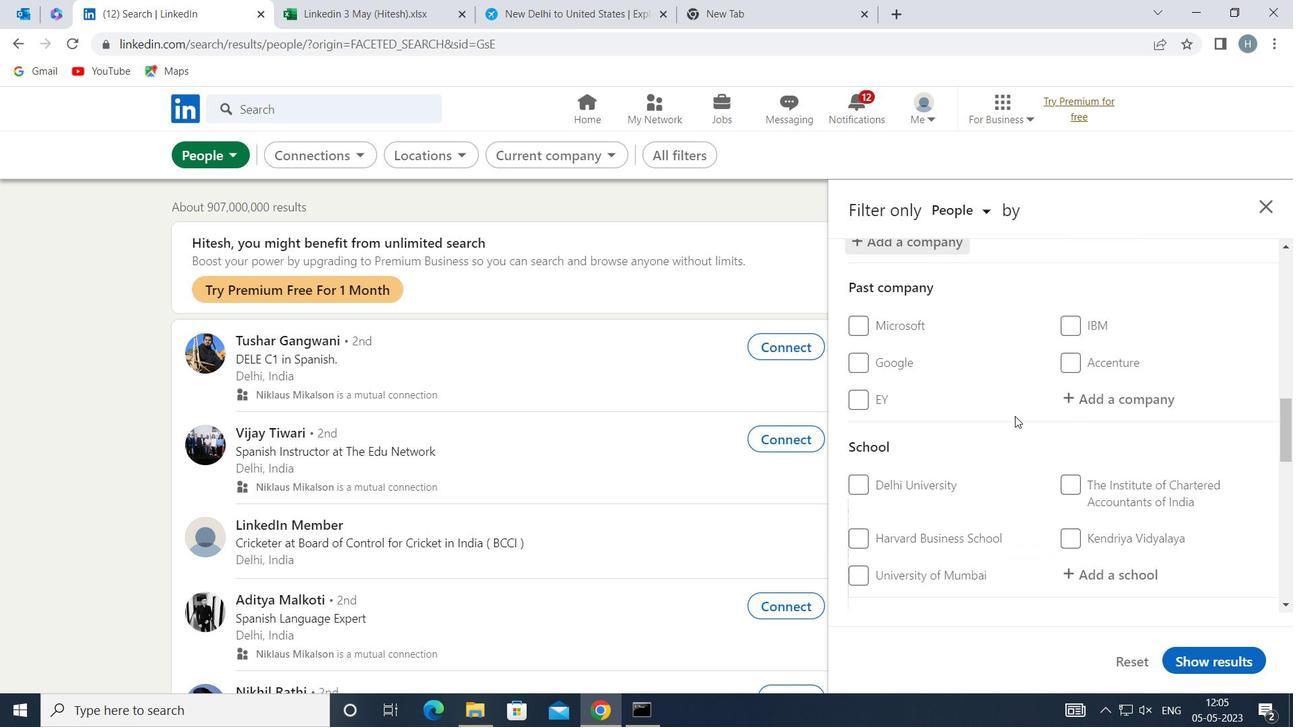 
Action: Mouse scrolled (1015, 417) with delta (0, 0)
Screenshot: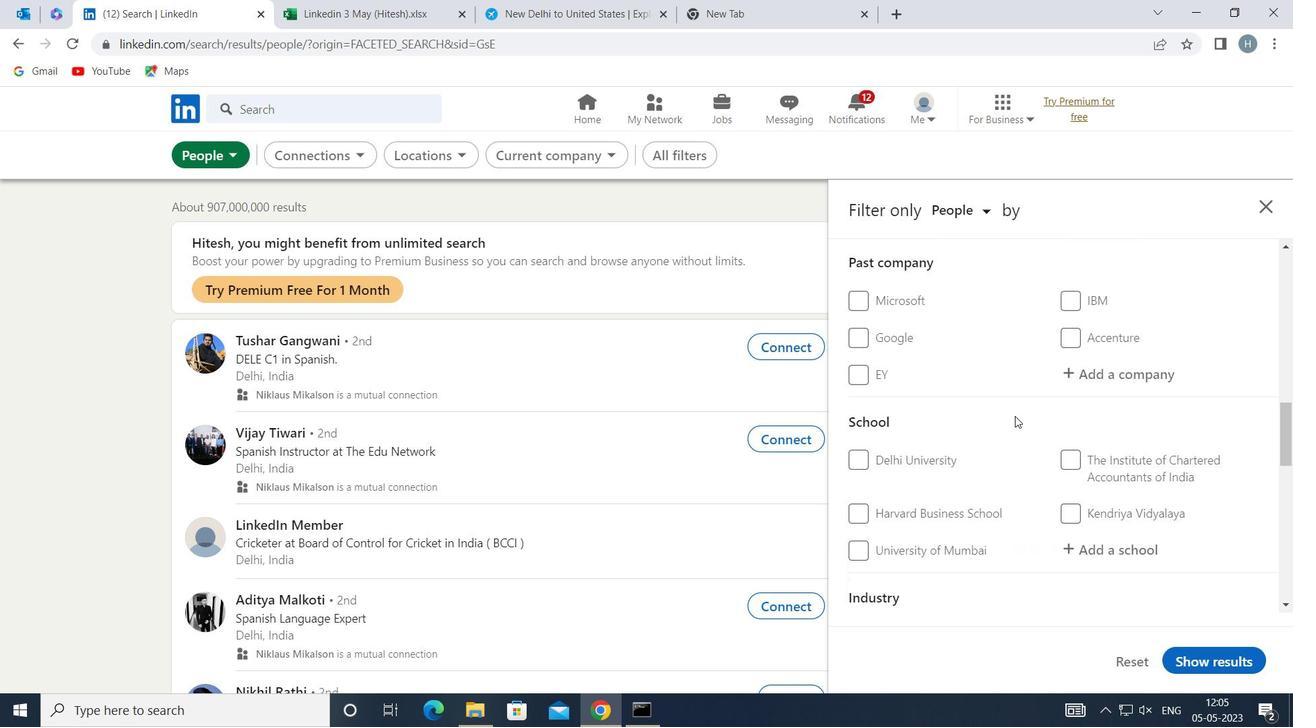 
Action: Mouse moved to (1098, 504)
Screenshot: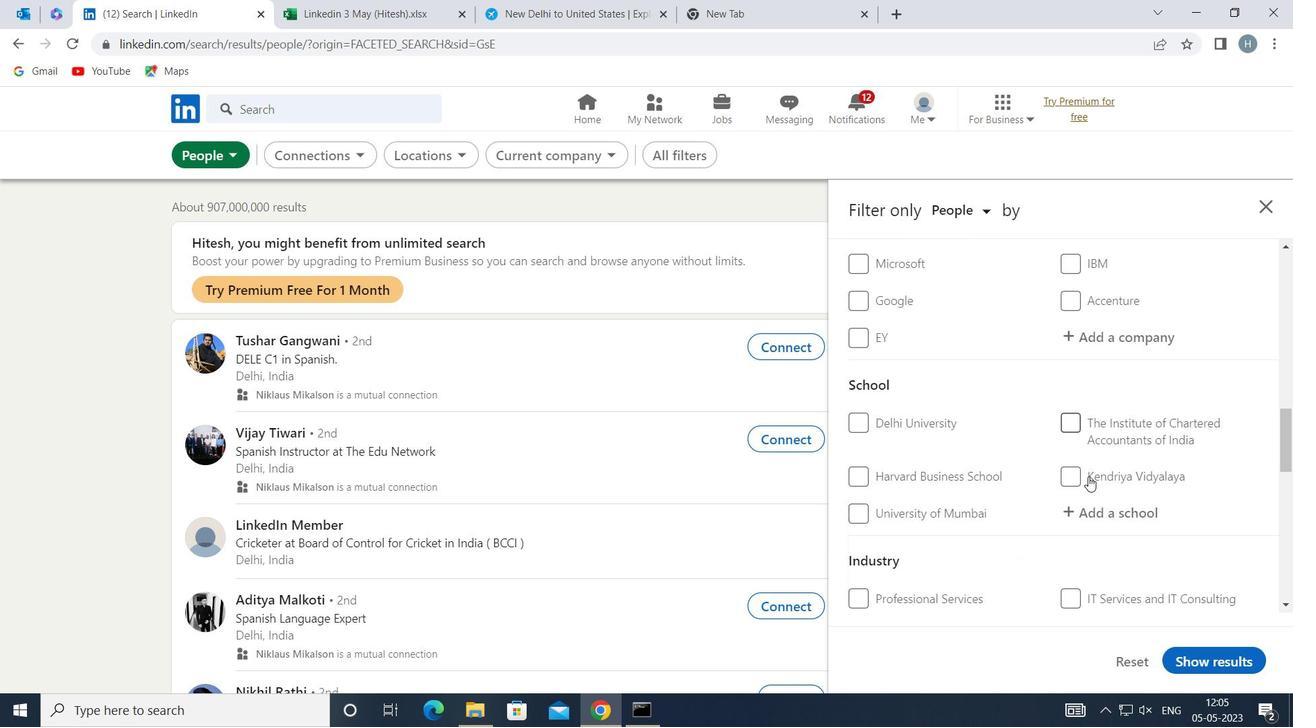 
Action: Mouse pressed left at (1098, 504)
Screenshot: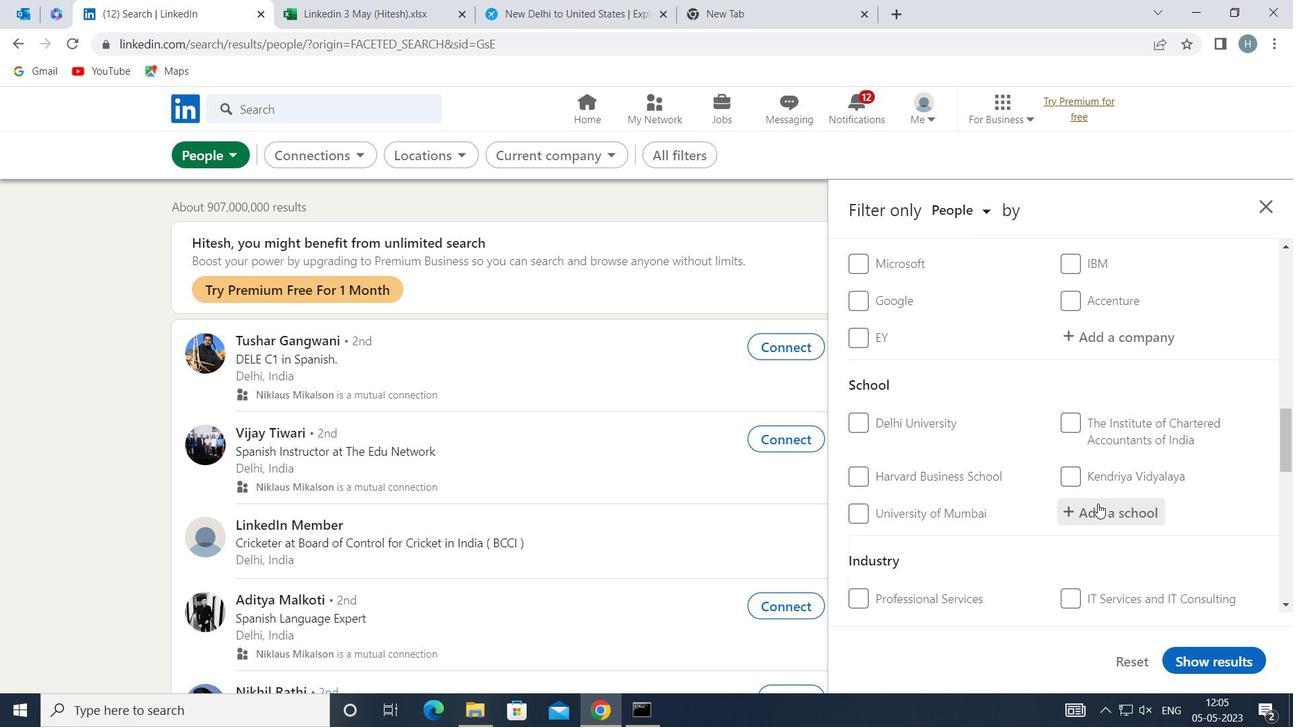 
Action: Mouse moved to (1079, 499)
Screenshot: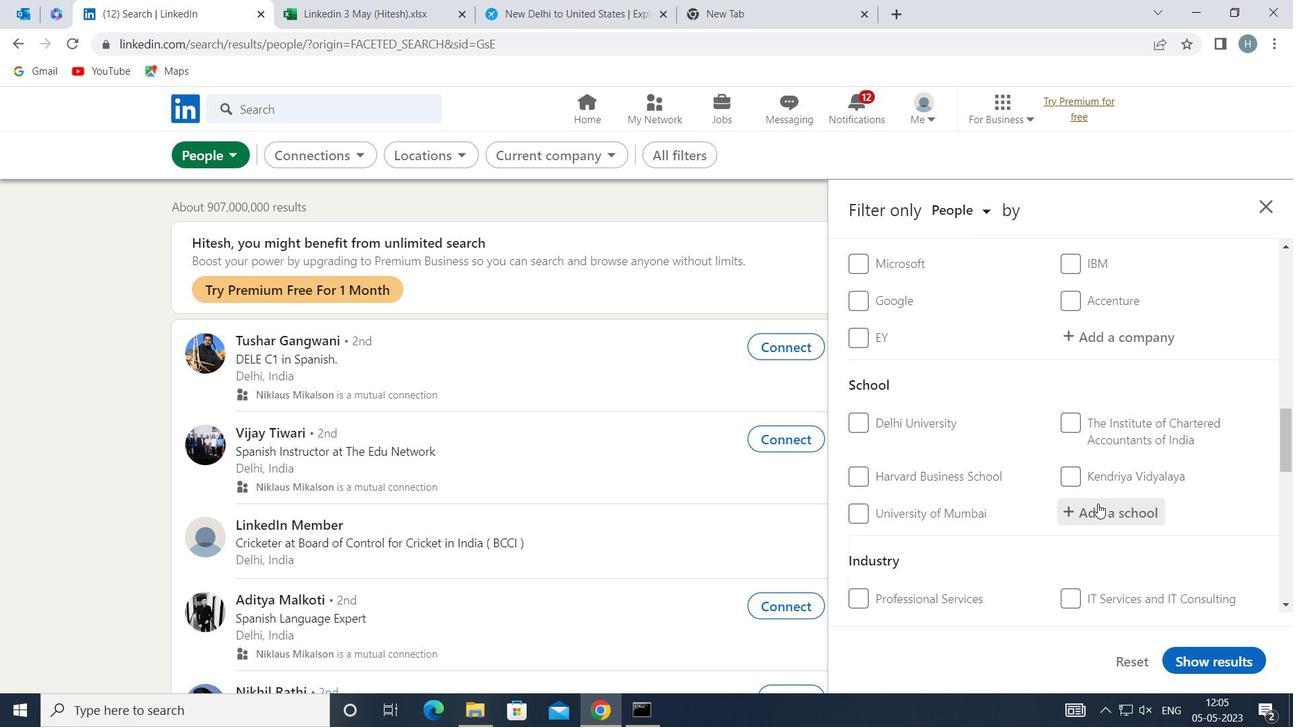 
Action: Key pressed <Key.shift>JADAVPUR<Key.space><Key.shift>UNI
Screenshot: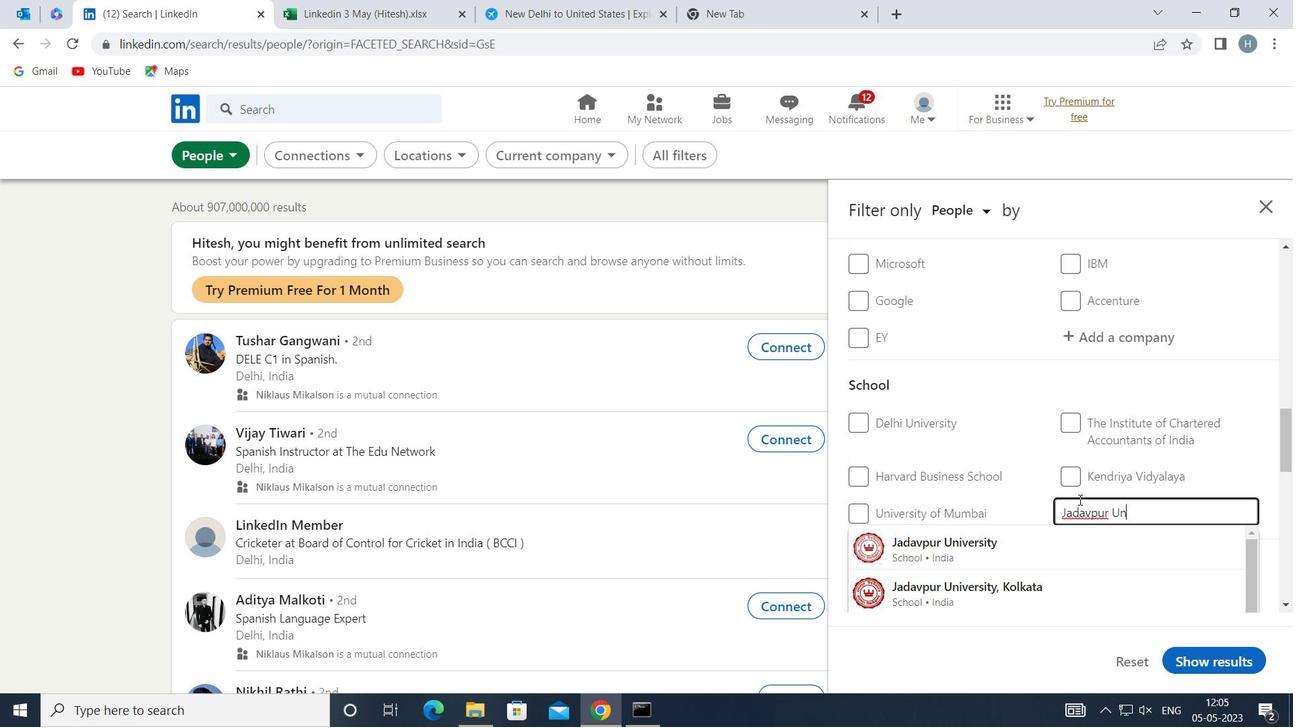 
Action: Mouse moved to (1049, 546)
Screenshot: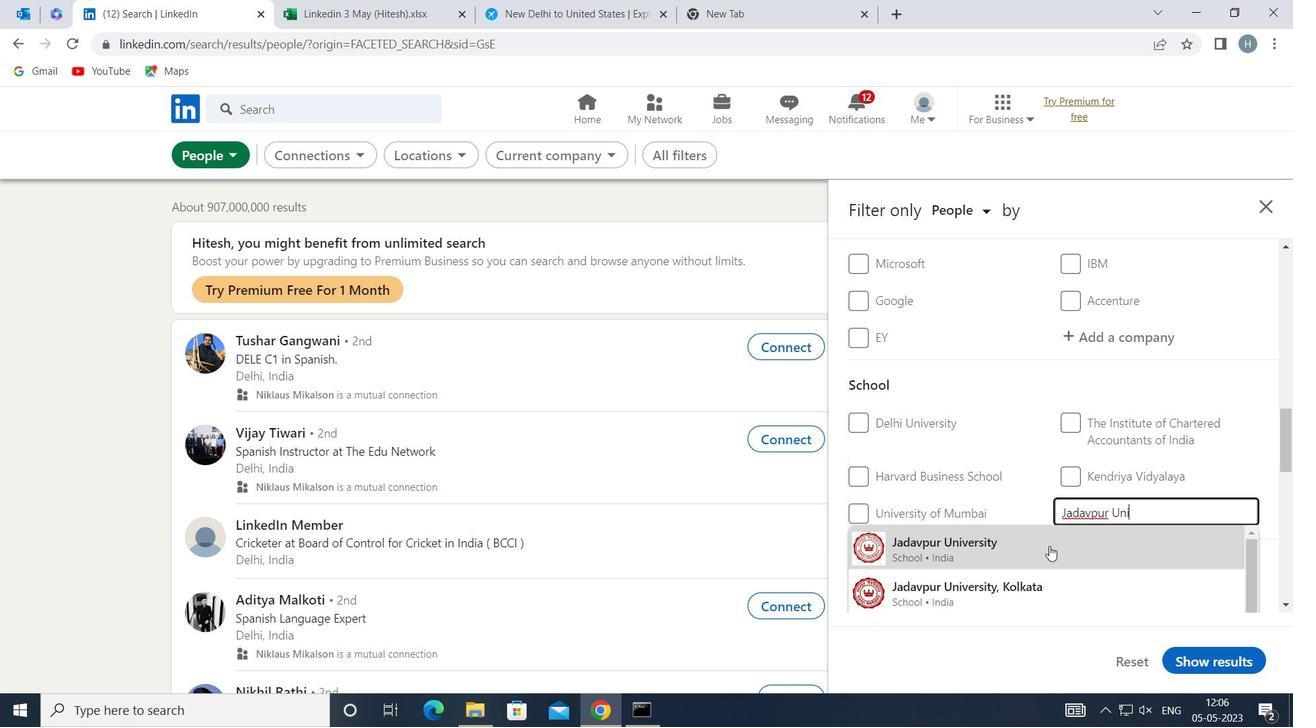 
Action: Mouse pressed left at (1049, 546)
Screenshot: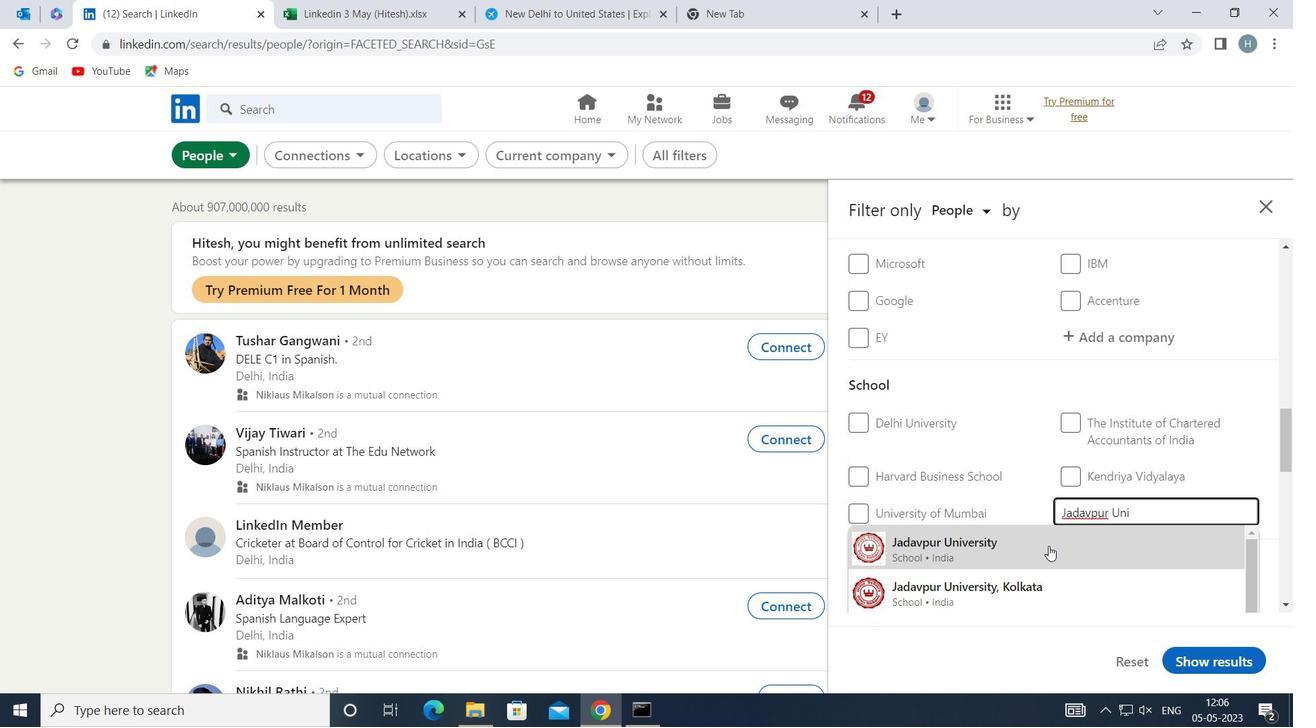 
Action: Mouse moved to (1021, 511)
Screenshot: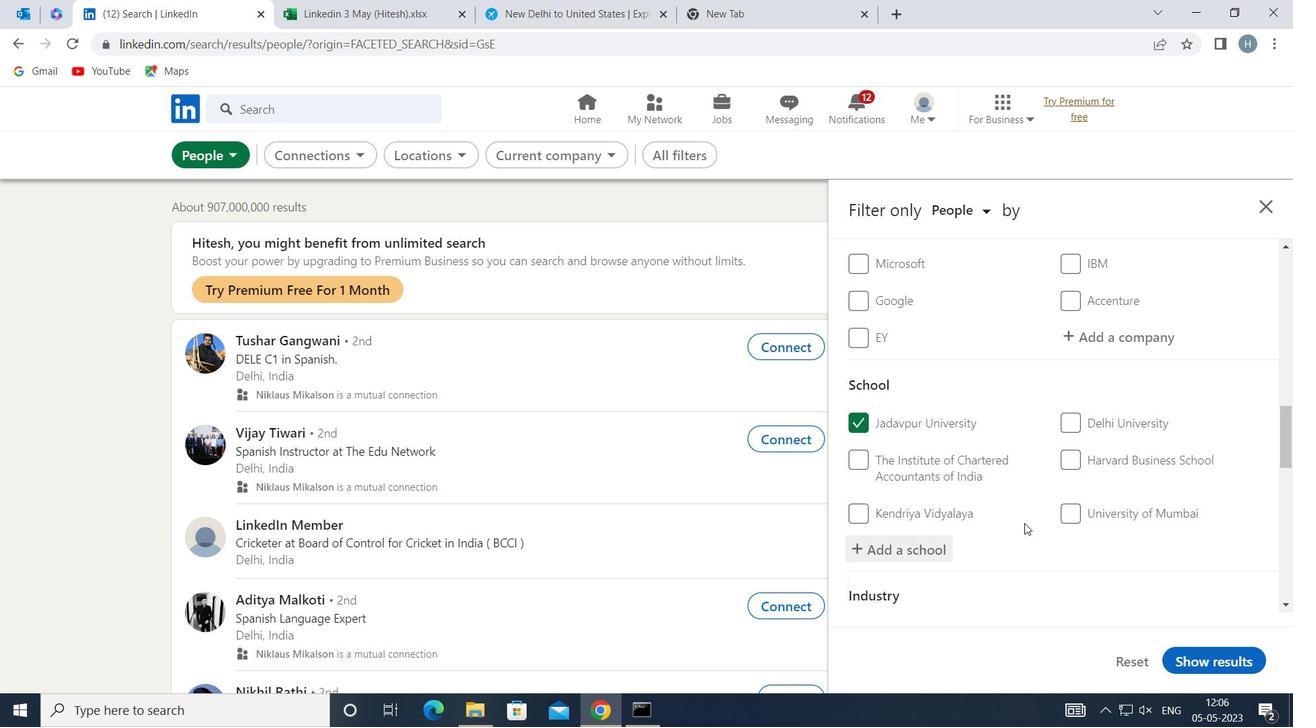
Action: Mouse scrolled (1021, 510) with delta (0, 0)
Screenshot: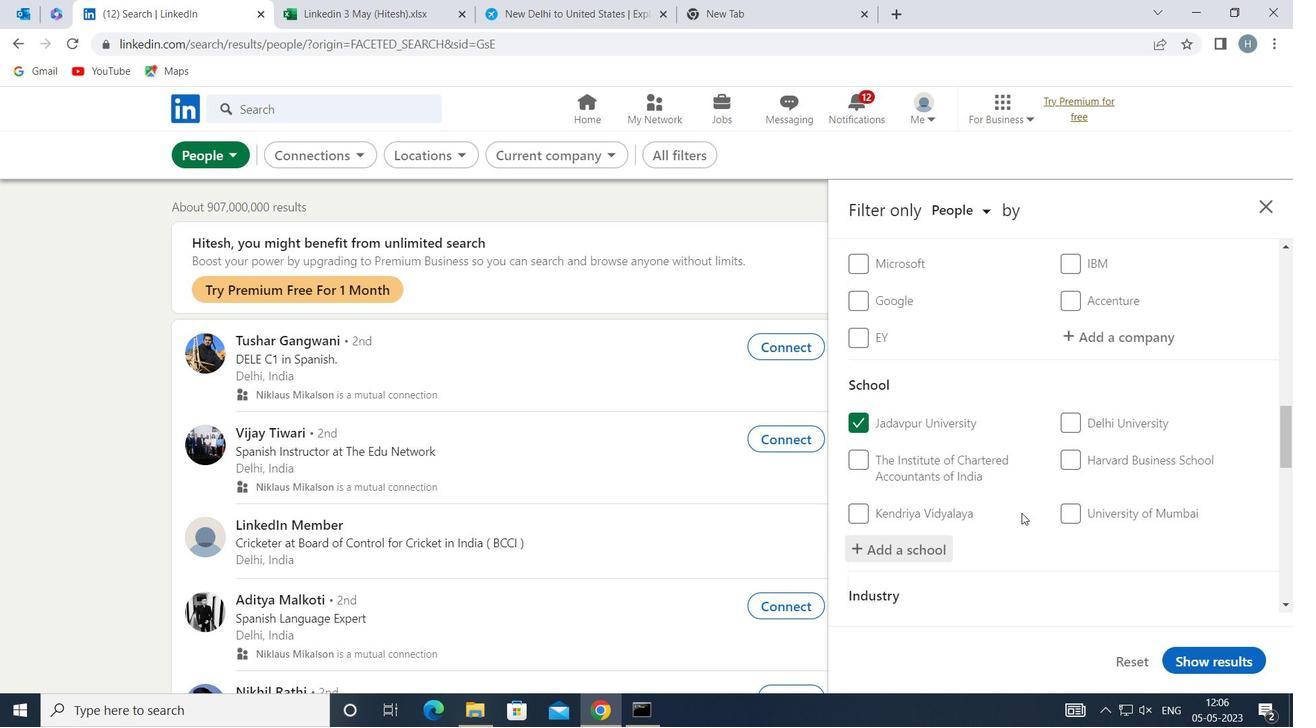 
Action: Mouse scrolled (1021, 510) with delta (0, 0)
Screenshot: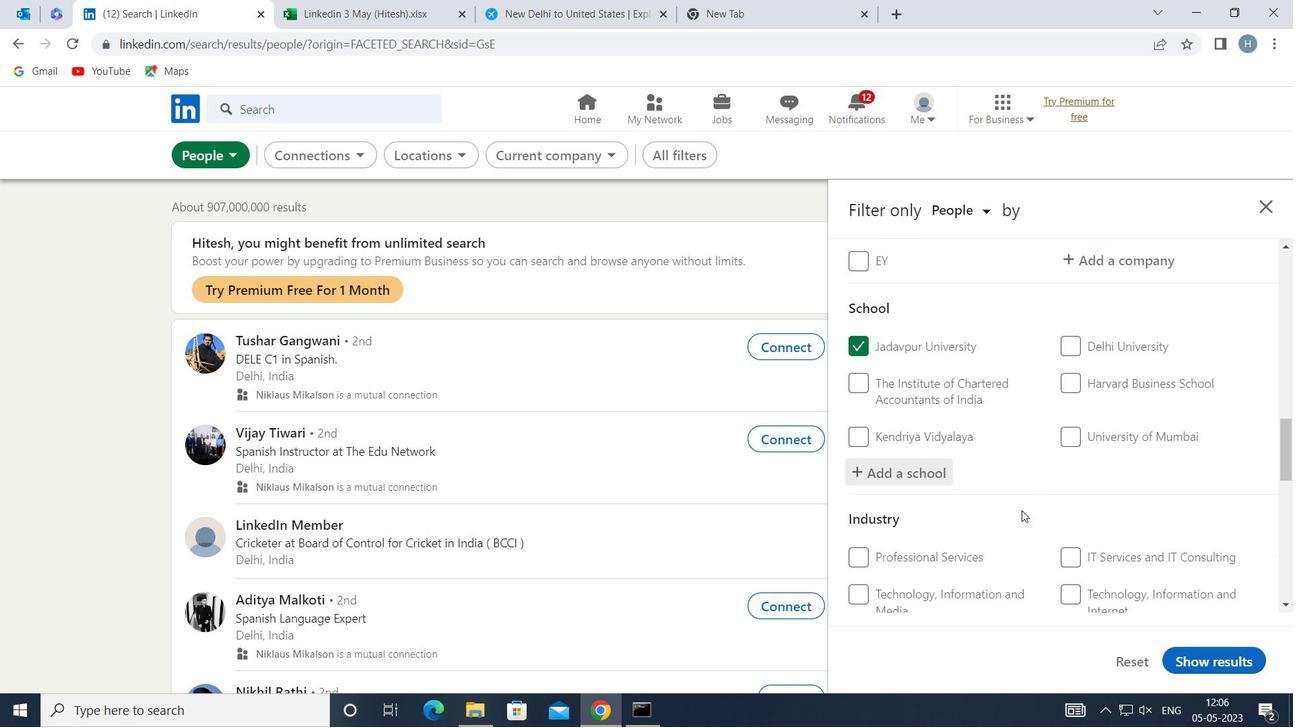 
Action: Mouse scrolled (1021, 510) with delta (0, 0)
Screenshot: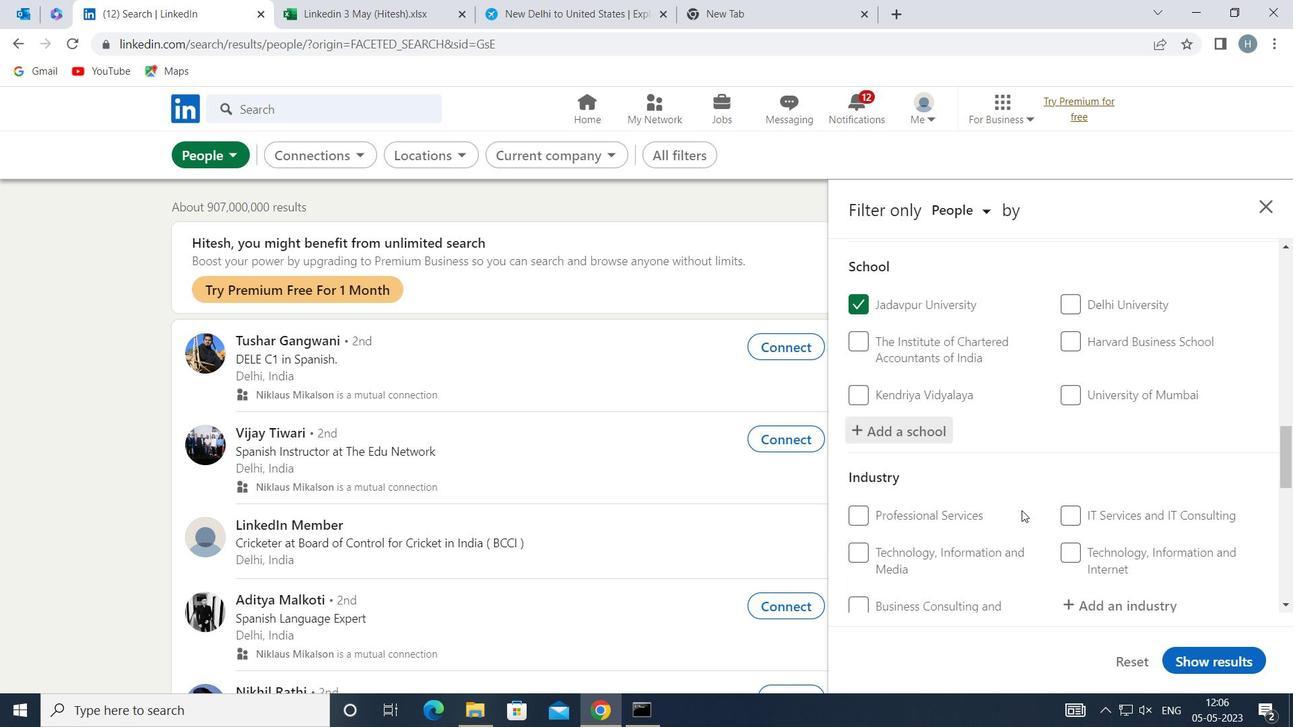 
Action: Mouse moved to (1132, 473)
Screenshot: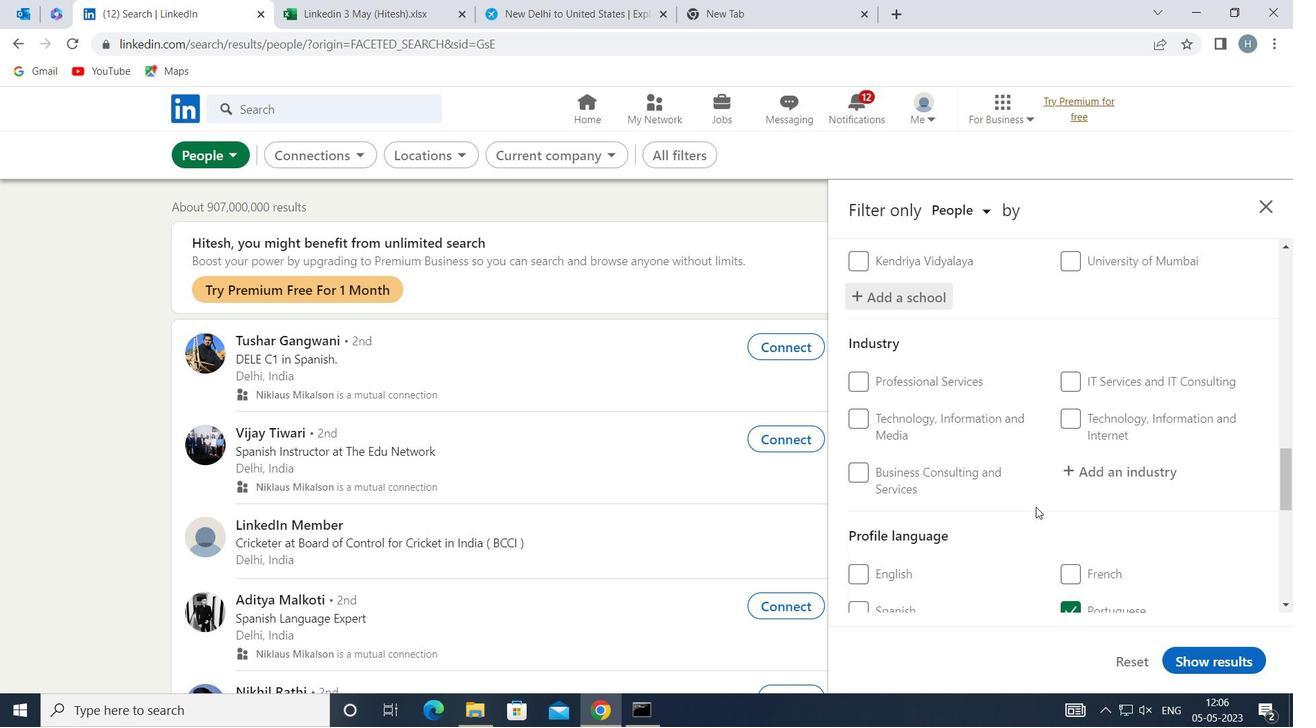 
Action: Mouse pressed left at (1132, 473)
Screenshot: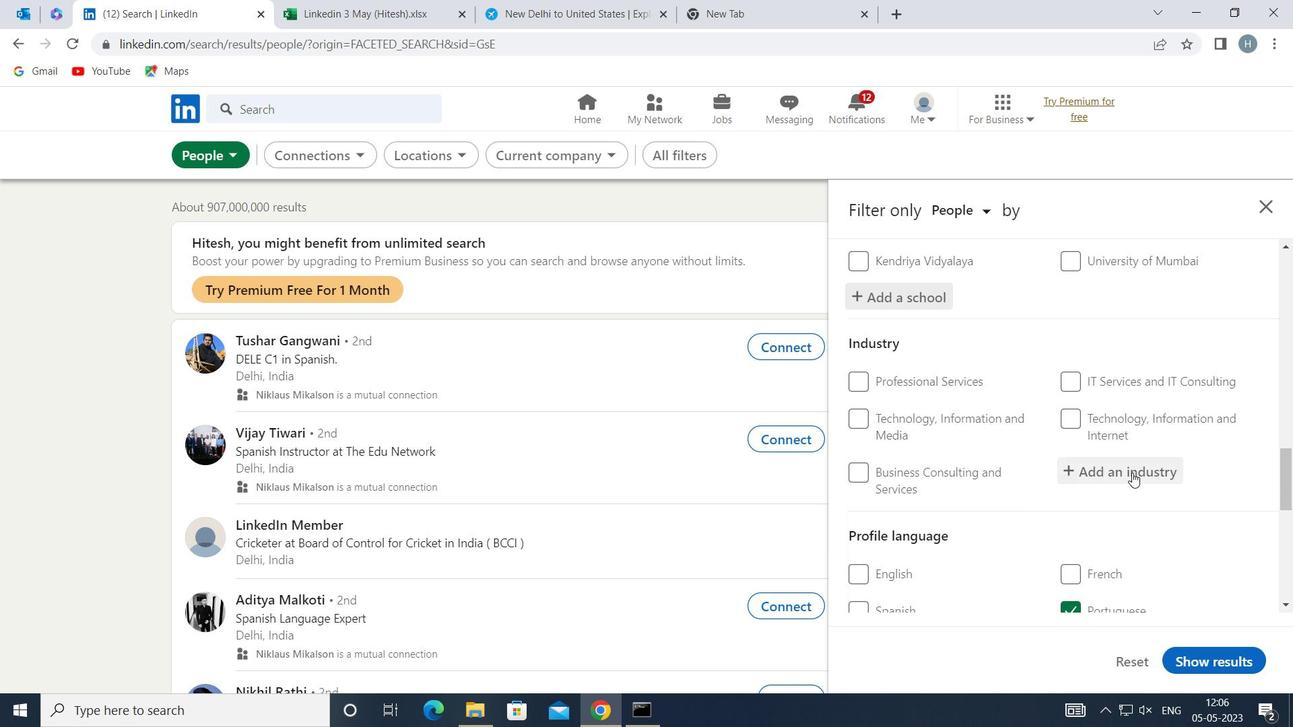 
Action: Key pressed <Key.shift>ELECTRICAL<Key.space><Key.shift>EQU
Screenshot: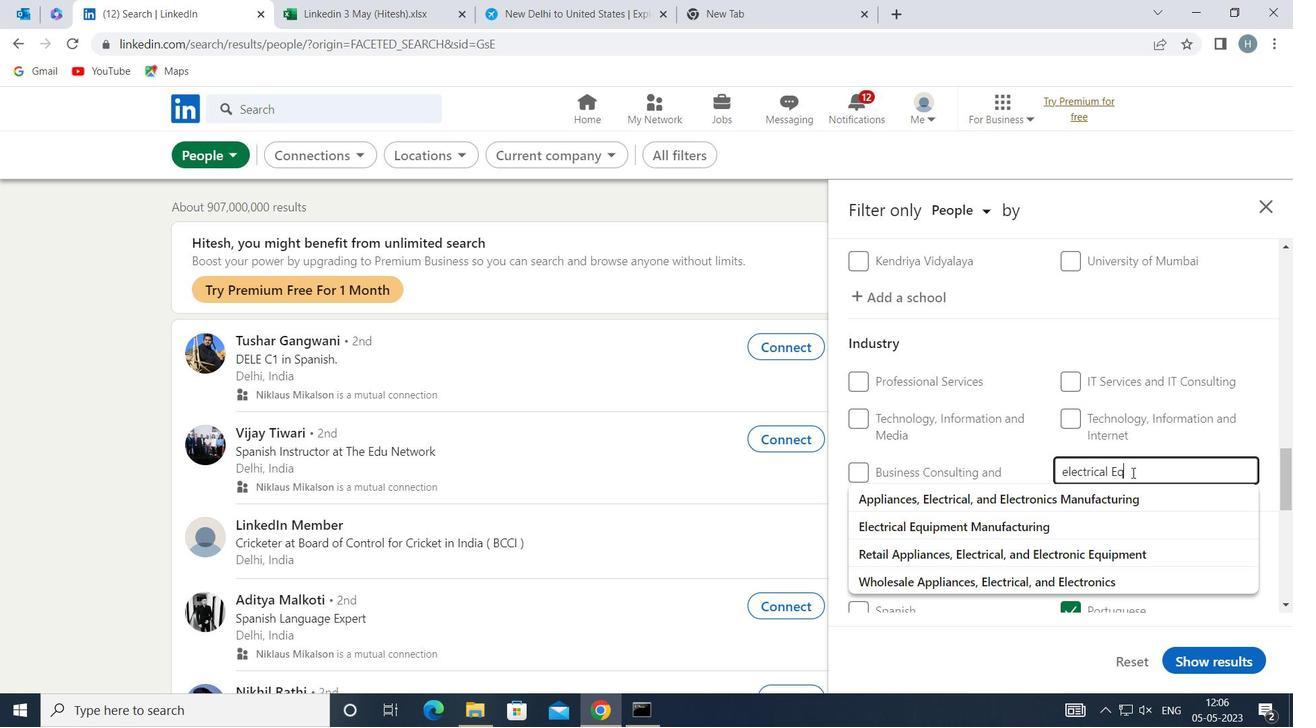 
Action: Mouse moved to (1070, 492)
Screenshot: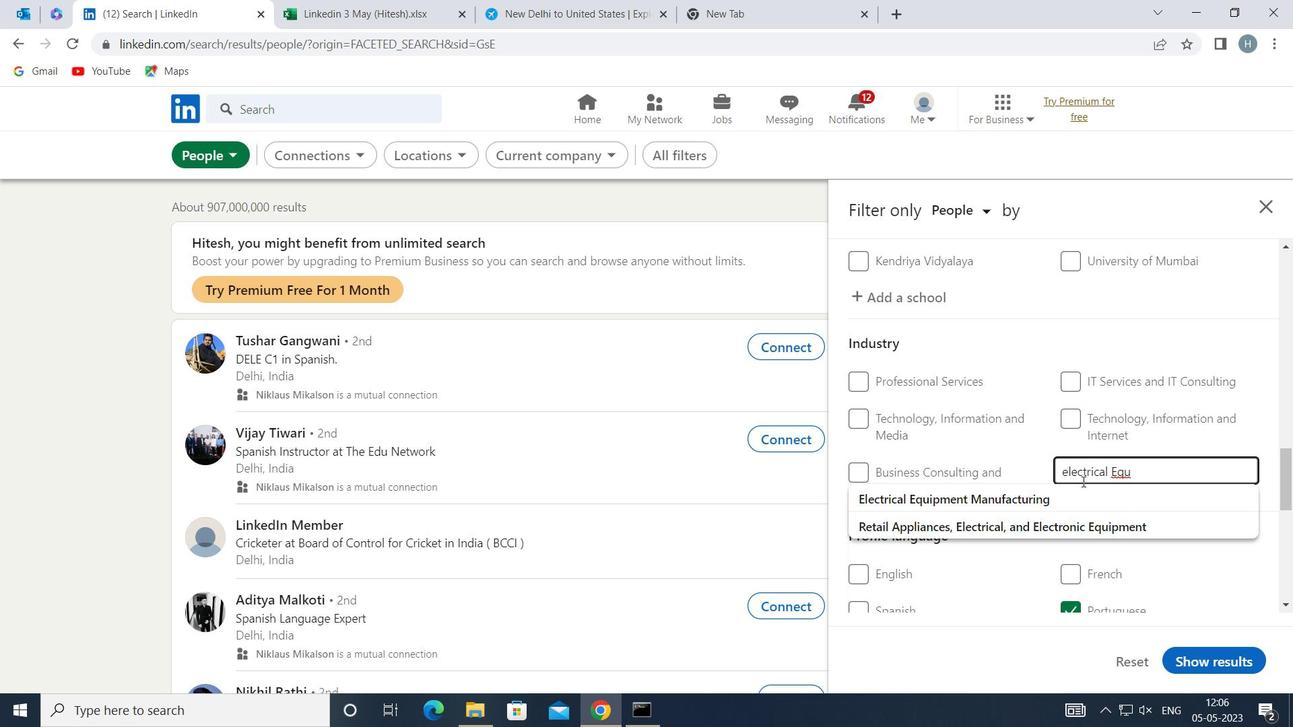 
Action: Mouse pressed left at (1070, 492)
Screenshot: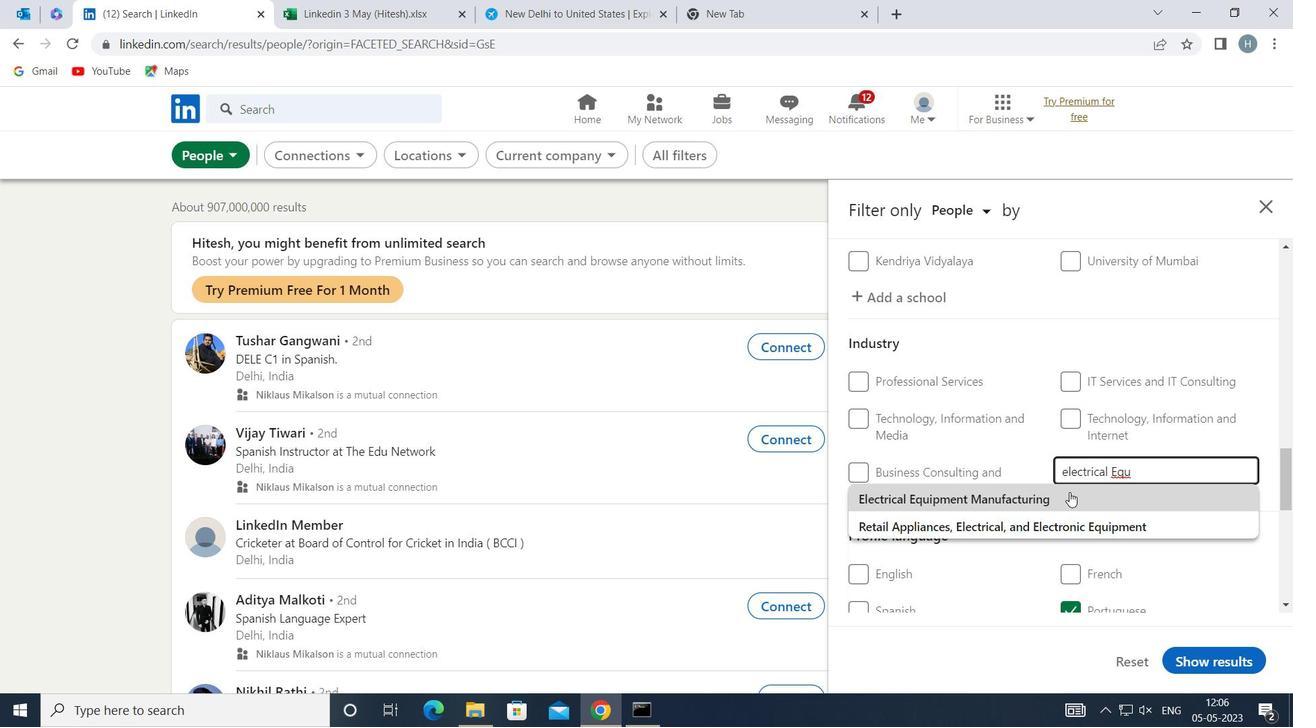 
Action: Mouse moved to (1024, 473)
Screenshot: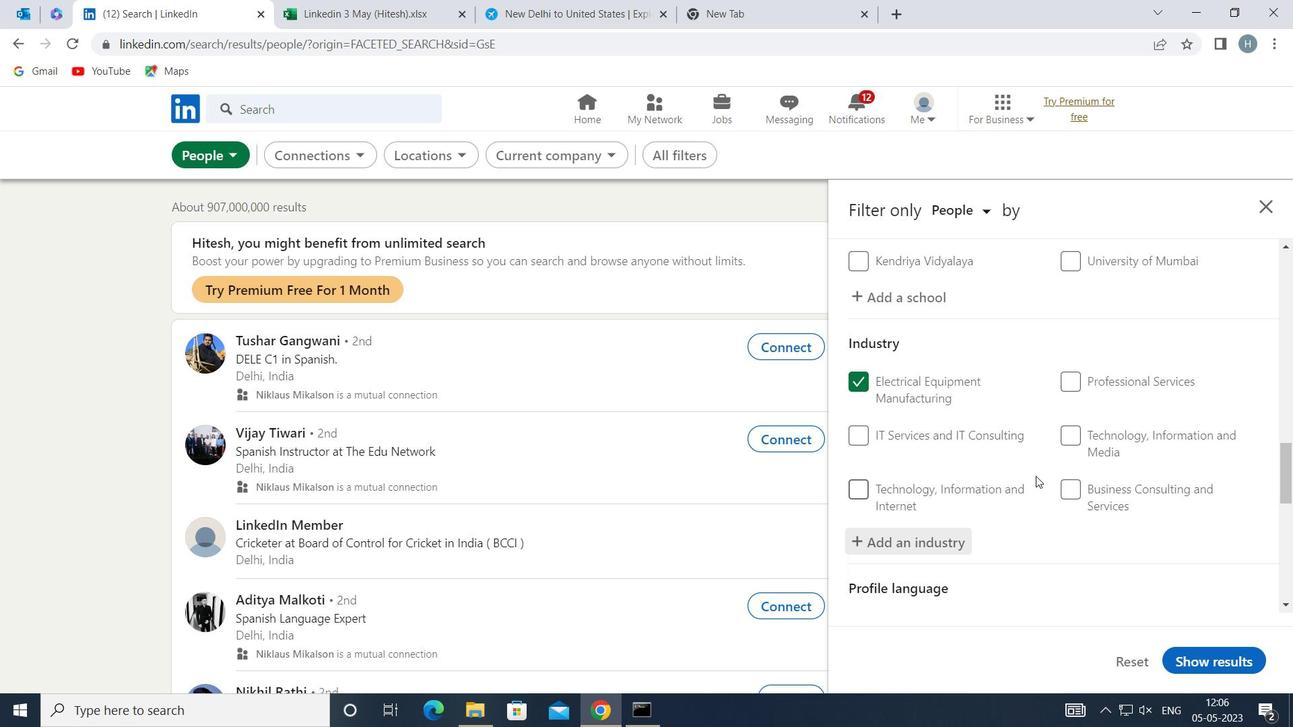
Action: Mouse scrolled (1024, 472) with delta (0, 0)
Screenshot: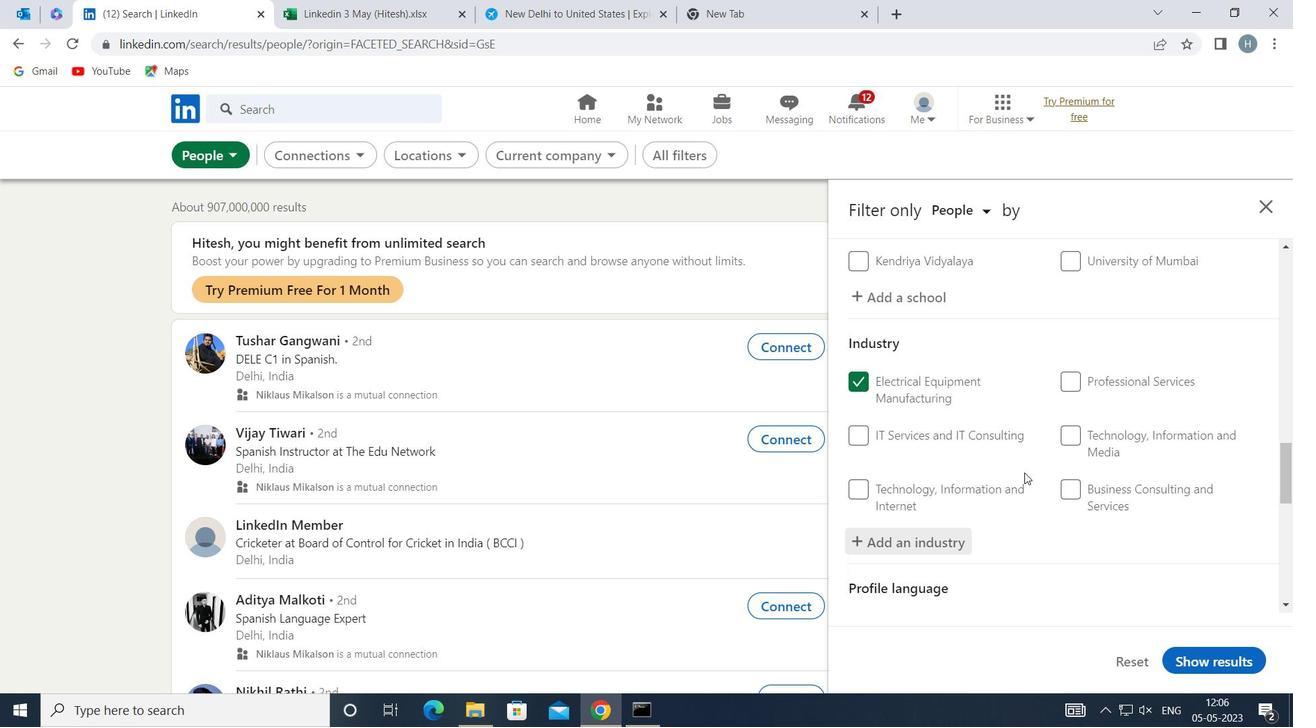 
Action: Mouse scrolled (1024, 472) with delta (0, 0)
Screenshot: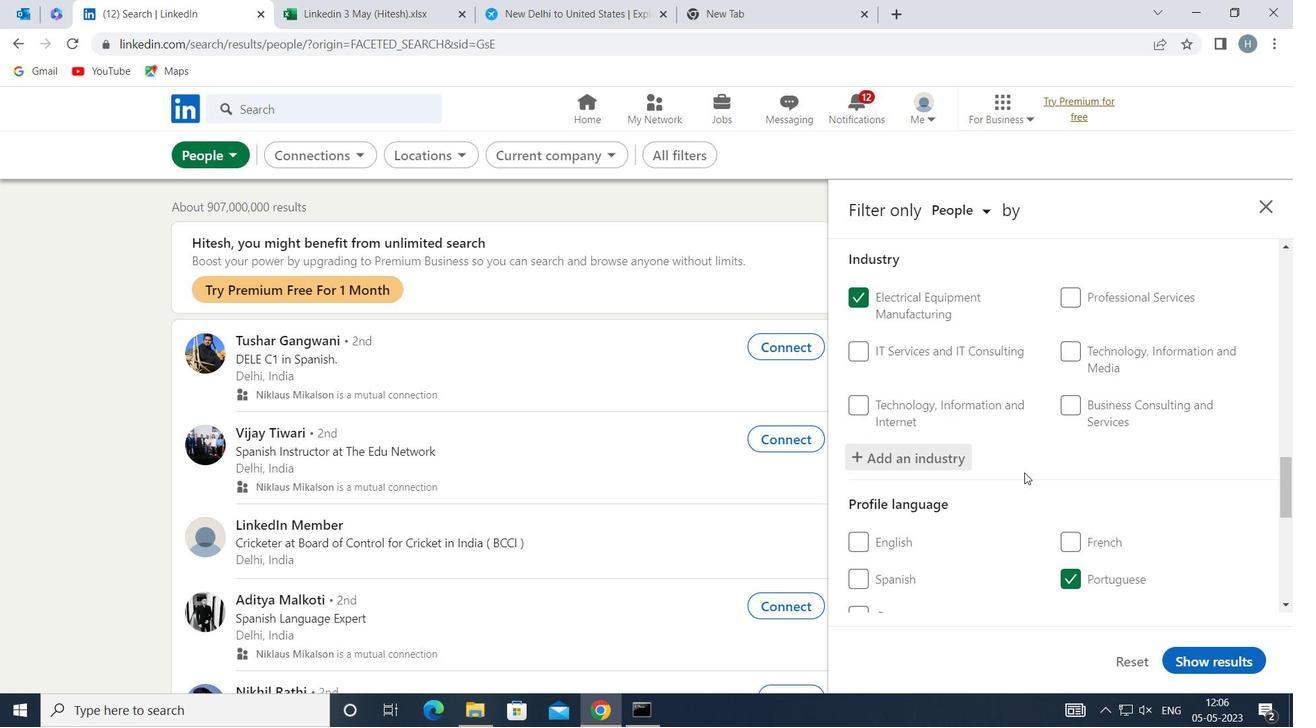 
Action: Mouse scrolled (1024, 472) with delta (0, 0)
Screenshot: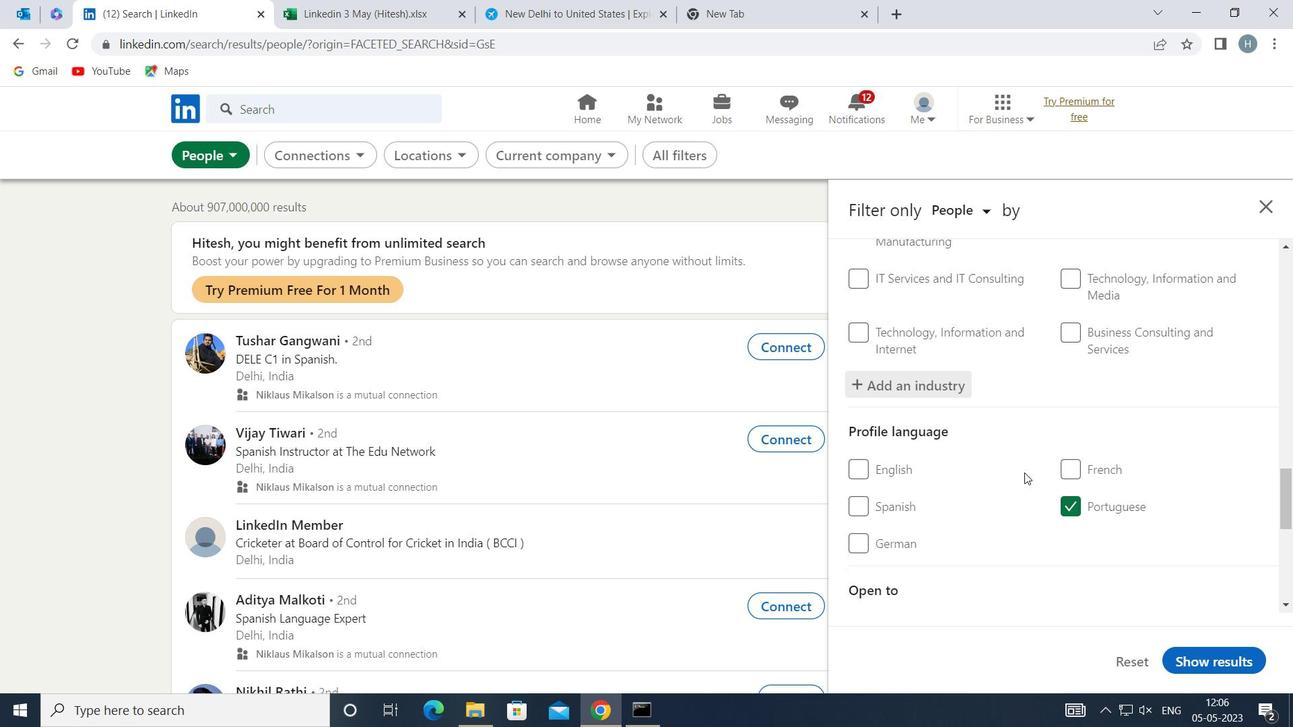 
Action: Mouse scrolled (1024, 472) with delta (0, 0)
Screenshot: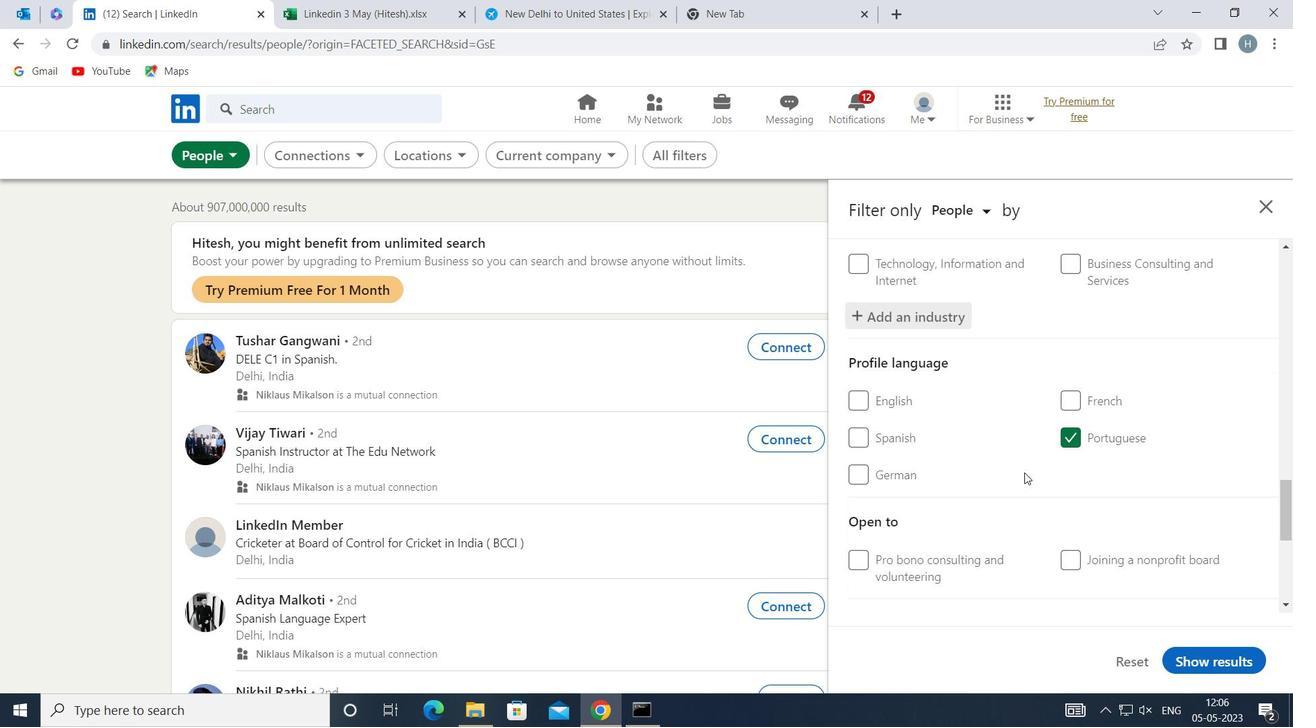 
Action: Mouse scrolled (1024, 472) with delta (0, 0)
Screenshot: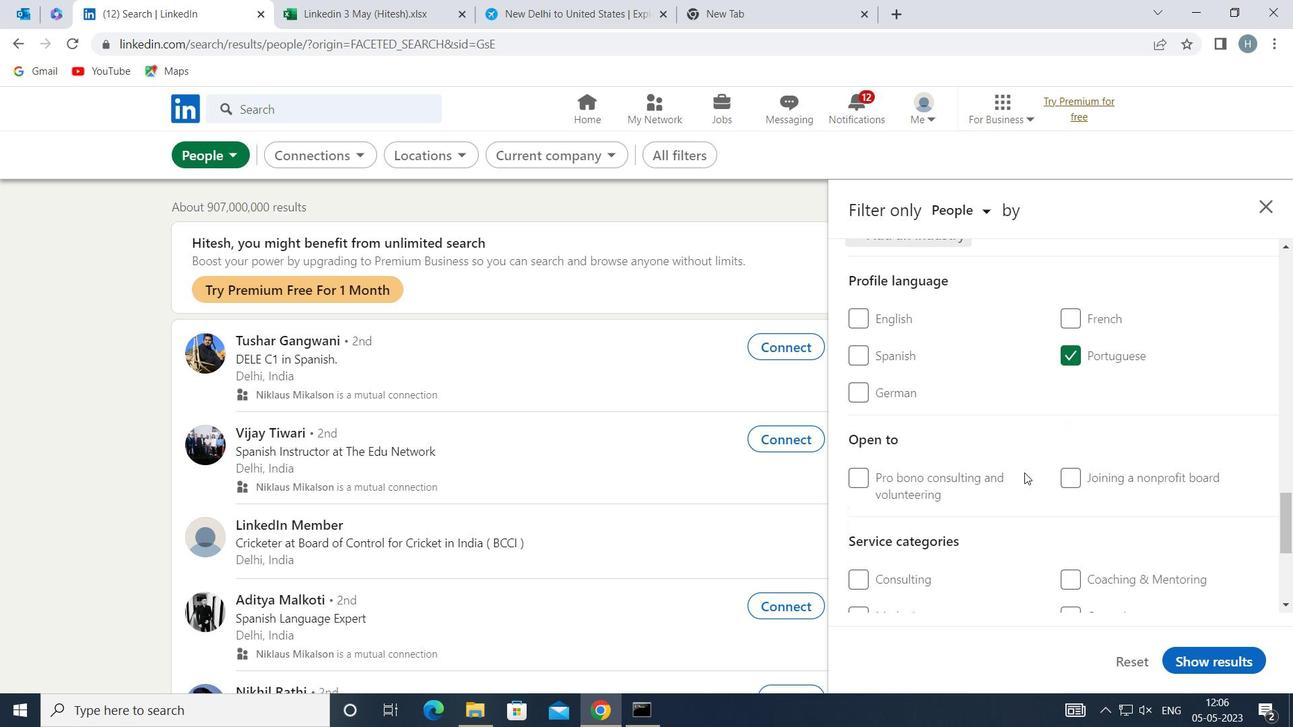 
Action: Mouse moved to (1119, 547)
Screenshot: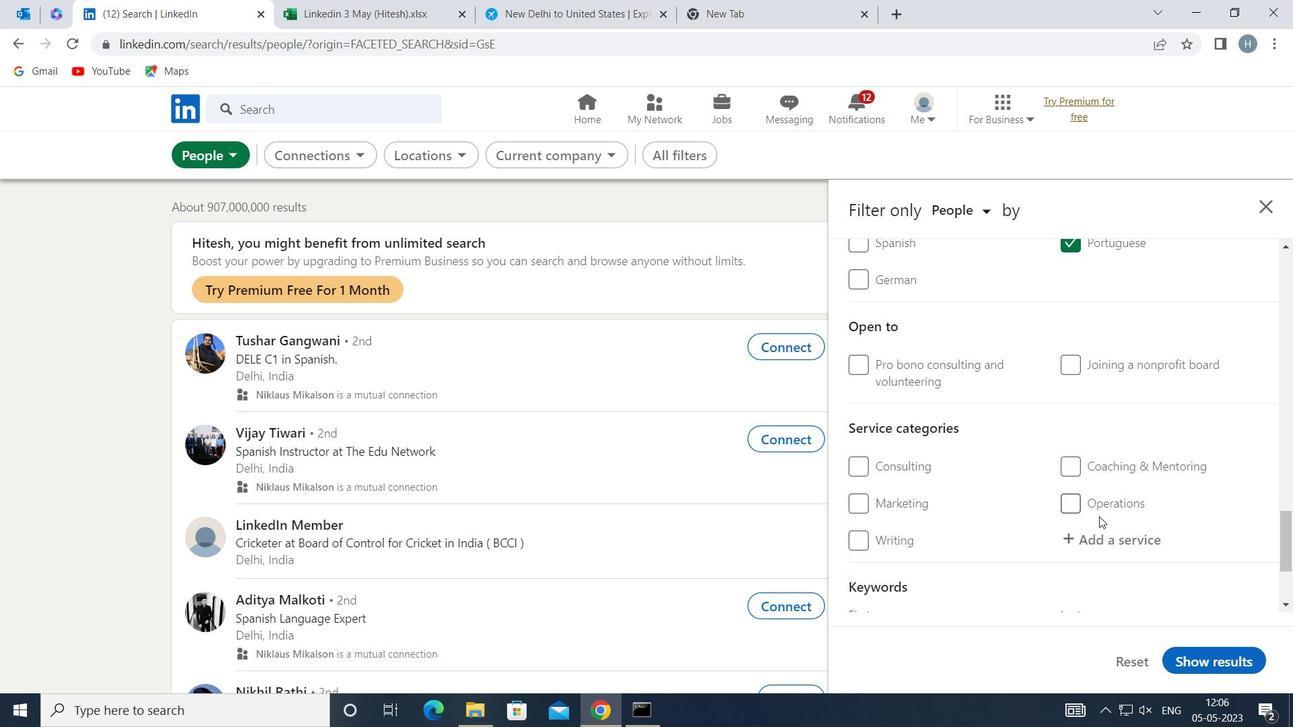 
Action: Mouse pressed left at (1119, 547)
Screenshot: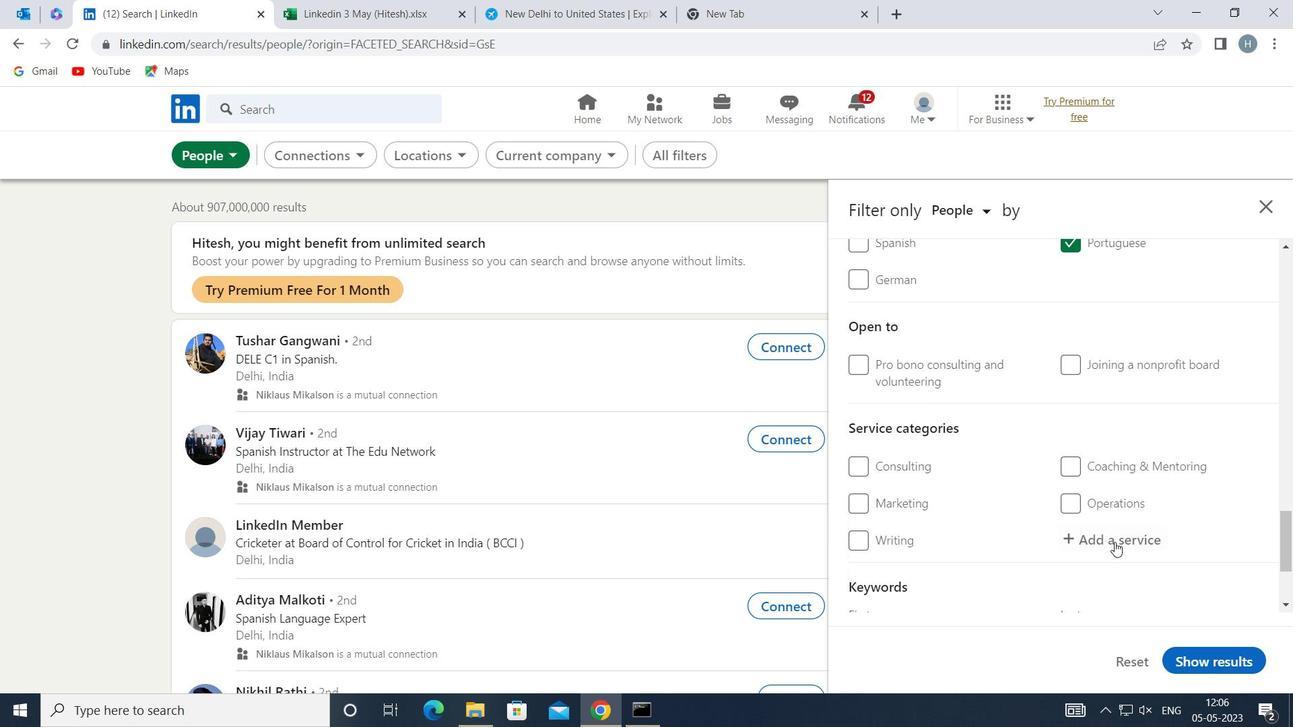 
Action: Mouse moved to (1118, 542)
Screenshot: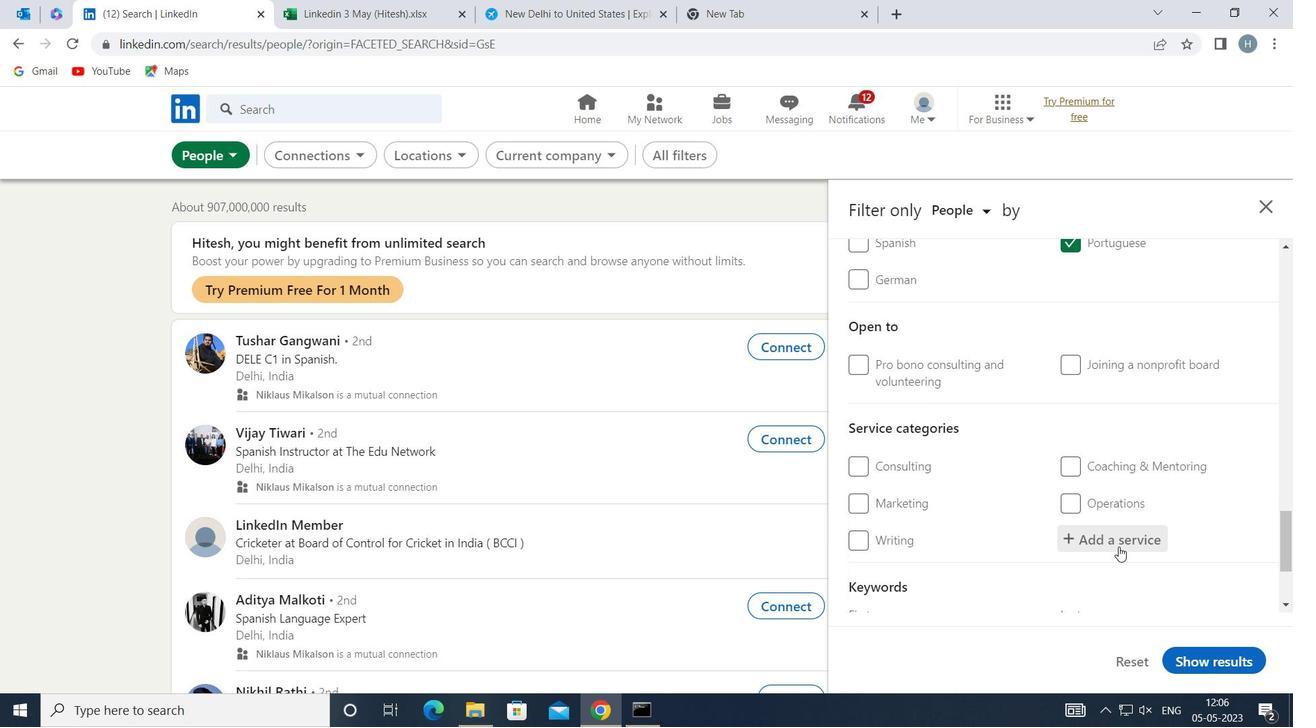 
Action: Key pressed <Key.shift>ANIMAT
Screenshot: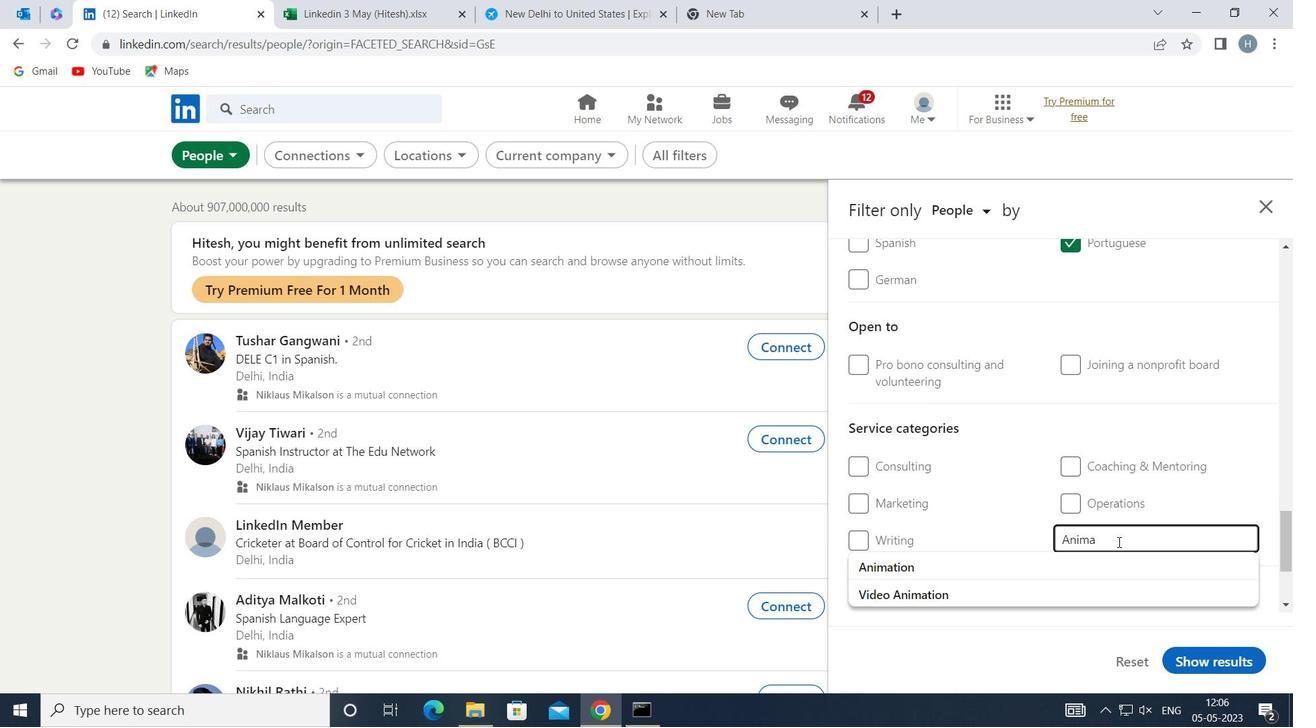 
Action: Mouse moved to (1118, 540)
Screenshot: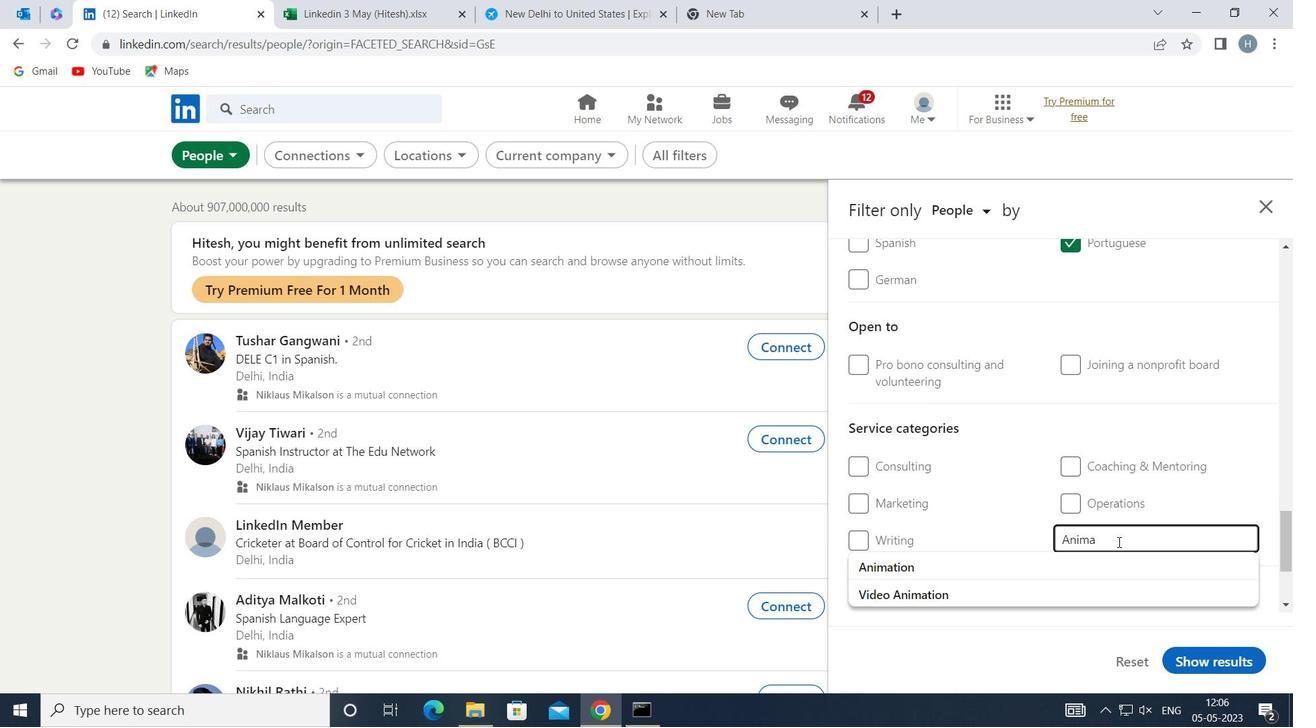 
Action: Key pressed ION
Screenshot: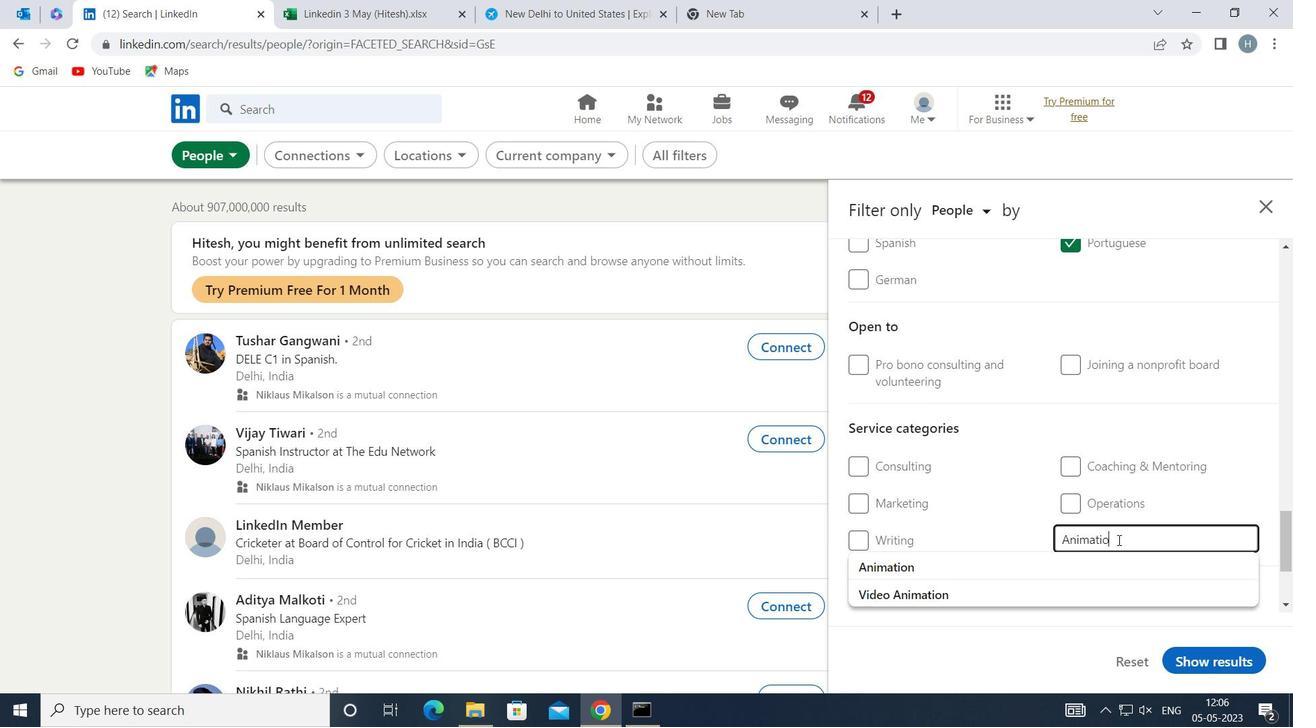 
Action: Mouse moved to (1118, 538)
Screenshot: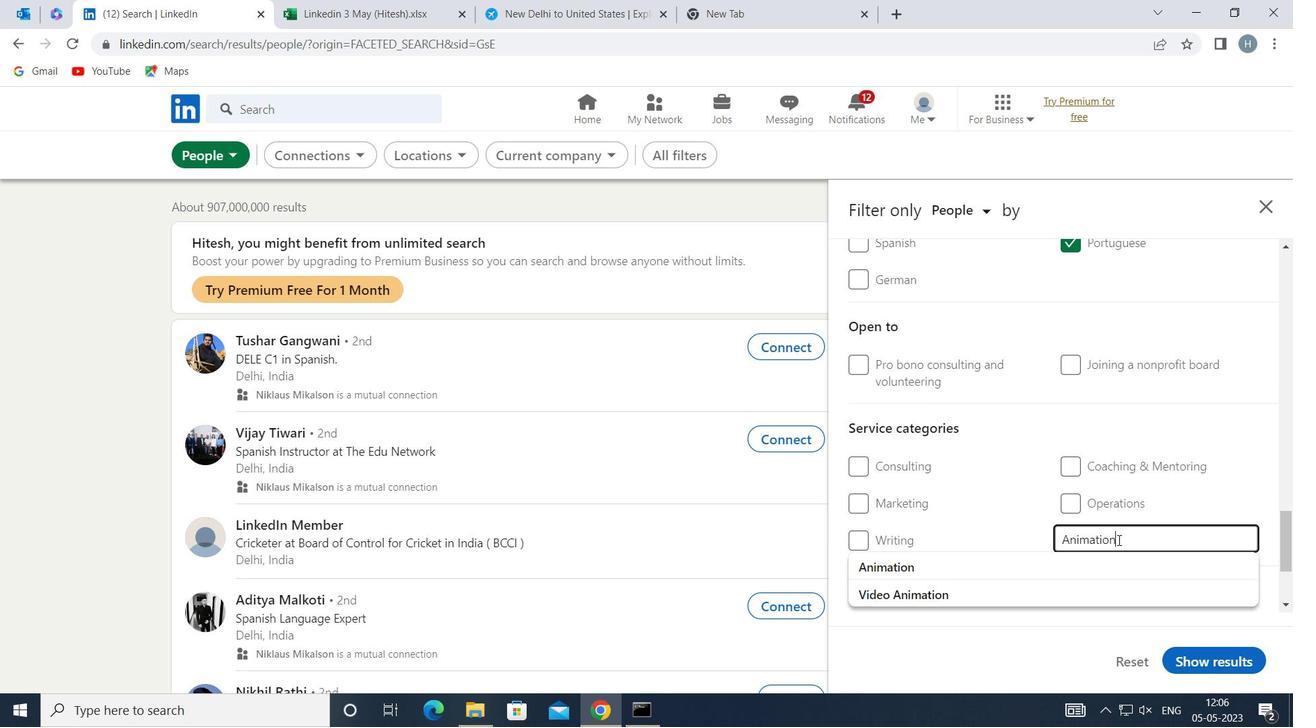 
Action: Key pressed <Key.shift>ARCHITECTURE
Screenshot: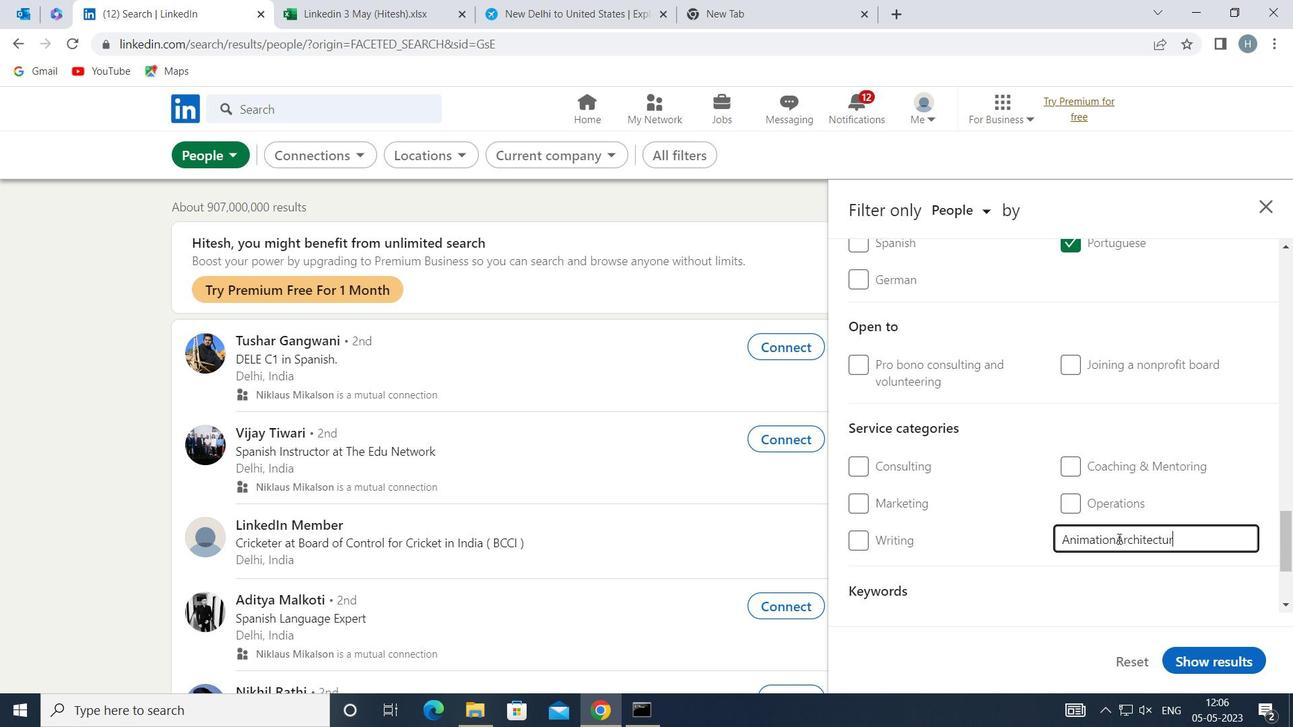 
Action: Mouse moved to (1190, 575)
Screenshot: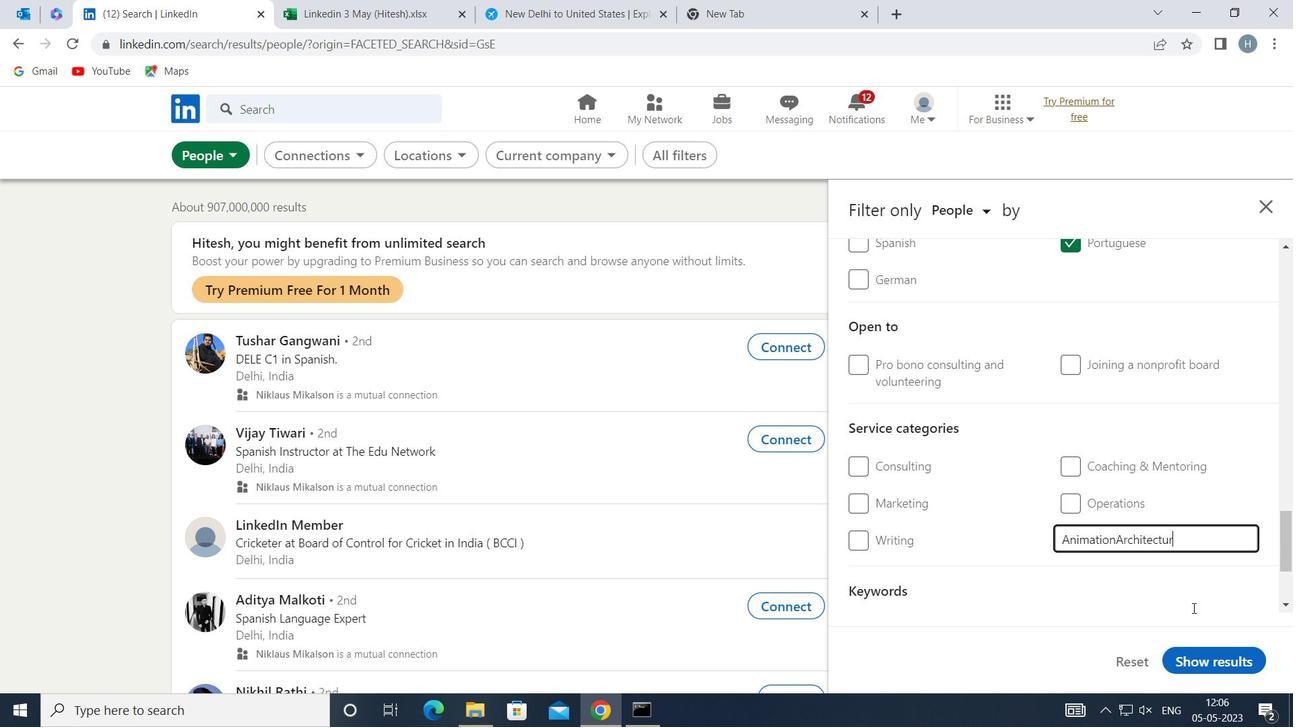 
Action: Mouse pressed left at (1190, 575)
Screenshot: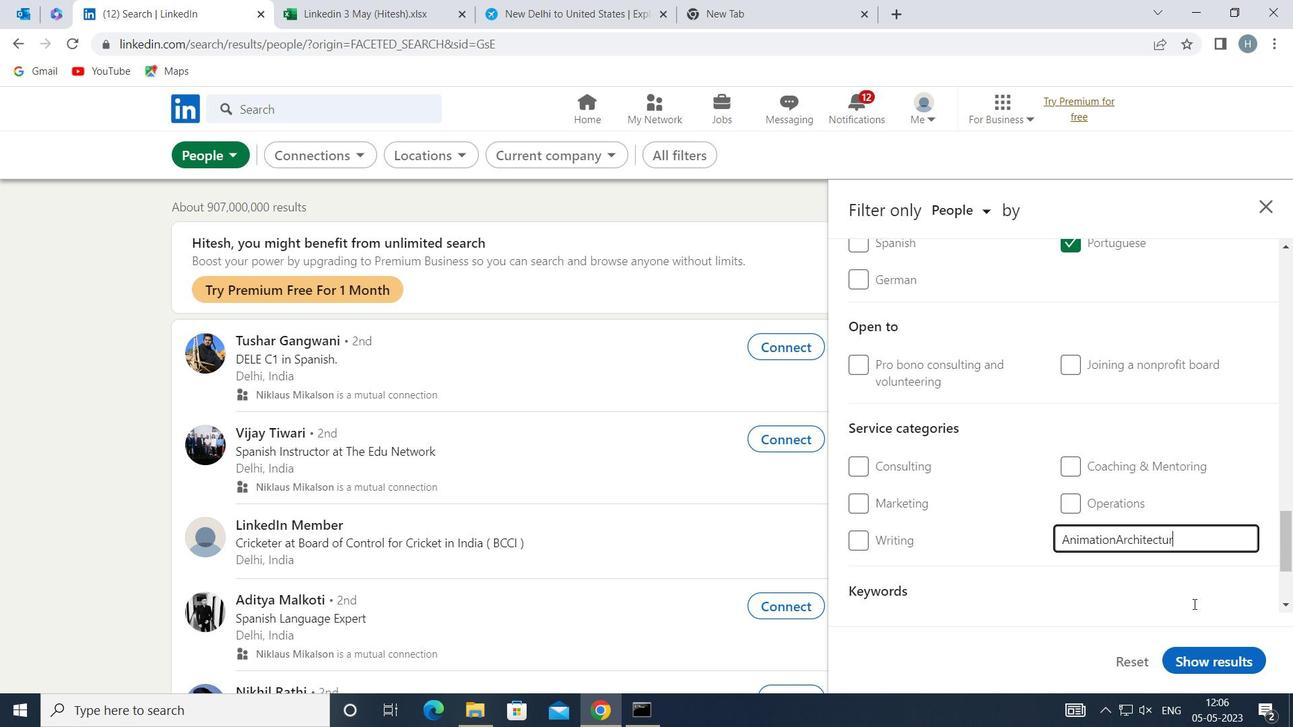 
Action: Mouse moved to (1176, 566)
Screenshot: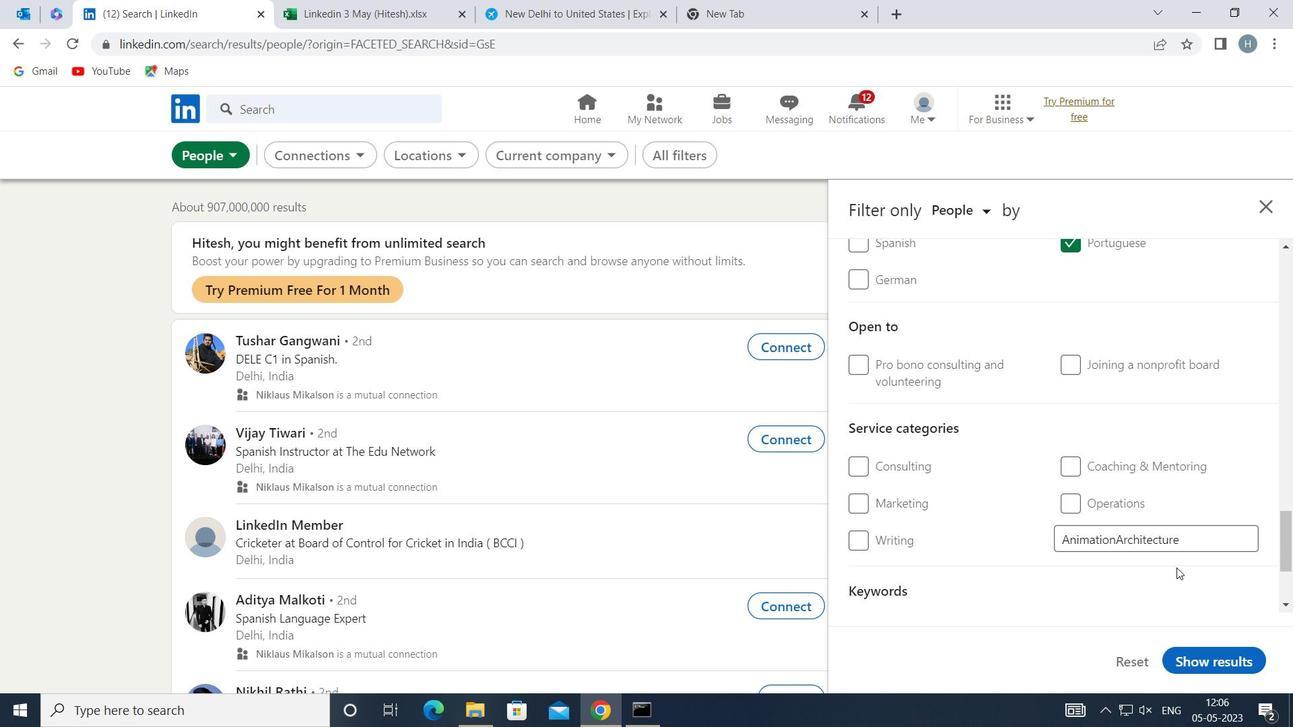 
Action: Mouse scrolled (1176, 565) with delta (0, 0)
Screenshot: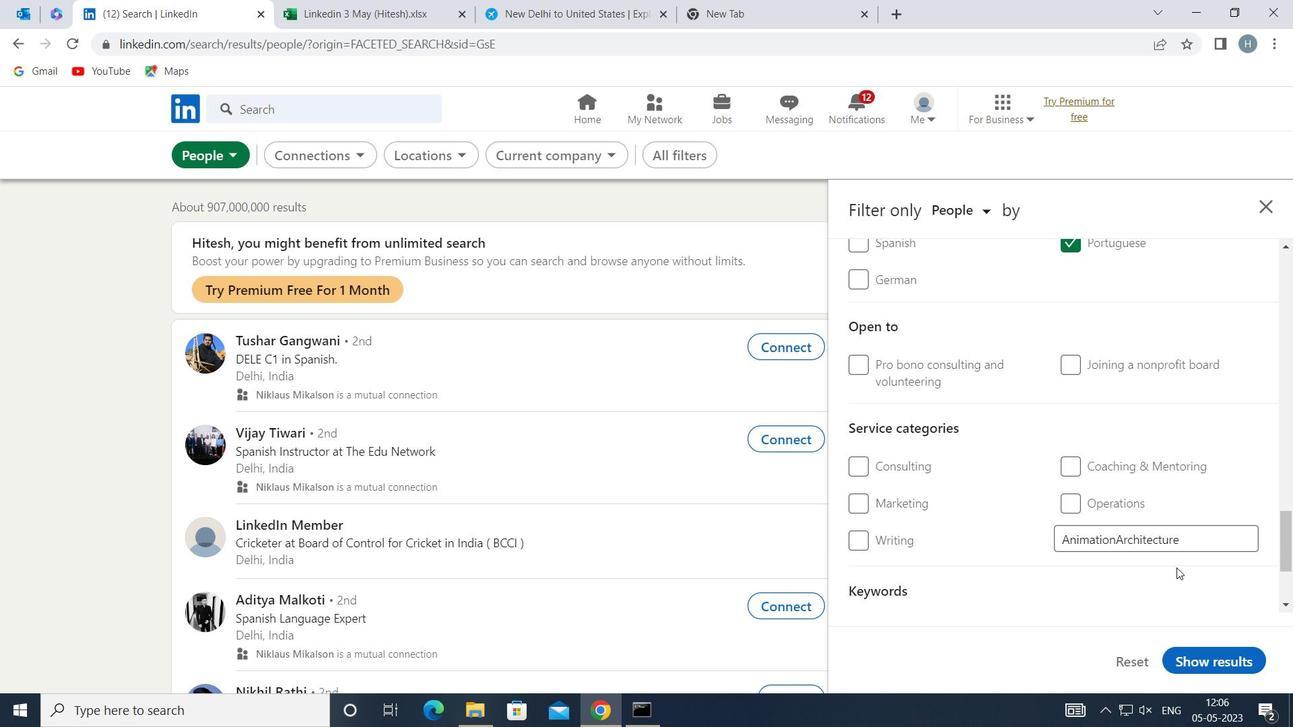 
Action: Mouse moved to (1176, 548)
Screenshot: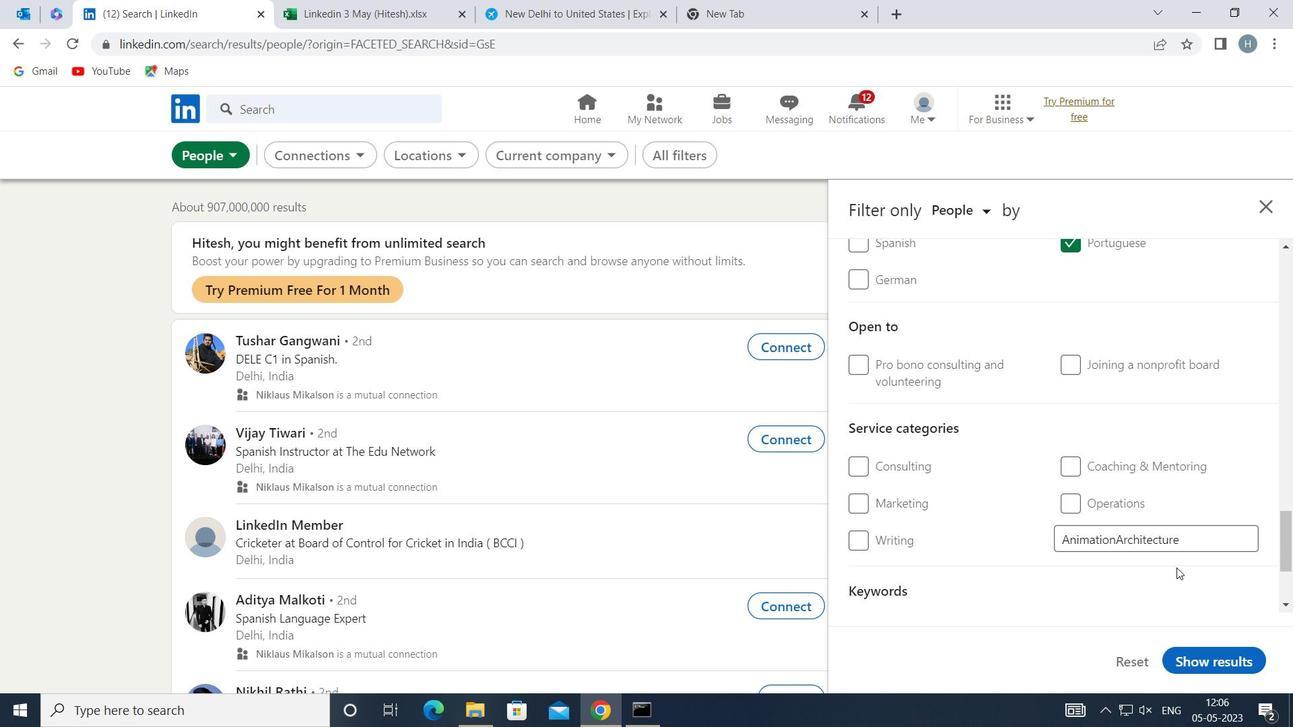 
Action: Mouse scrolled (1176, 547) with delta (0, 0)
Screenshot: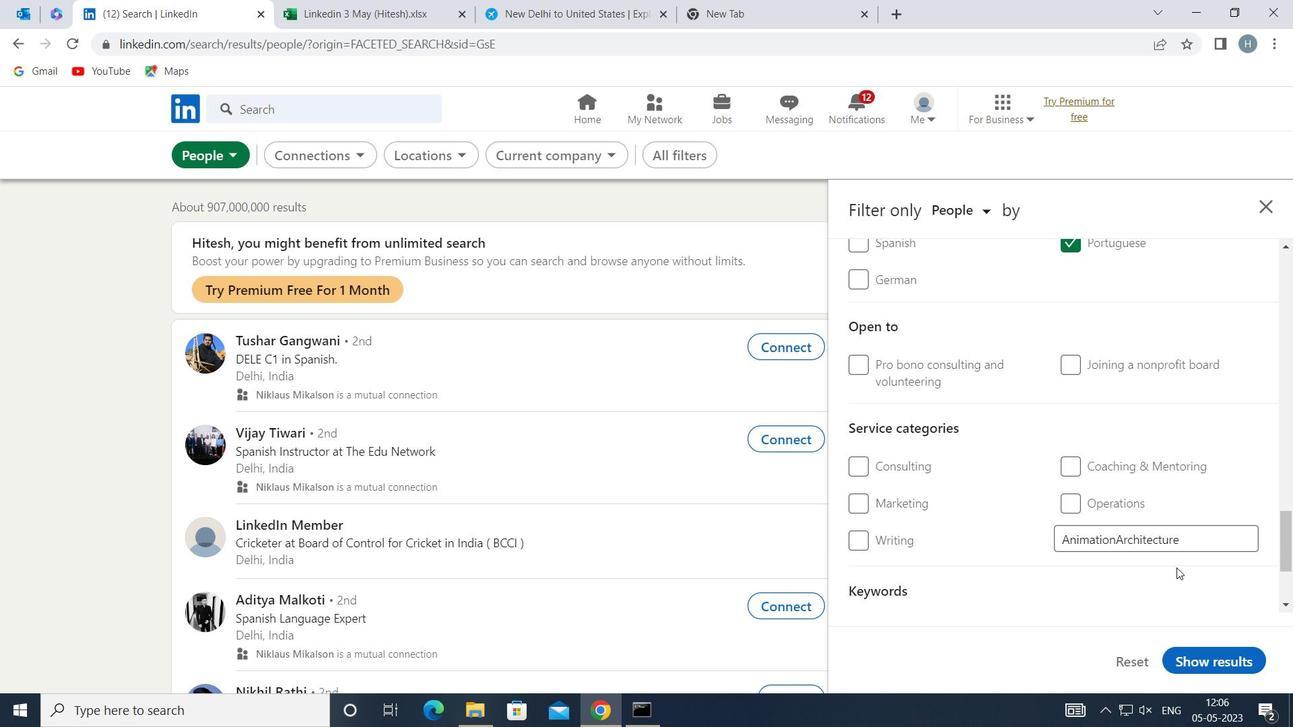 
Action: Mouse moved to (1172, 507)
Screenshot: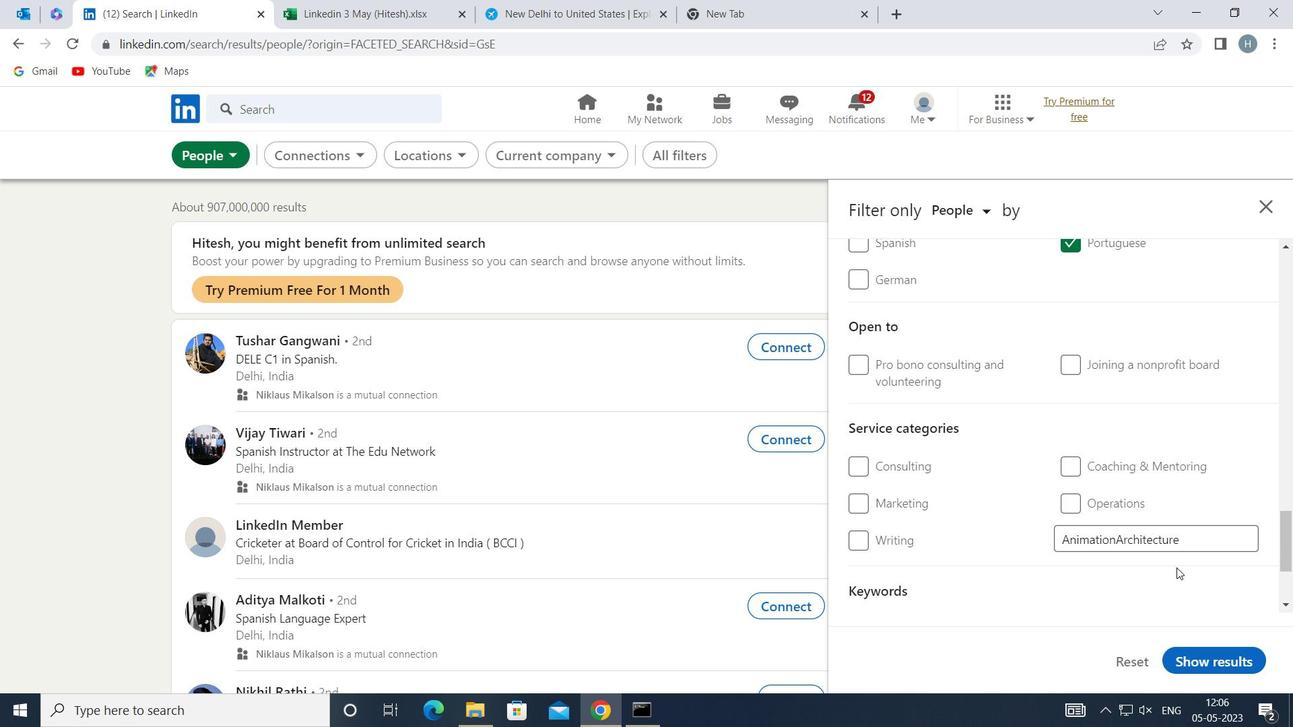 
Action: Mouse scrolled (1172, 506) with delta (0, 0)
Screenshot: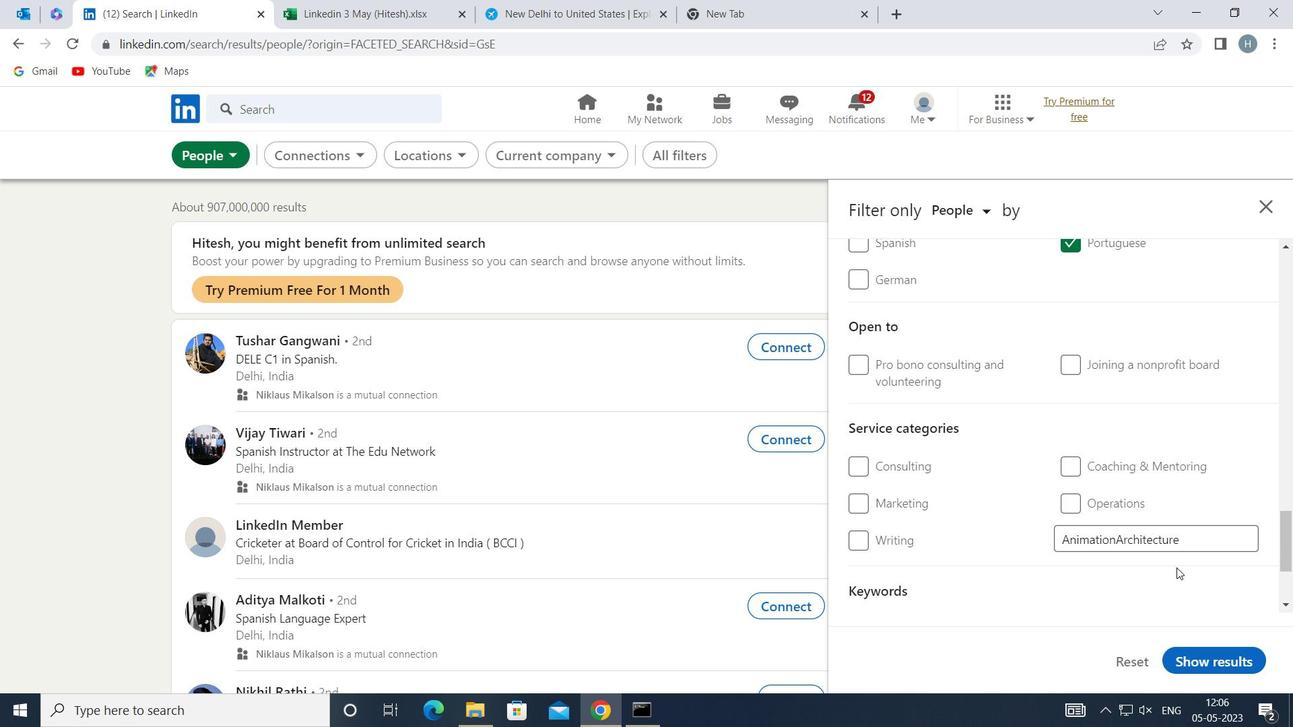 
Action: Mouse moved to (1162, 440)
Screenshot: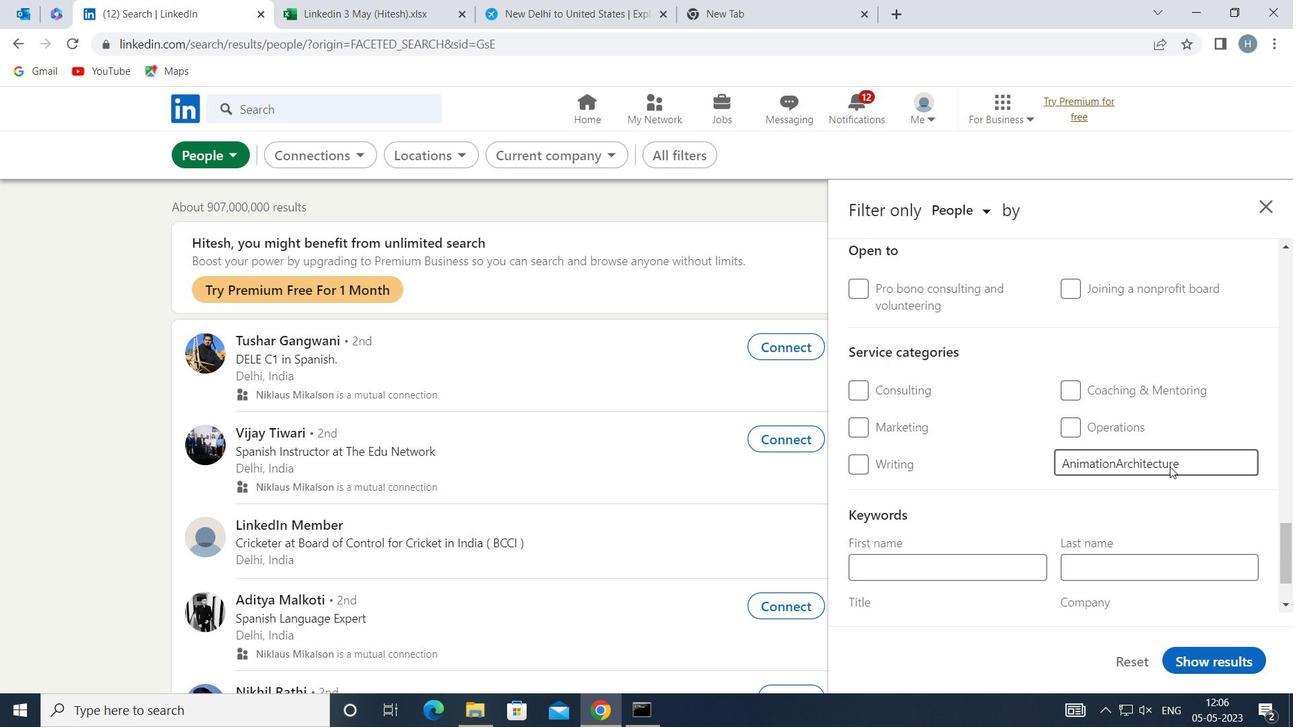 
Action: Mouse scrolled (1162, 439) with delta (0, 0)
Screenshot: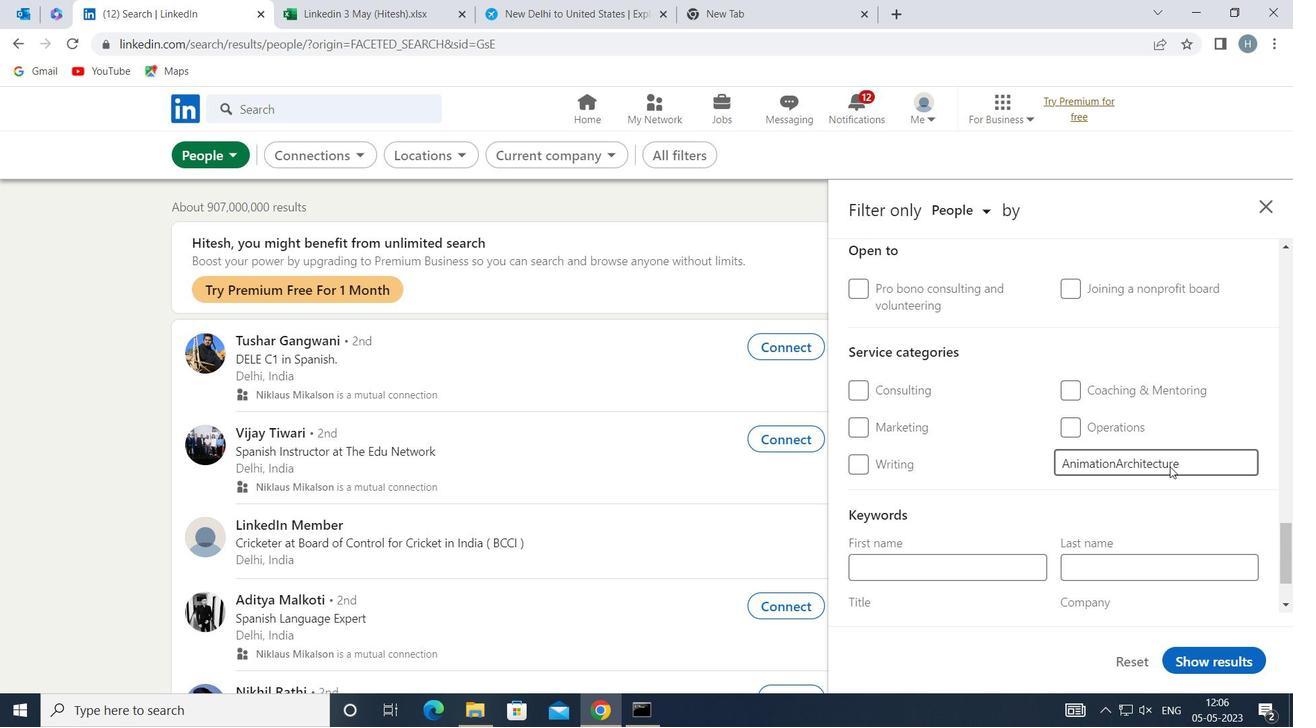 
Action: Mouse scrolled (1162, 439) with delta (0, 0)
Screenshot: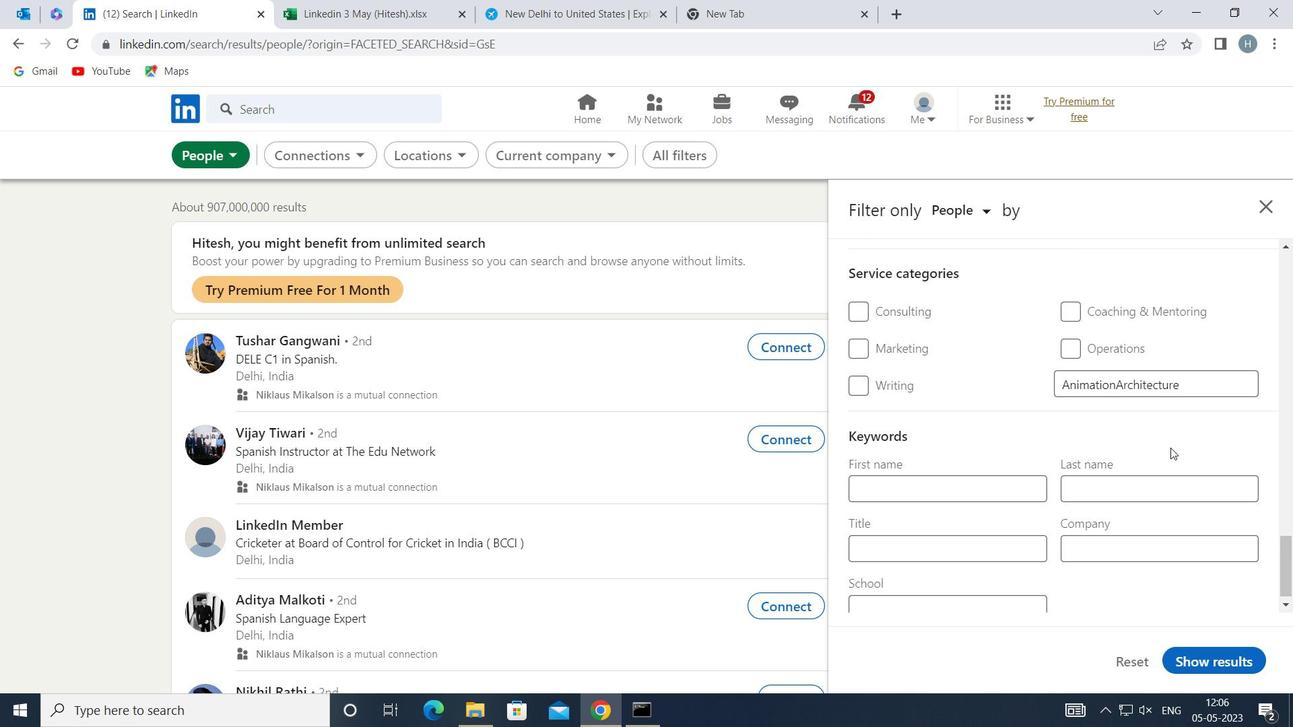 
Action: Mouse moved to (1006, 532)
Screenshot: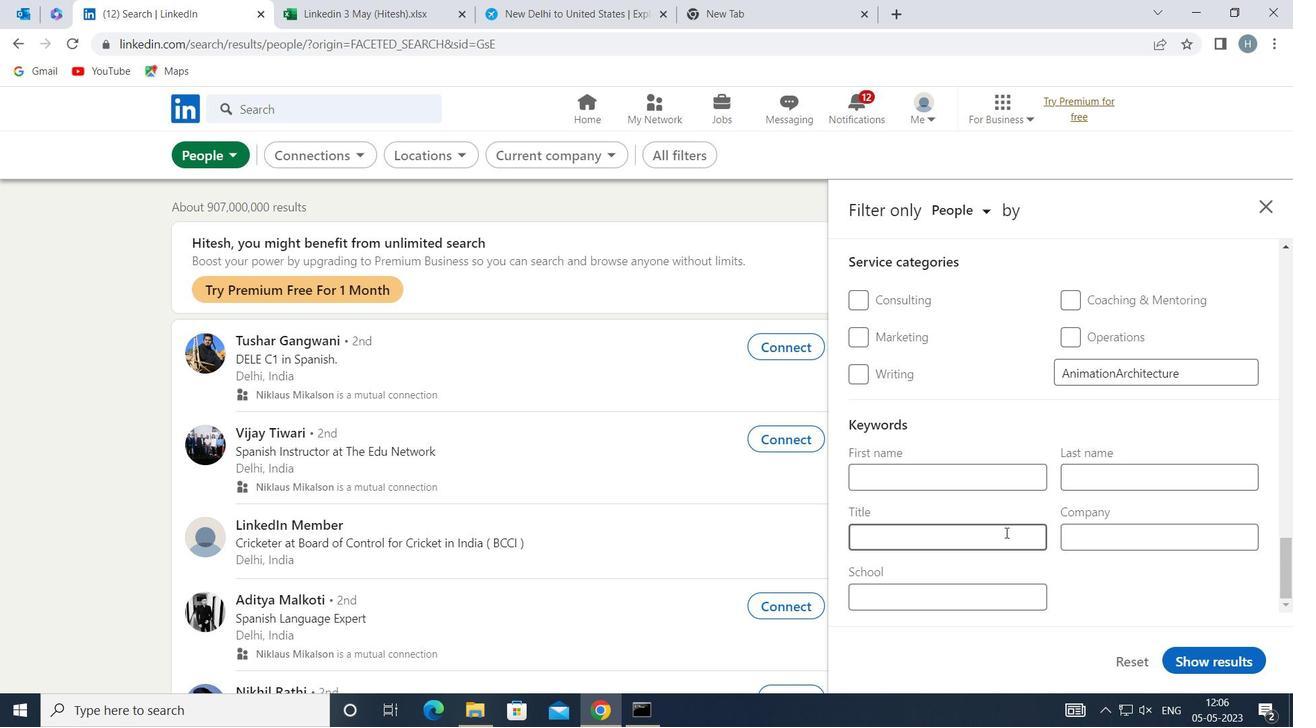 
Action: Mouse pressed left at (1006, 532)
Screenshot: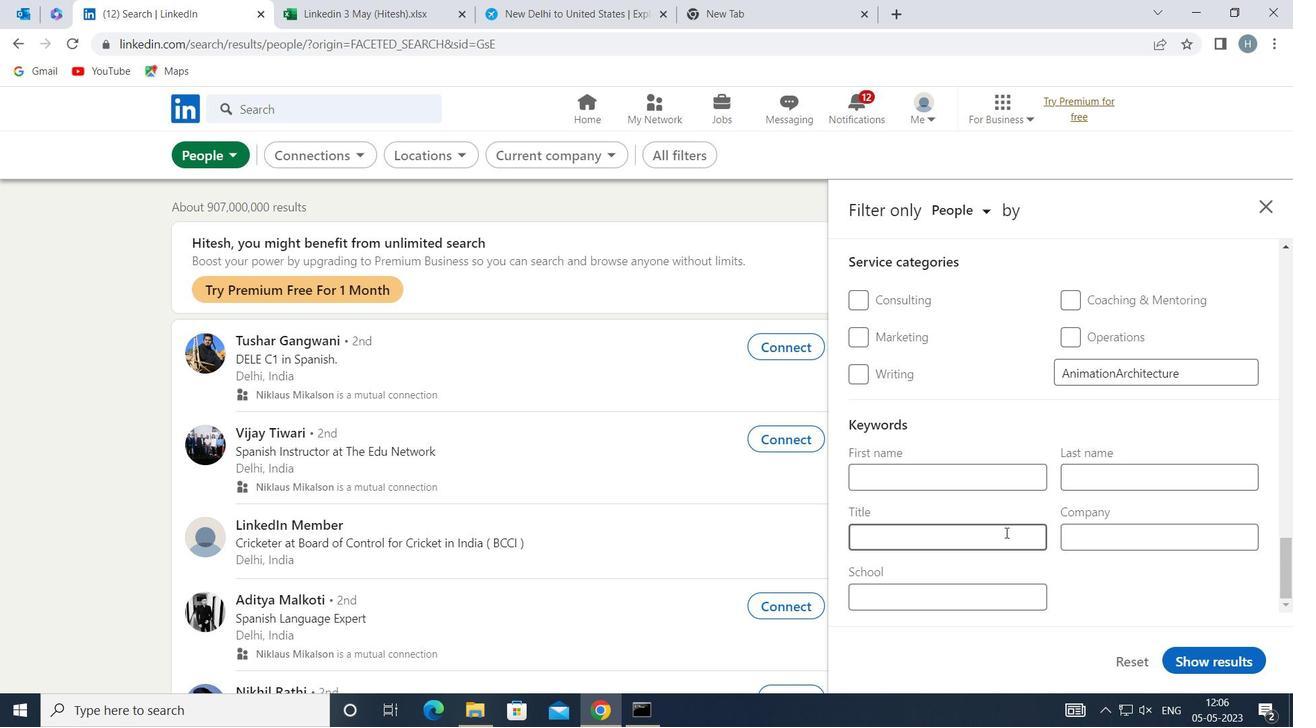 
Action: Mouse moved to (1005, 531)
Screenshot: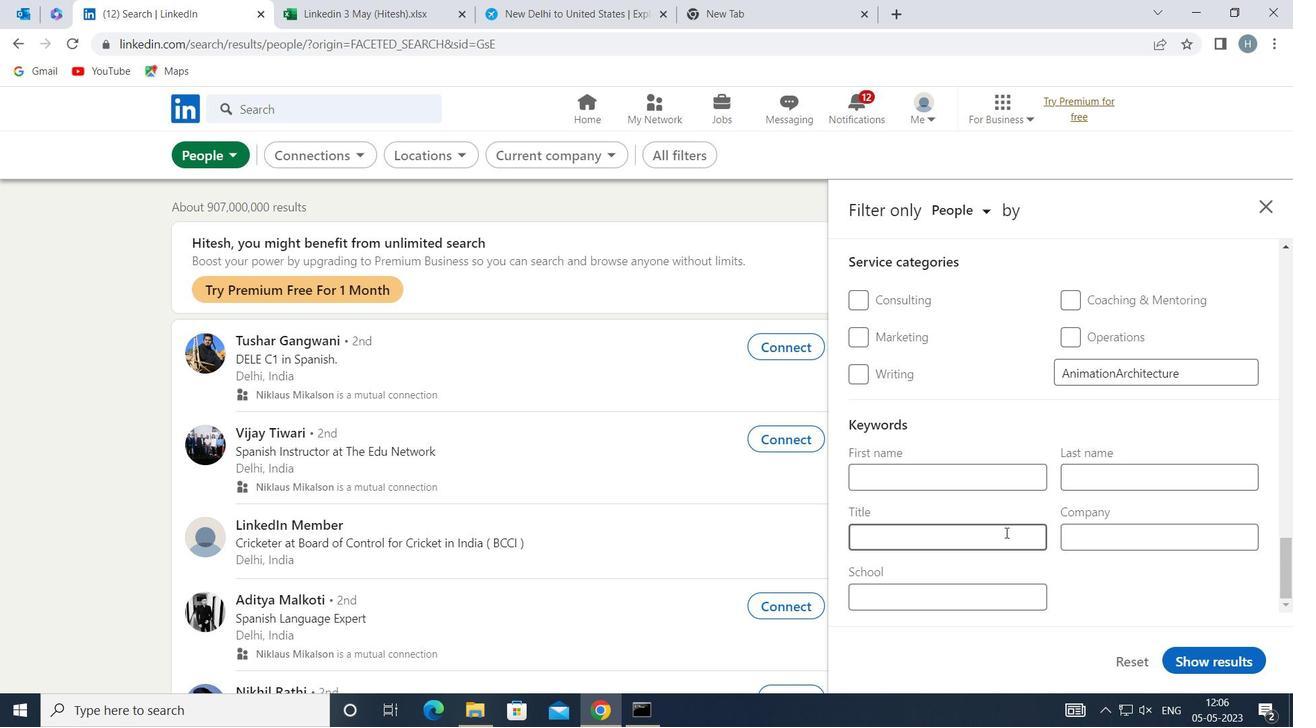 
Action: Key pressed <Key.shift>FRONT<Key.space><Key.shift>DESK<Key.space><Key.shift><Key.shift>MANAGER
Screenshot: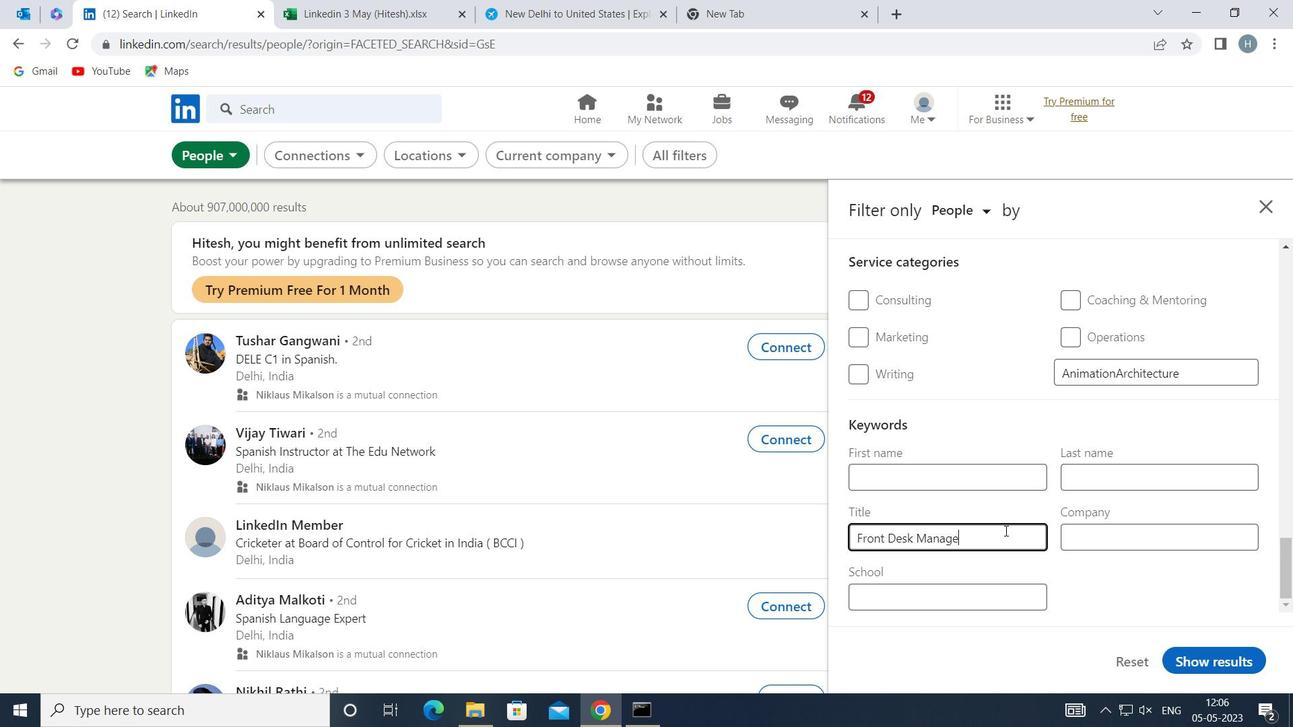 
Action: Mouse moved to (1221, 655)
Screenshot: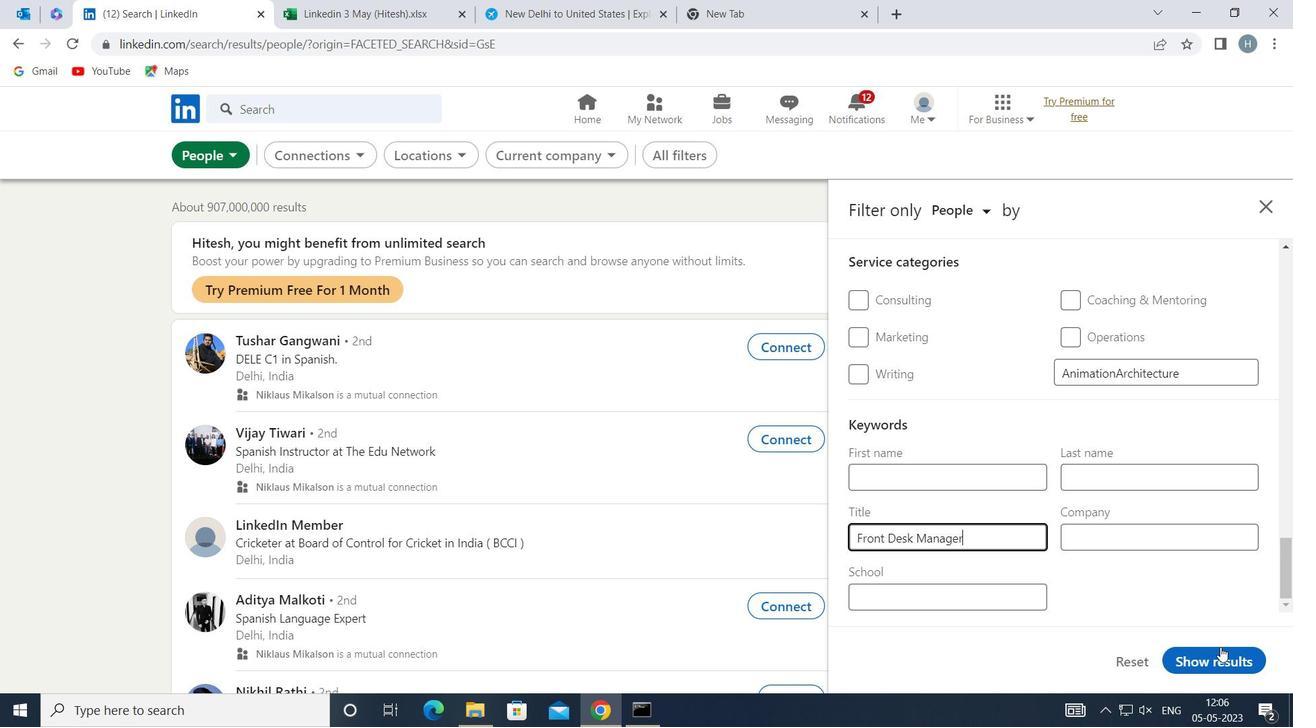 
Action: Mouse pressed left at (1221, 655)
Screenshot: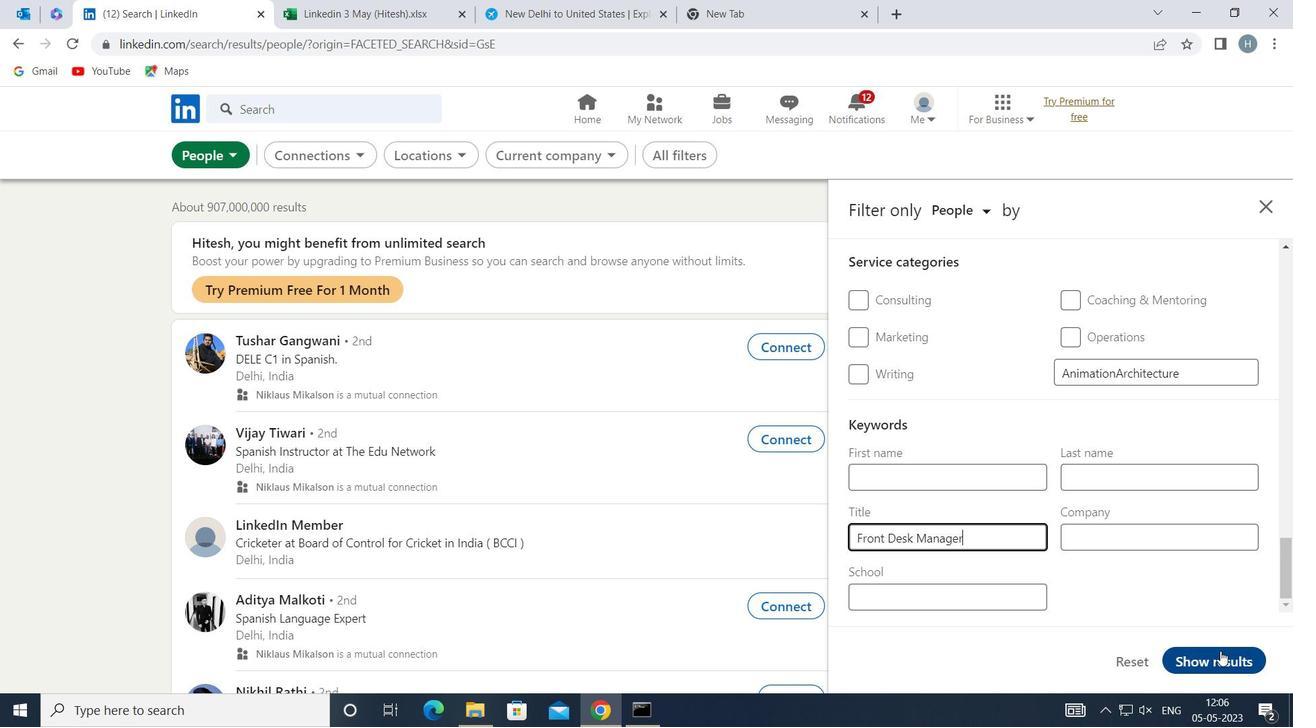 
Action: Mouse moved to (1026, 526)
Screenshot: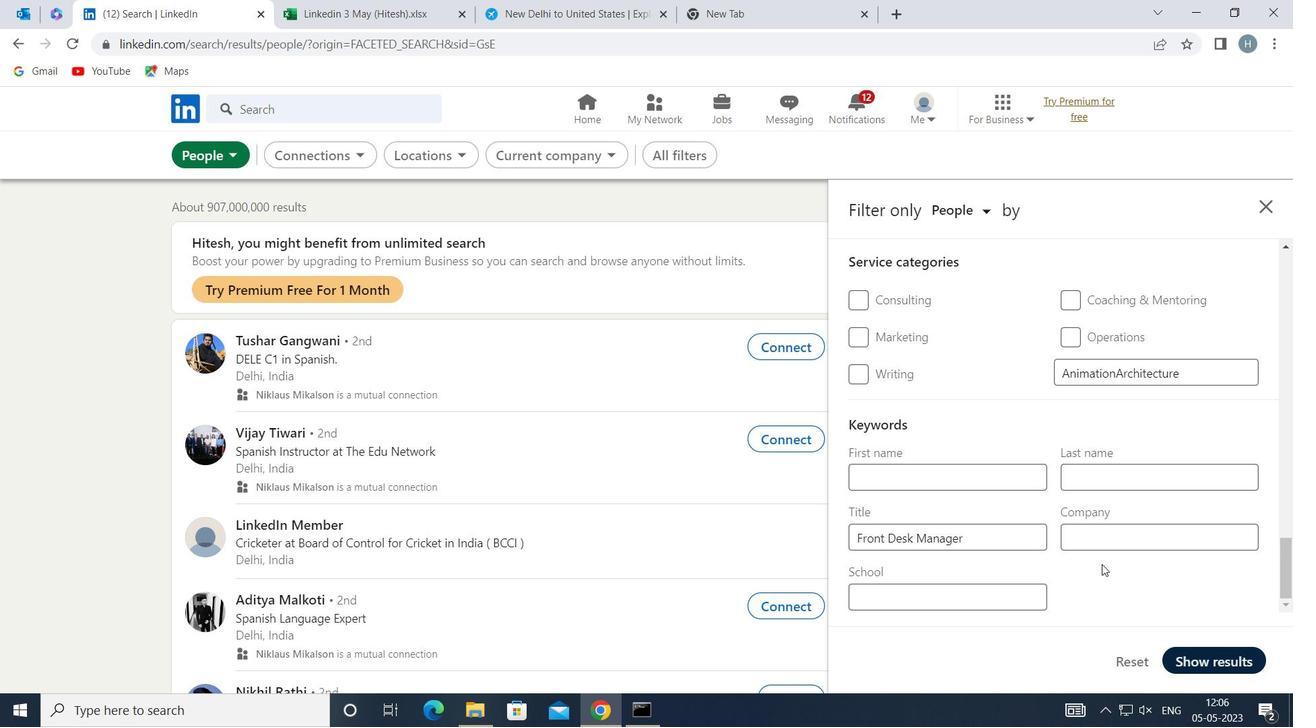 
